 Task: Look for space in Sethārja Old, Pakistan from 21st June, 2023 to 29th June, 2023 for 4 adults in price range Rs.7000 to Rs.12000. Place can be entire place with 2 bedrooms having 2 beds and 2 bathrooms. Property type can be house, flat, guest house. Booking option can be shelf check-in. Required host language is English.
Action: Mouse pressed left at (534, 98)
Screenshot: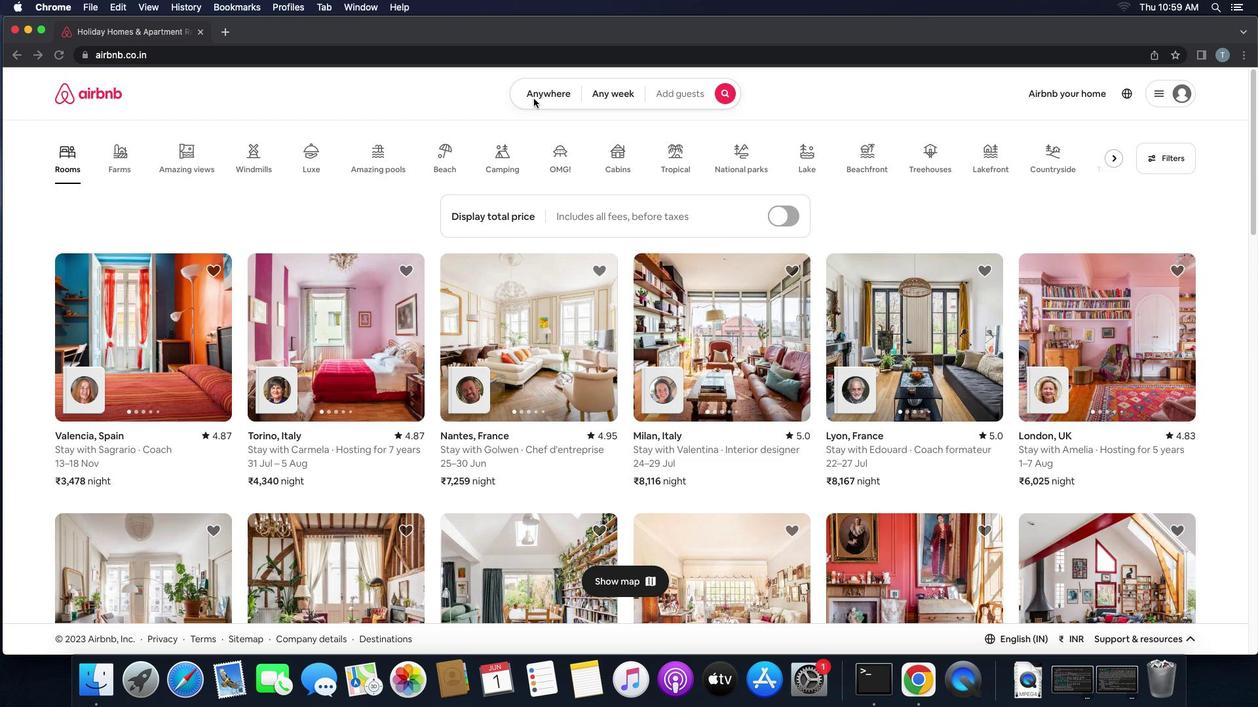 
Action: Mouse pressed left at (534, 98)
Screenshot: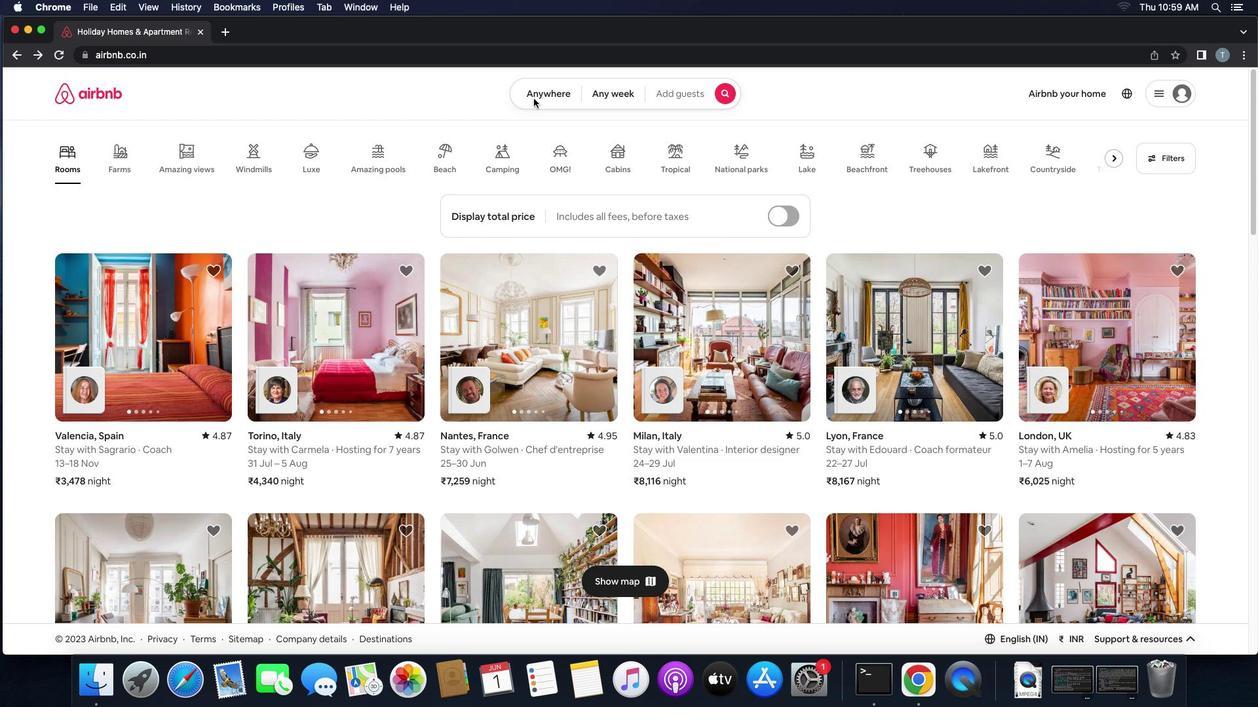 
Action: Mouse moved to (487, 152)
Screenshot: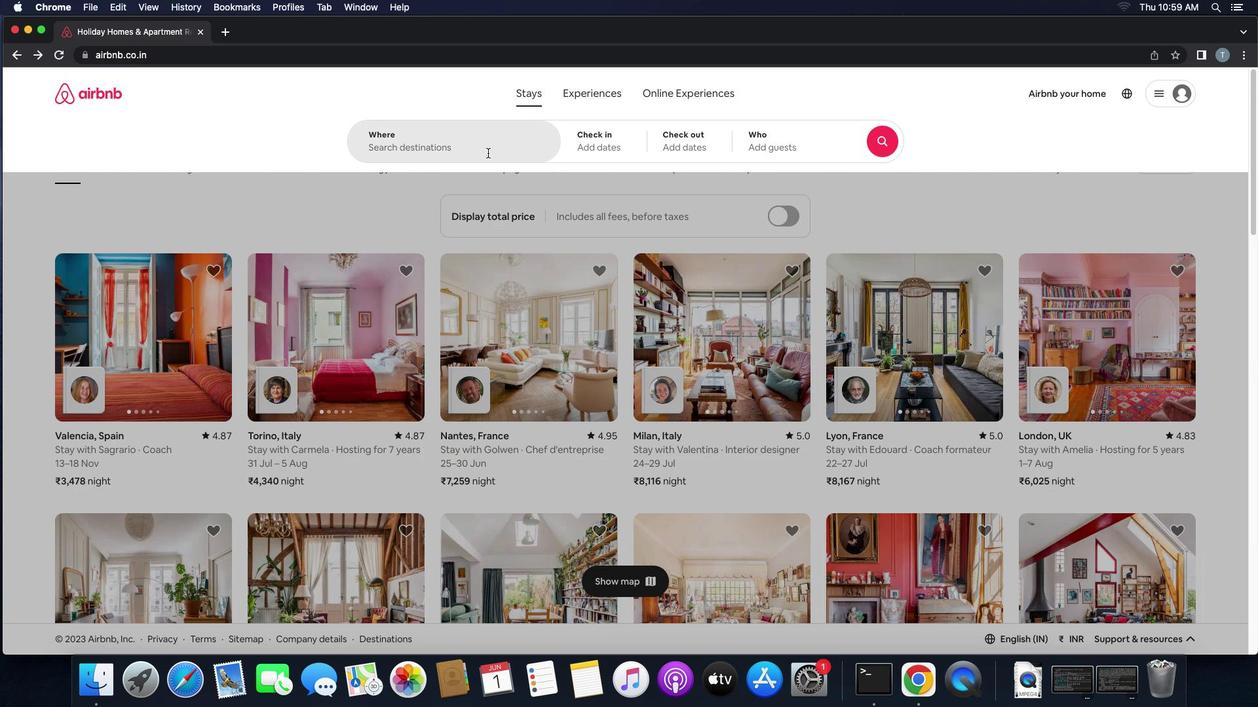 
Action: Mouse pressed left at (487, 152)
Screenshot: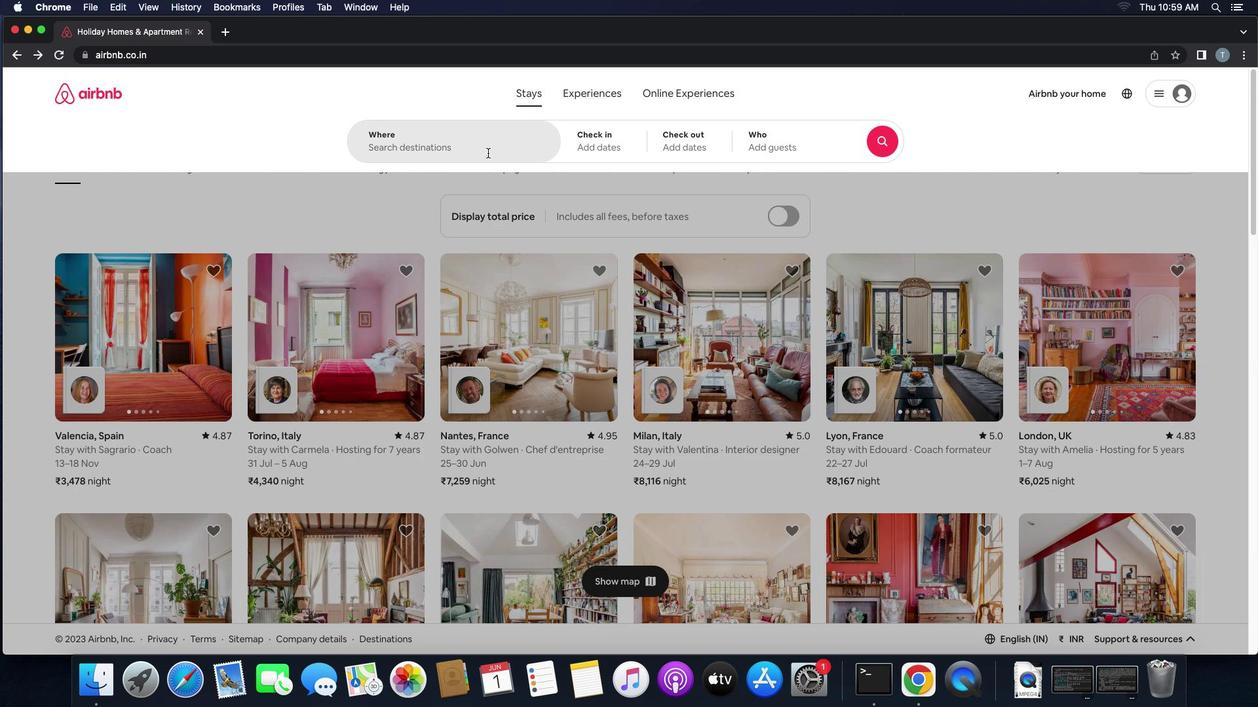 
Action: Mouse moved to (486, 152)
Screenshot: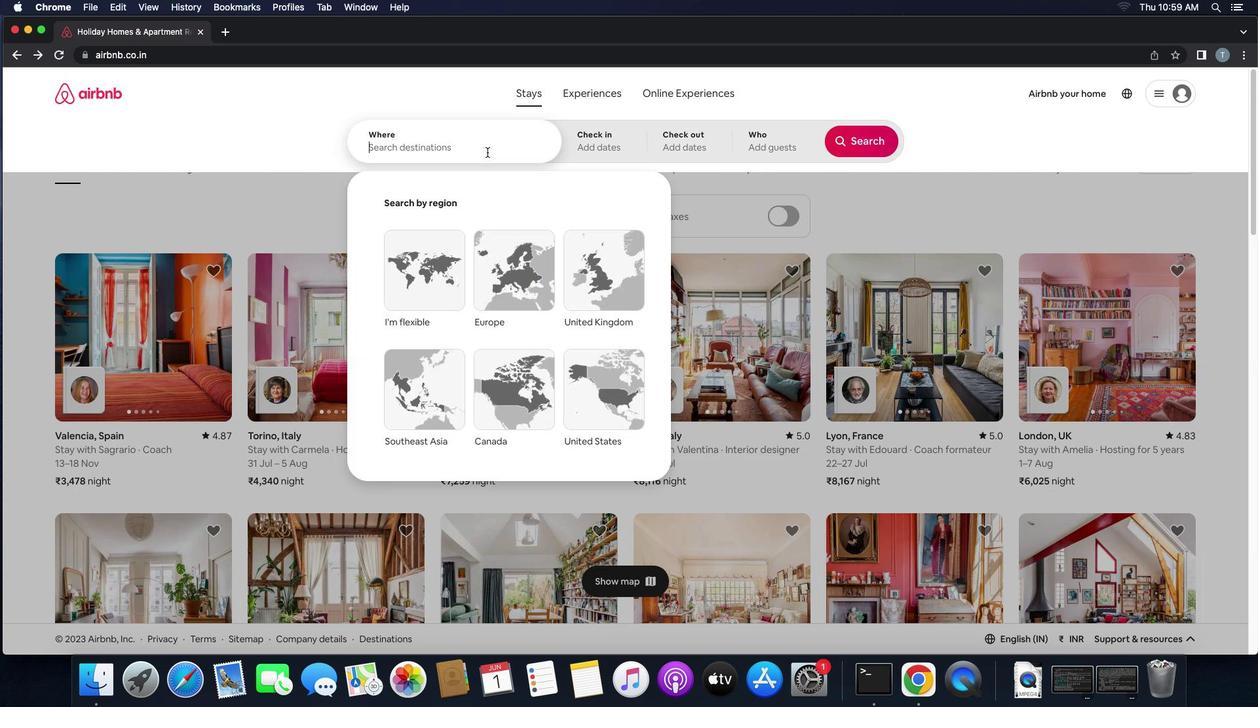 
Action: Key pressed 's''e''t''h''a''r''j''a'Key.space'o''l''d'','Key.space'p''a''k''i''s''t''a''n'Key.enter
Screenshot: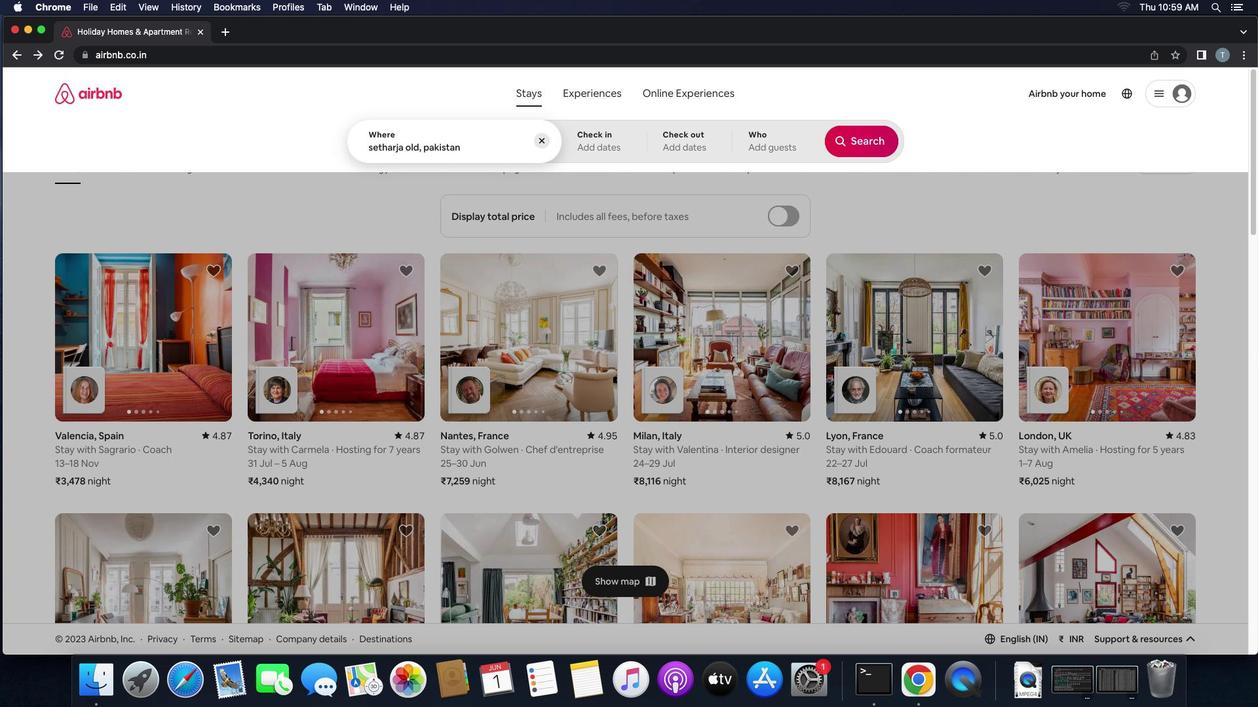 
Action: Mouse moved to (505, 390)
Screenshot: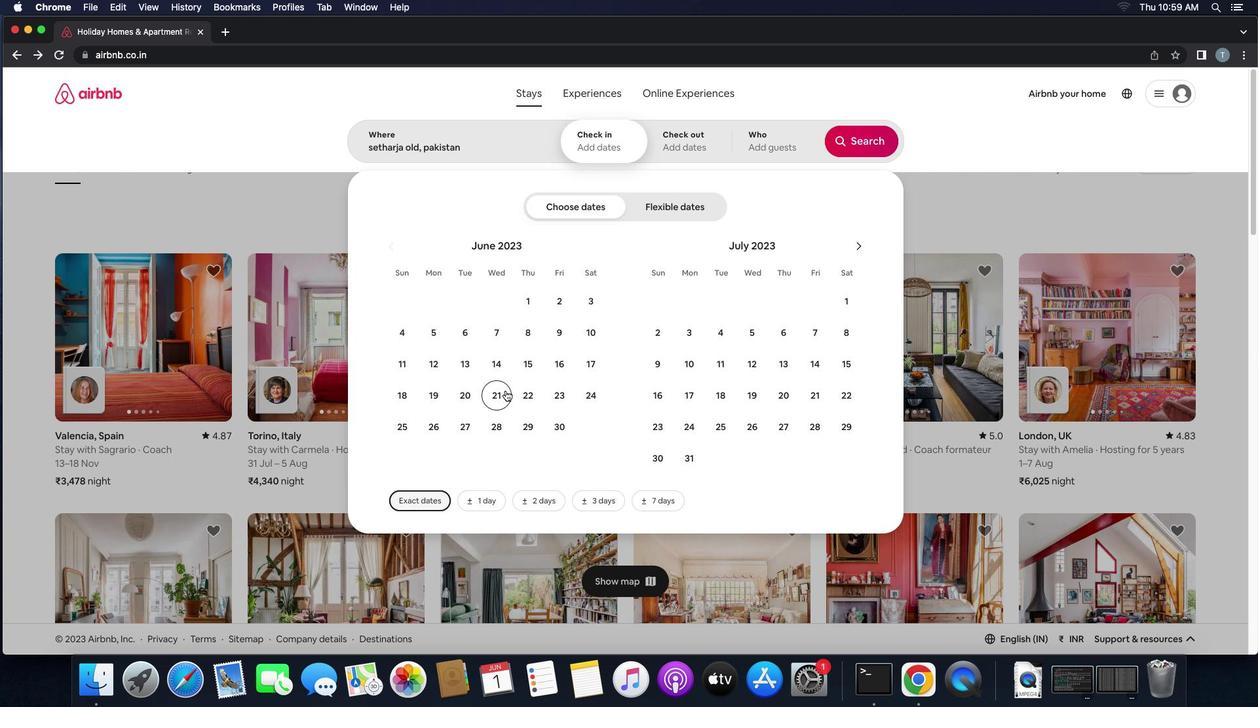 
Action: Mouse pressed left at (505, 390)
Screenshot: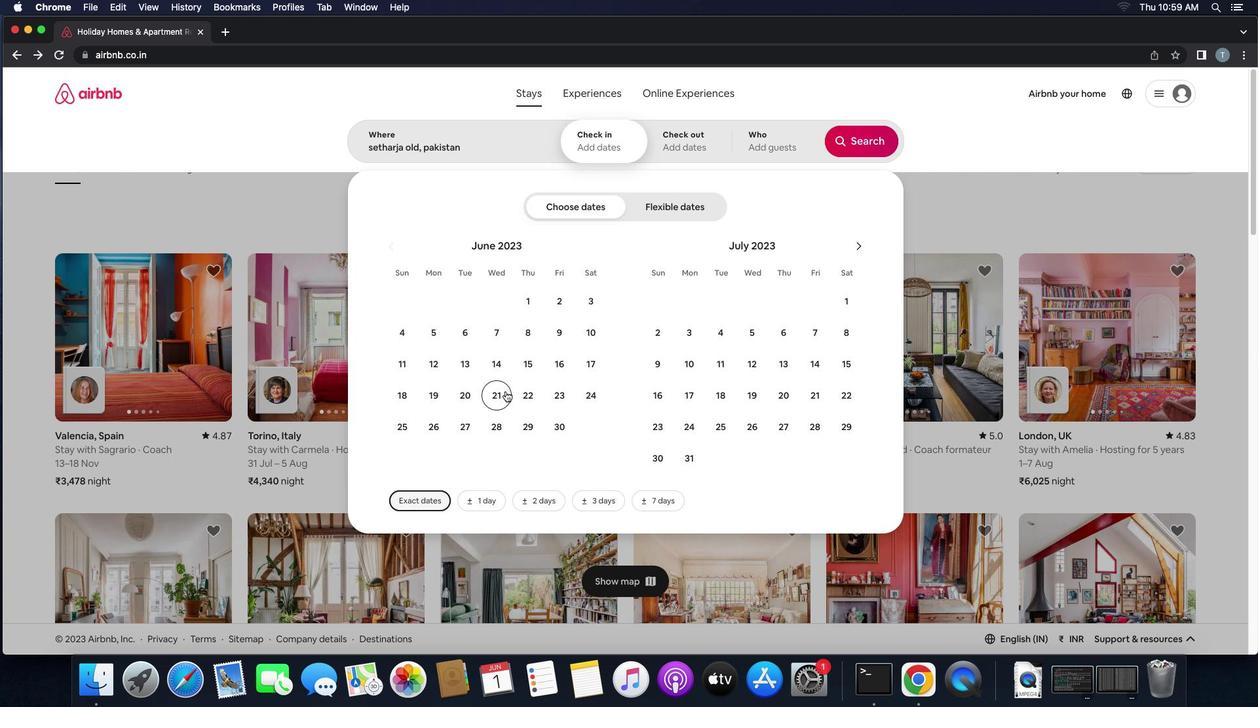 
Action: Mouse moved to (534, 431)
Screenshot: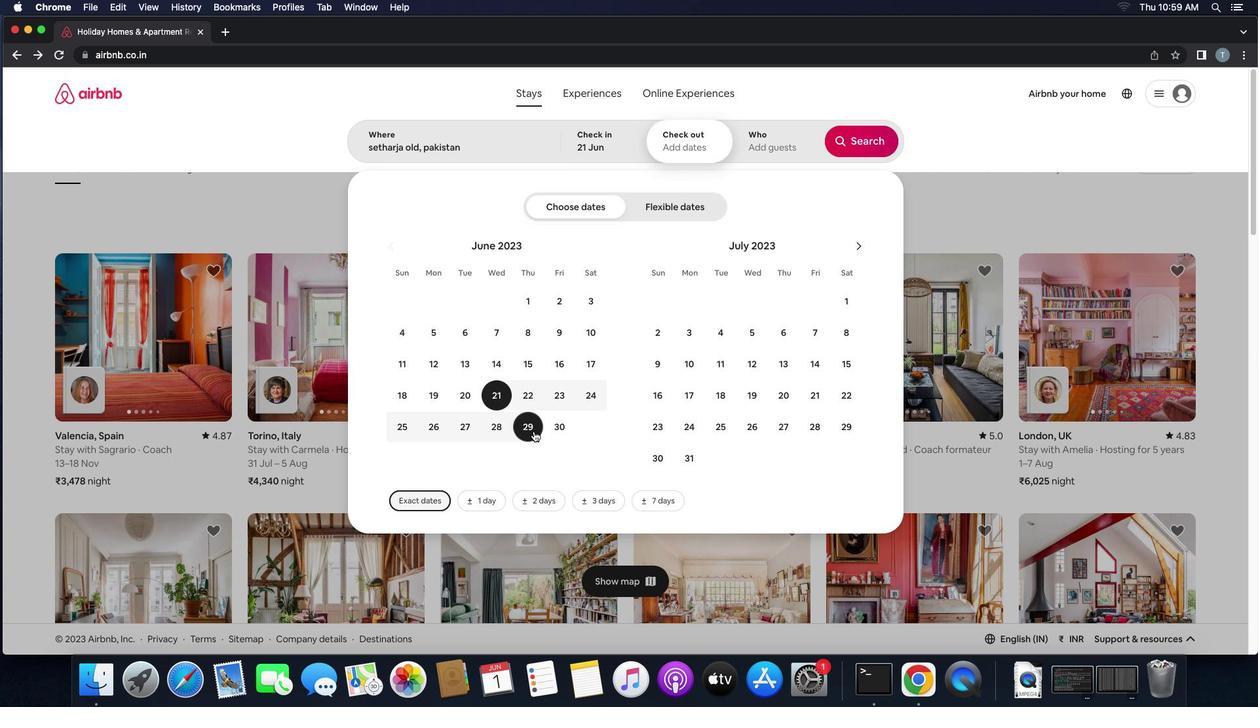 
Action: Mouse pressed left at (534, 431)
Screenshot: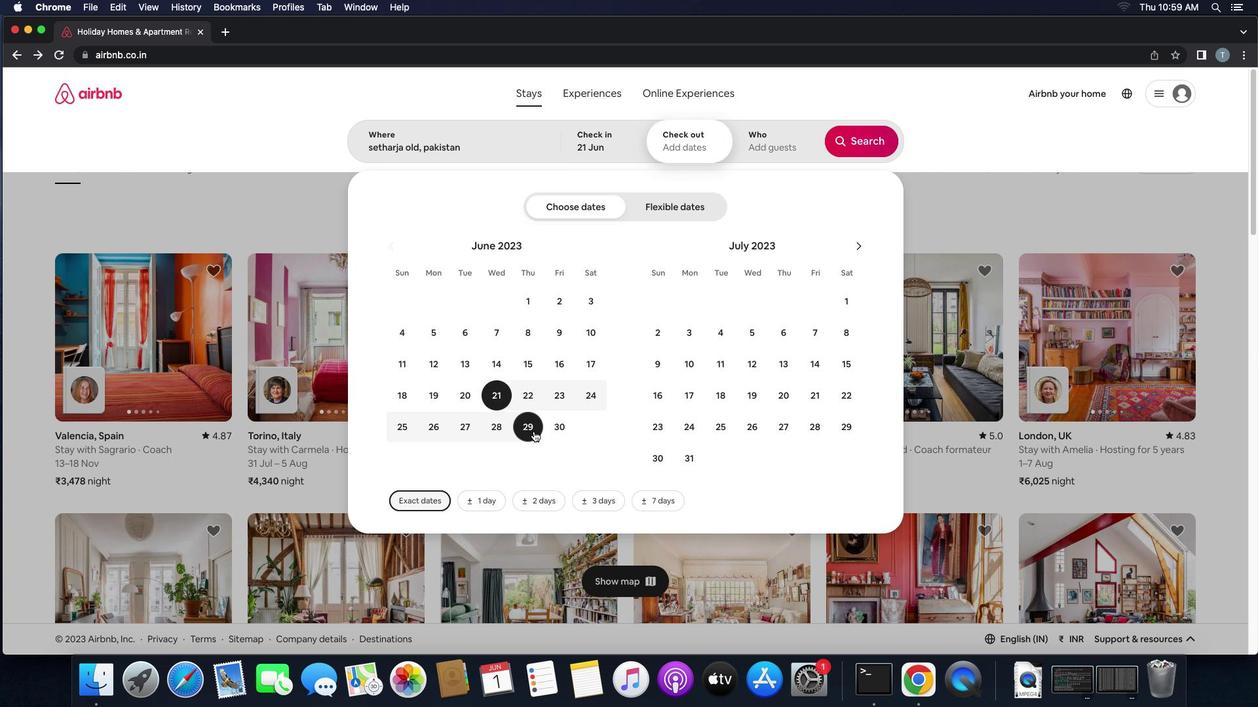 
Action: Mouse moved to (773, 153)
Screenshot: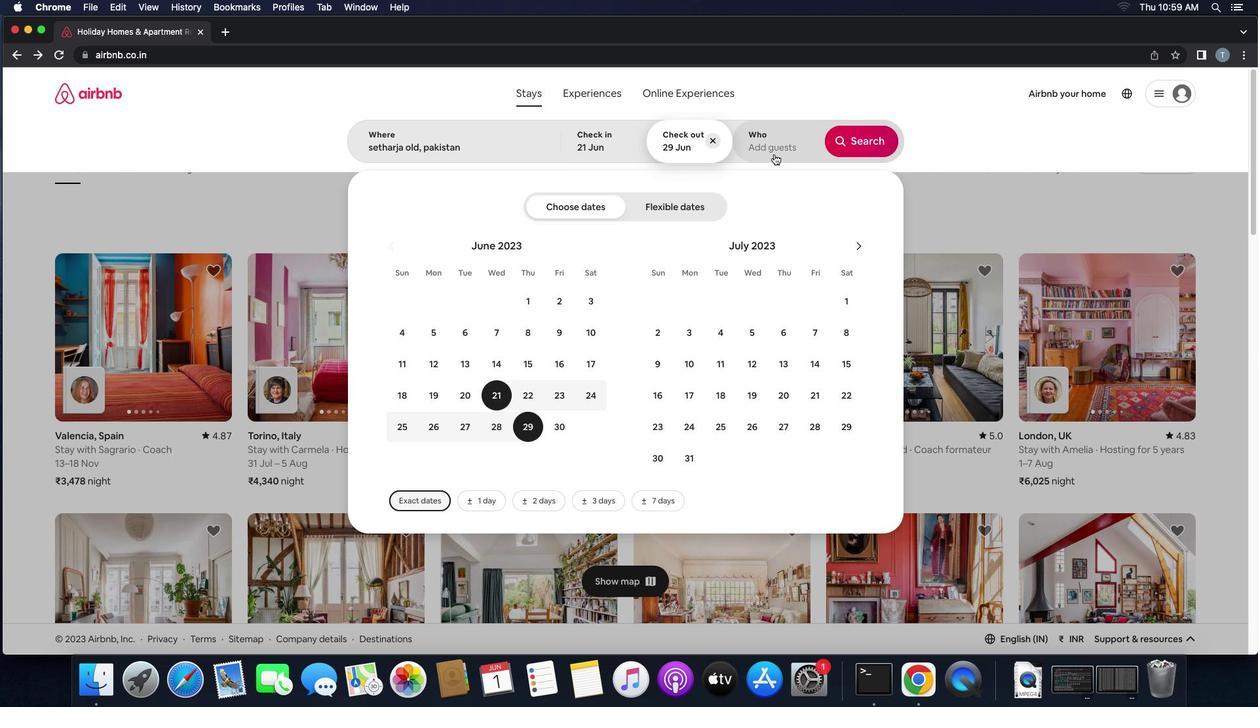 
Action: Mouse pressed left at (773, 153)
Screenshot: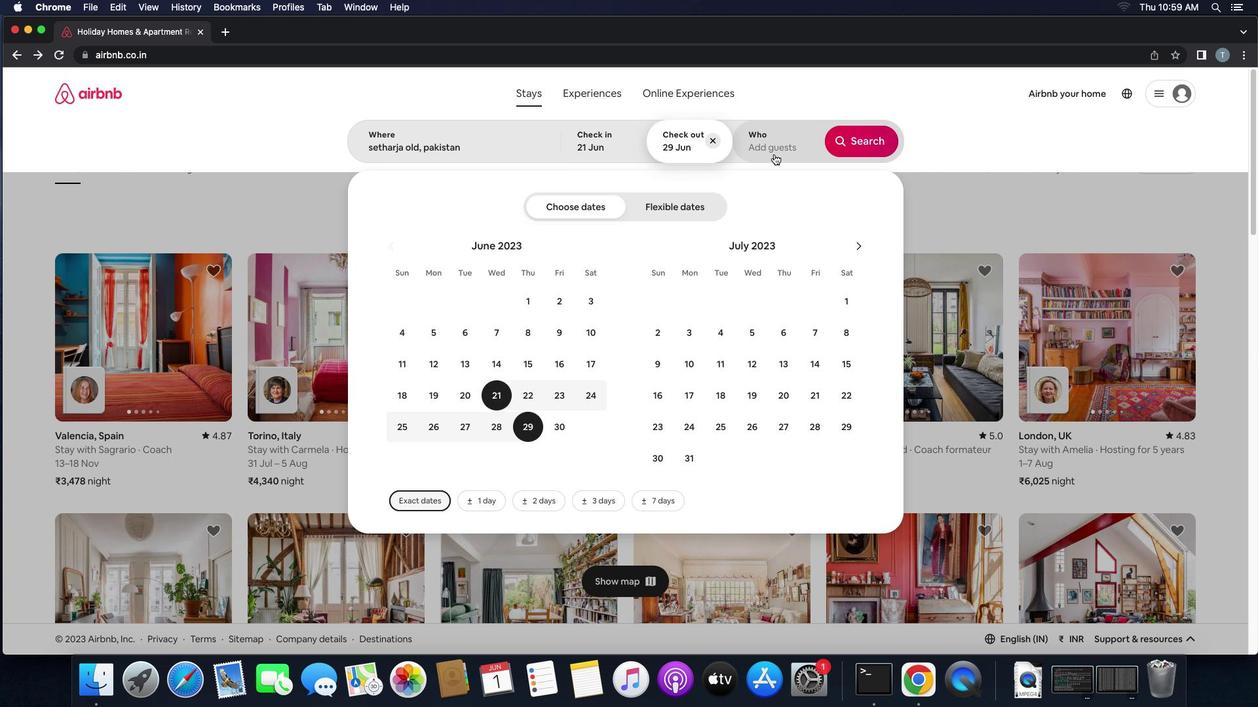 
Action: Mouse moved to (870, 207)
Screenshot: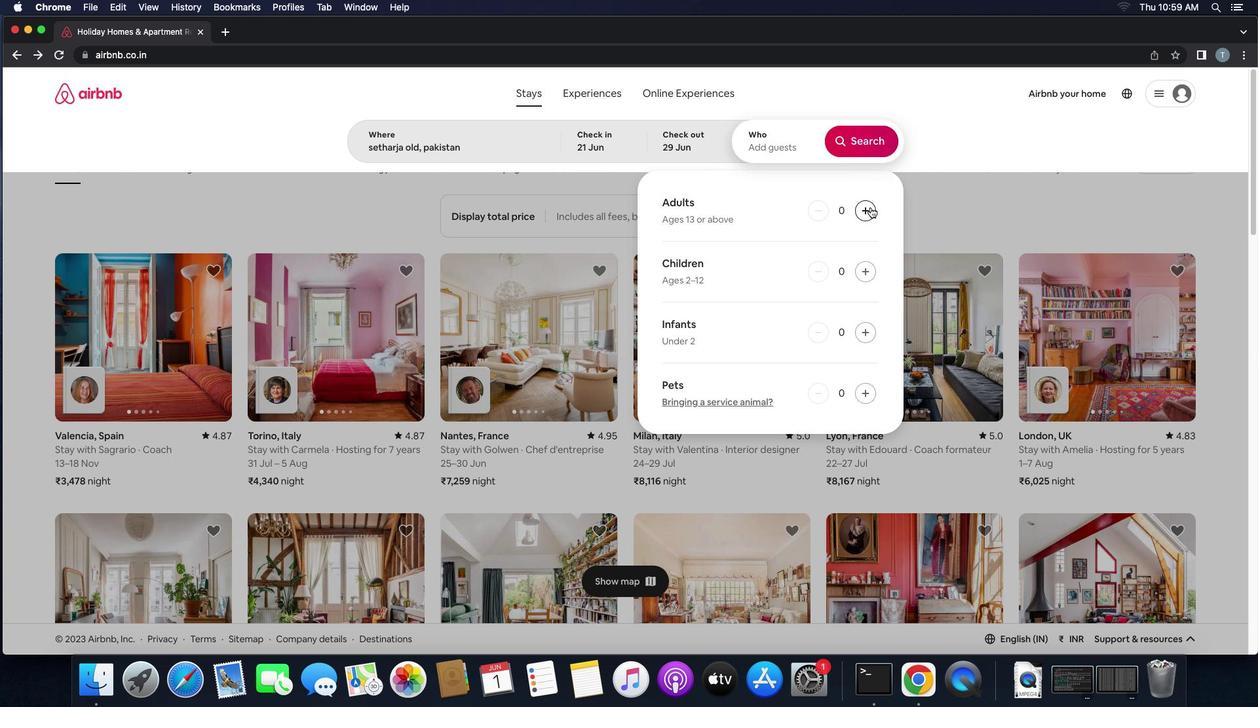 
Action: Mouse pressed left at (870, 207)
Screenshot: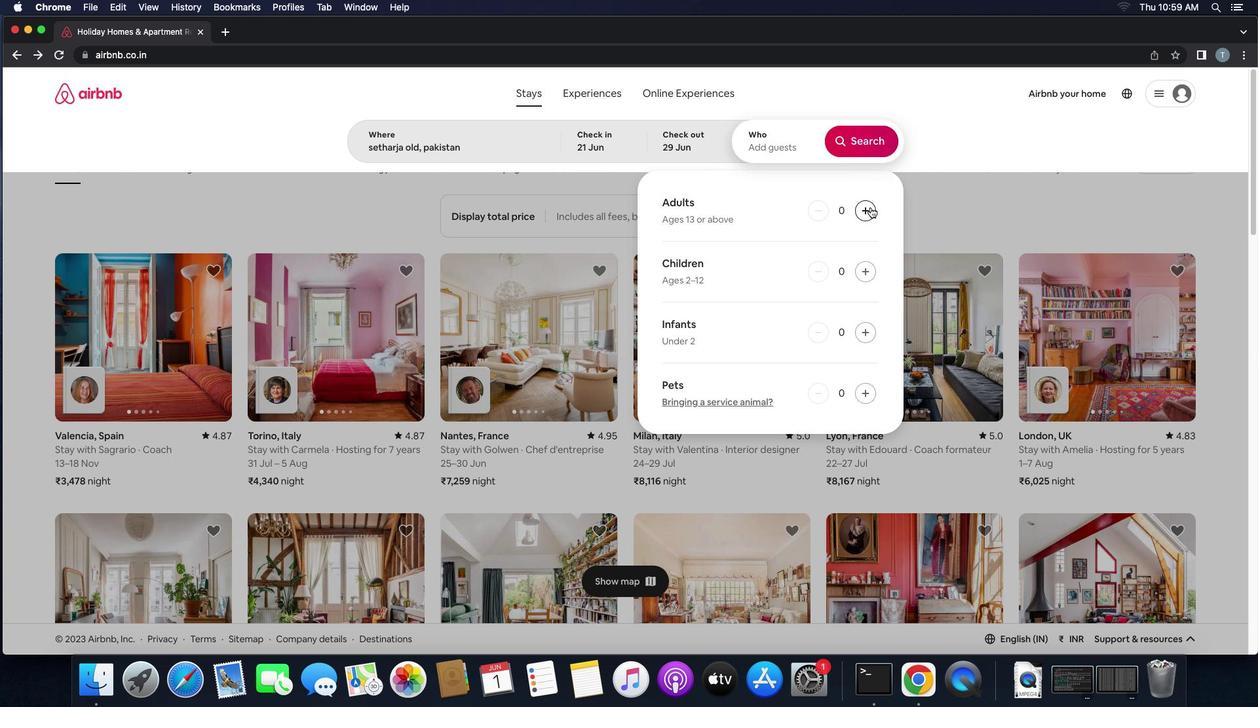 
Action: Mouse pressed left at (870, 207)
Screenshot: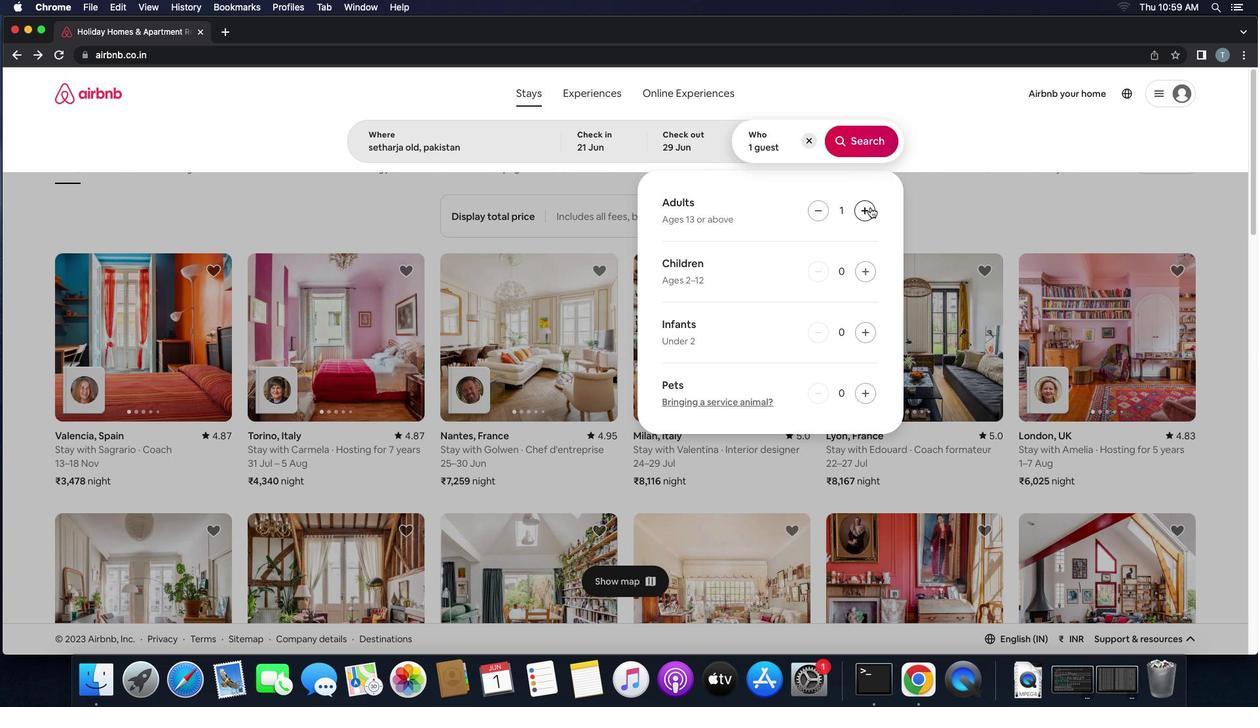 
Action: Mouse pressed left at (870, 207)
Screenshot: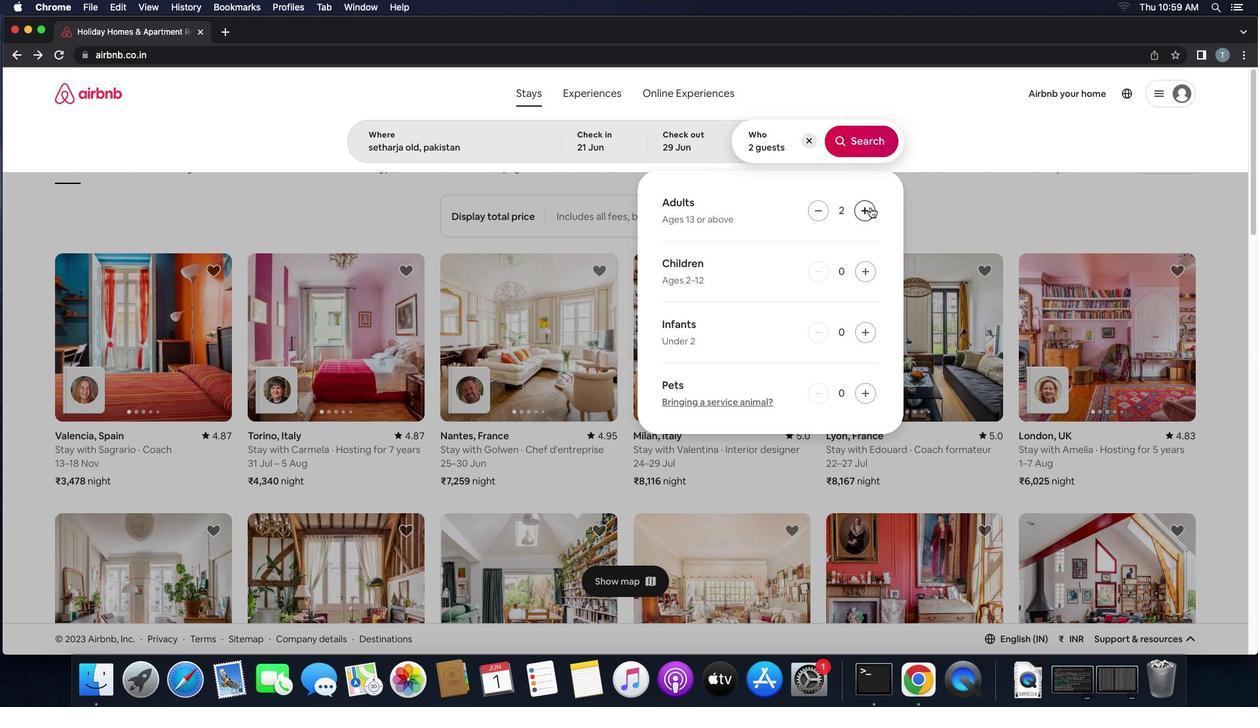 
Action: Mouse pressed left at (870, 207)
Screenshot: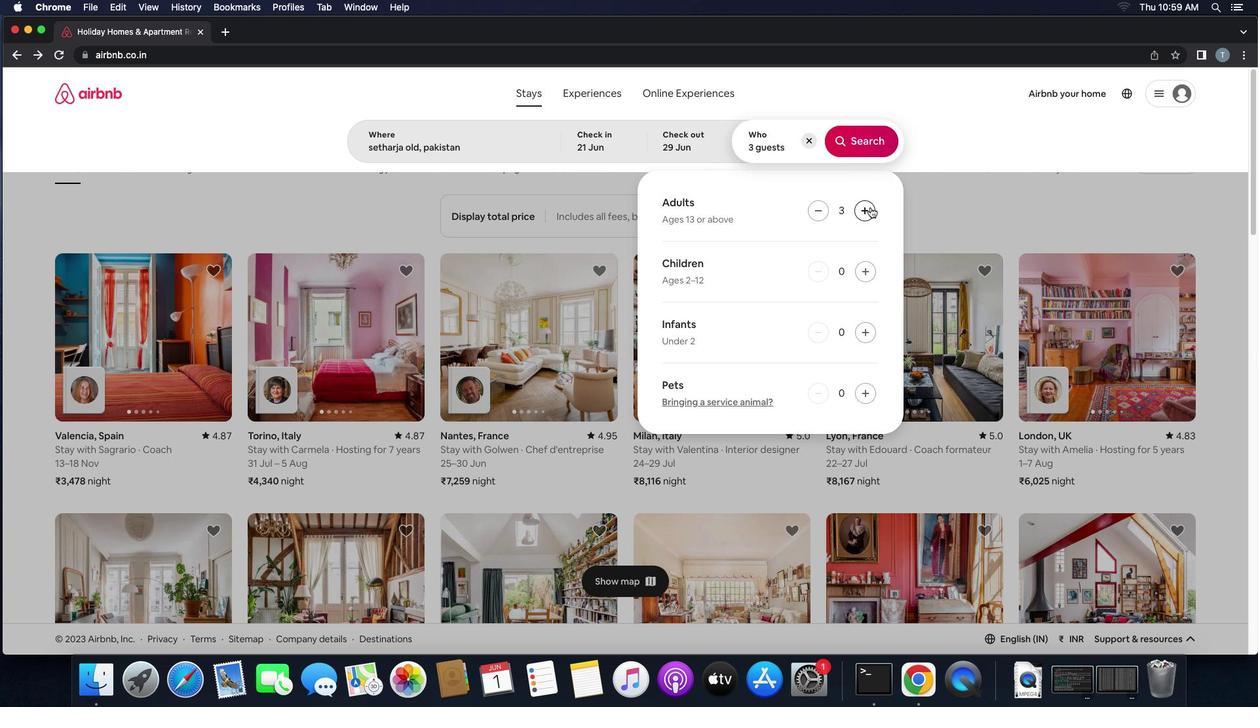 
Action: Mouse moved to (865, 154)
Screenshot: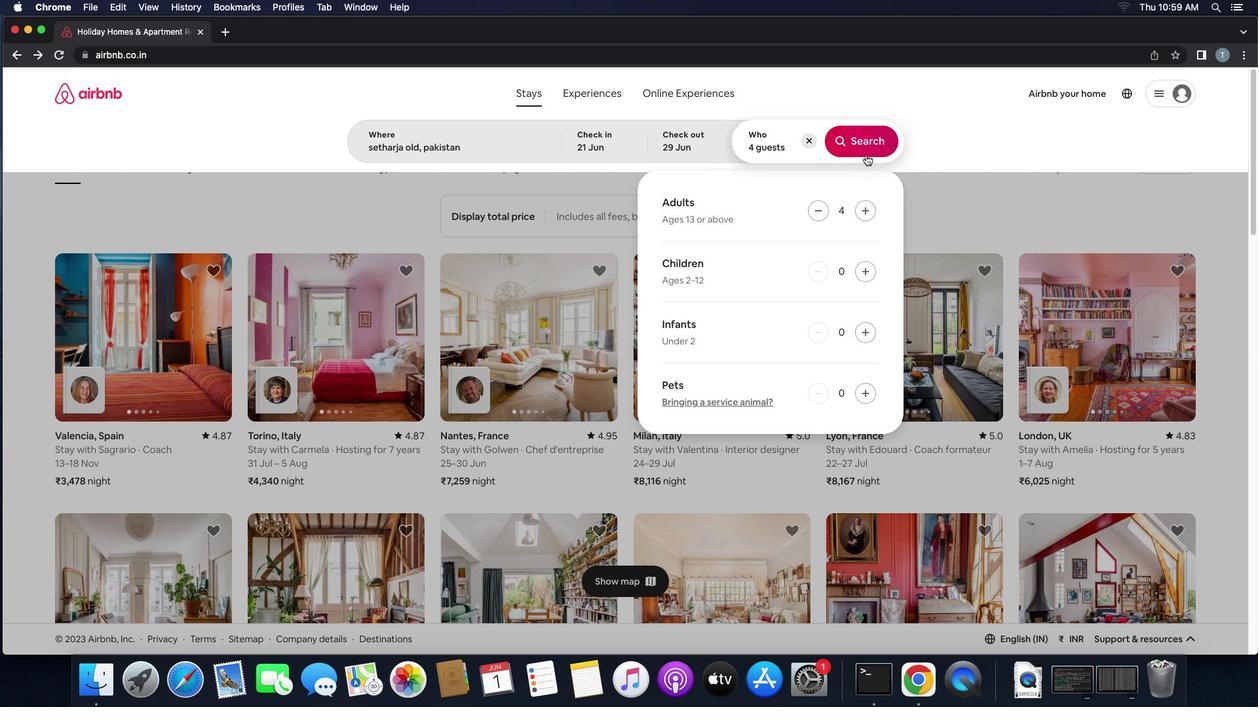
Action: Mouse pressed left at (865, 154)
Screenshot: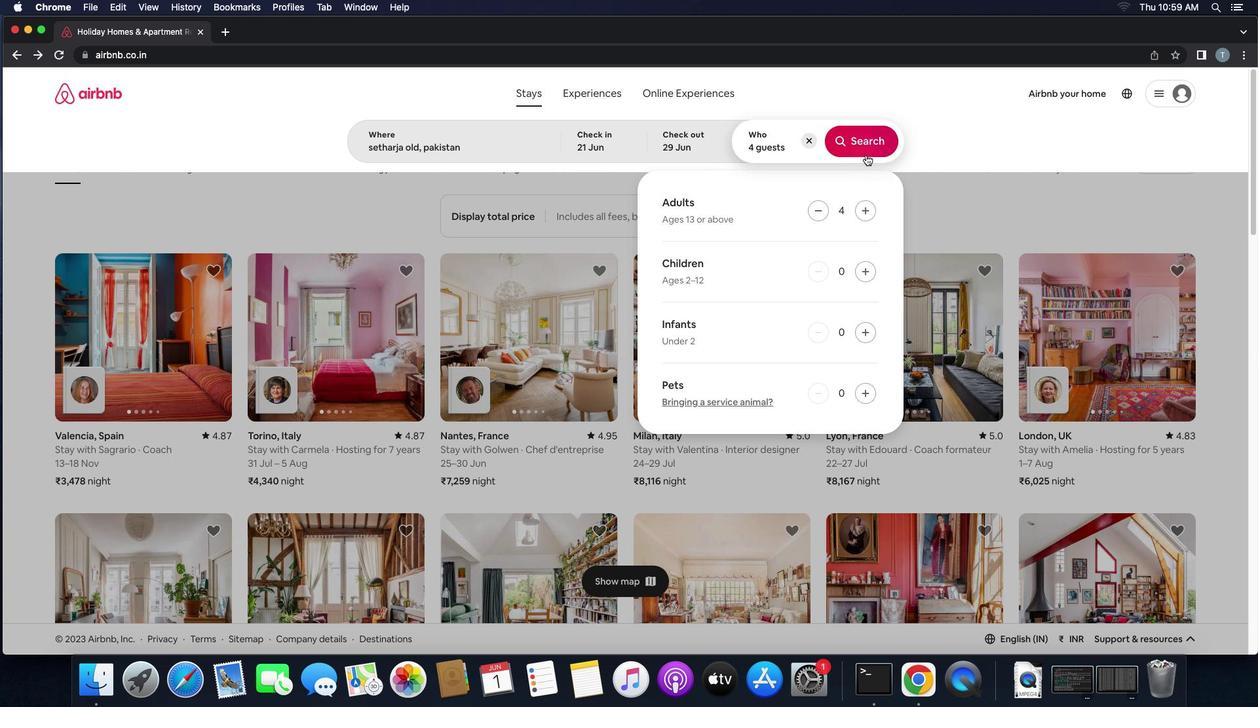 
Action: Mouse moved to (1214, 146)
Screenshot: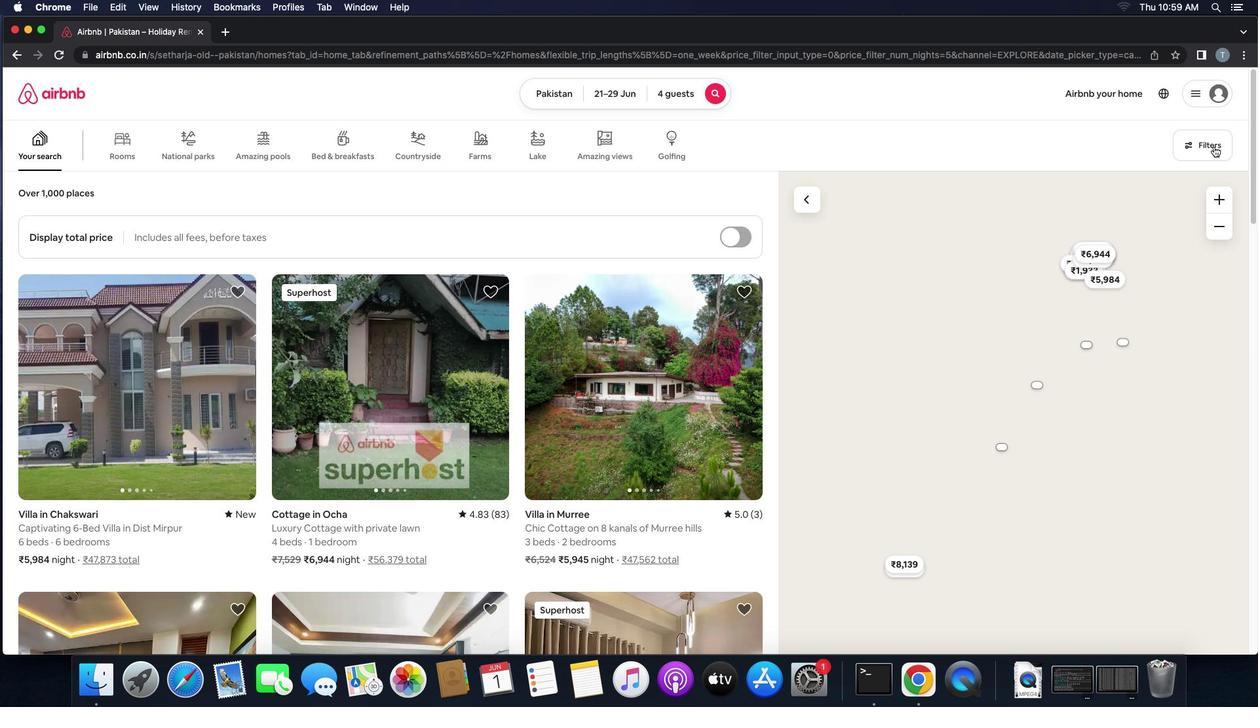 
Action: Mouse pressed left at (1214, 146)
Screenshot: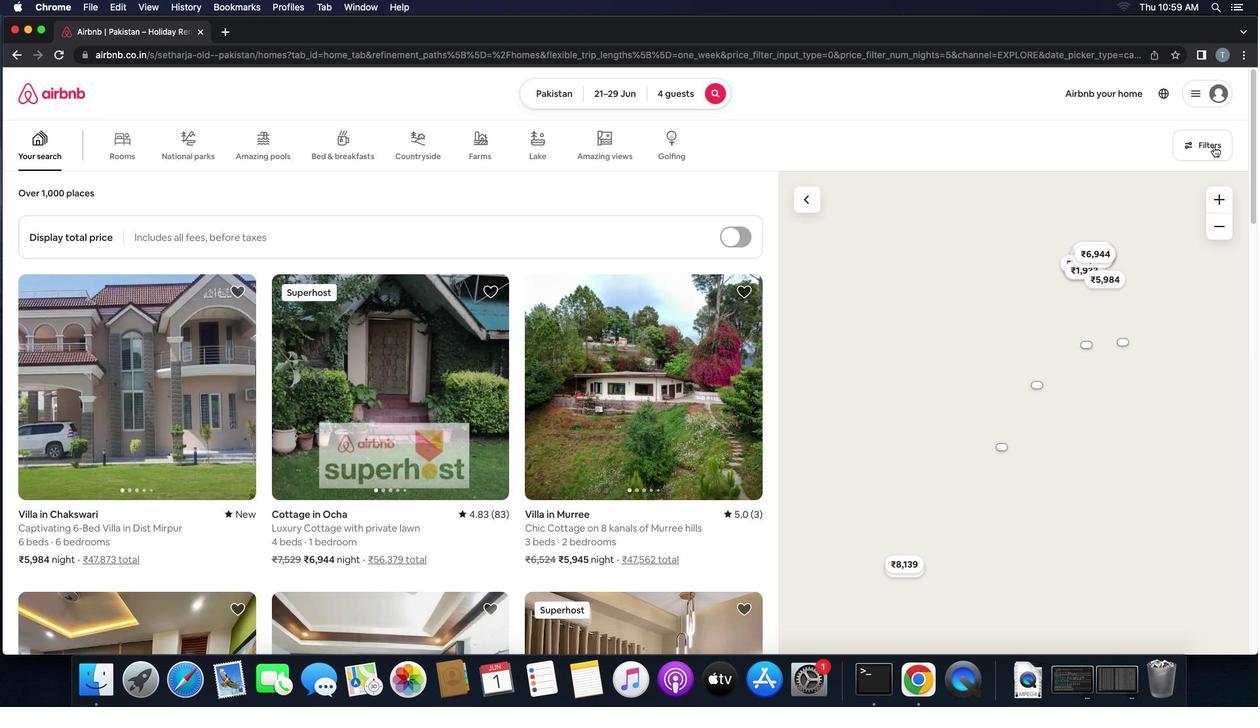 
Action: Mouse moved to (507, 471)
Screenshot: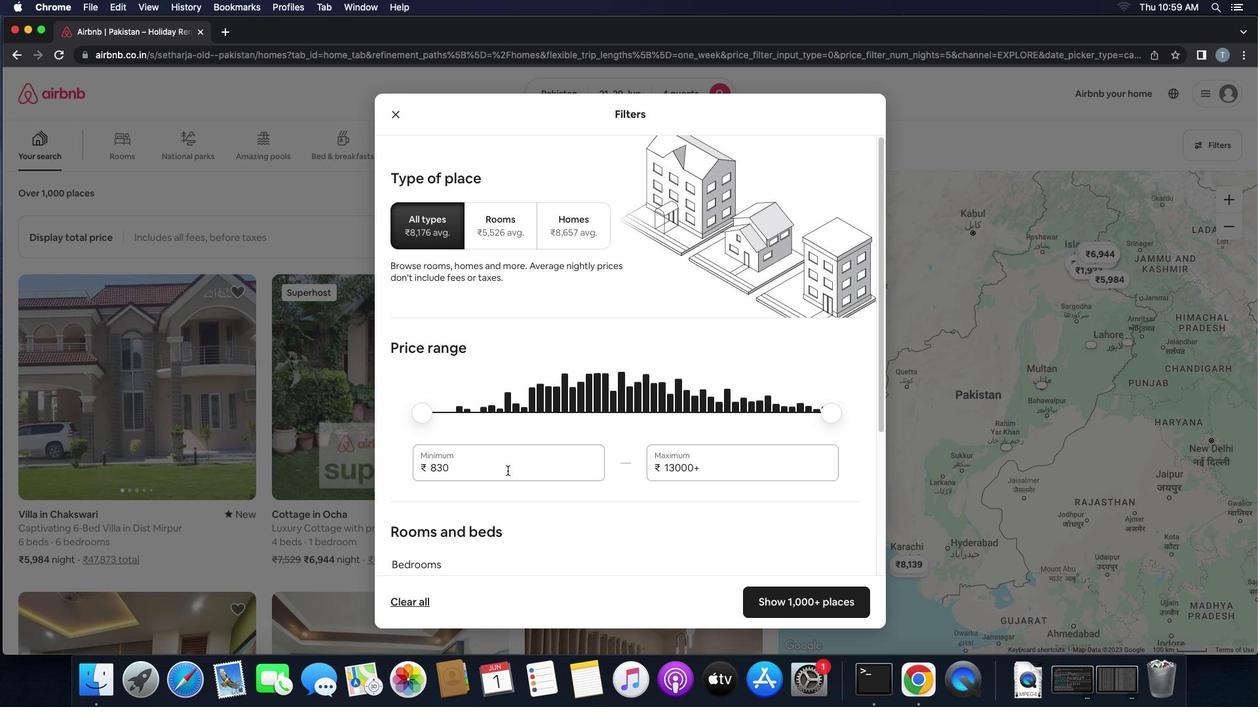 
Action: Mouse pressed left at (507, 471)
Screenshot: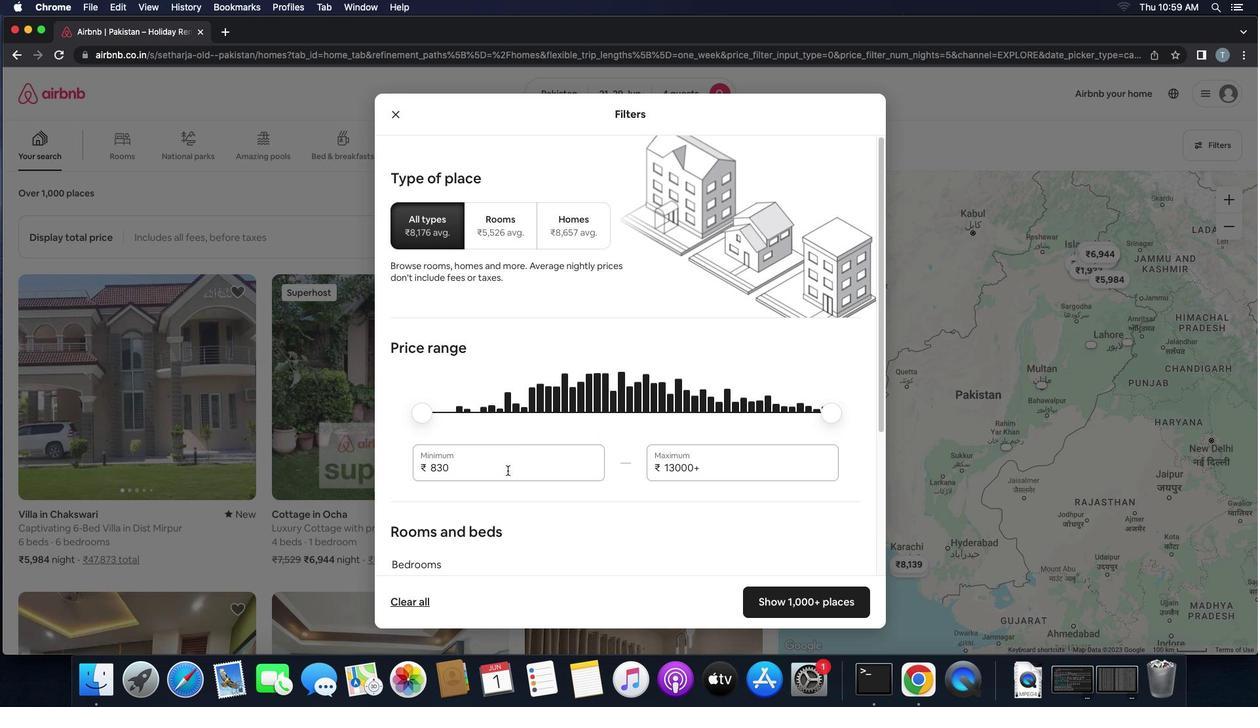 
Action: Mouse moved to (509, 471)
Screenshot: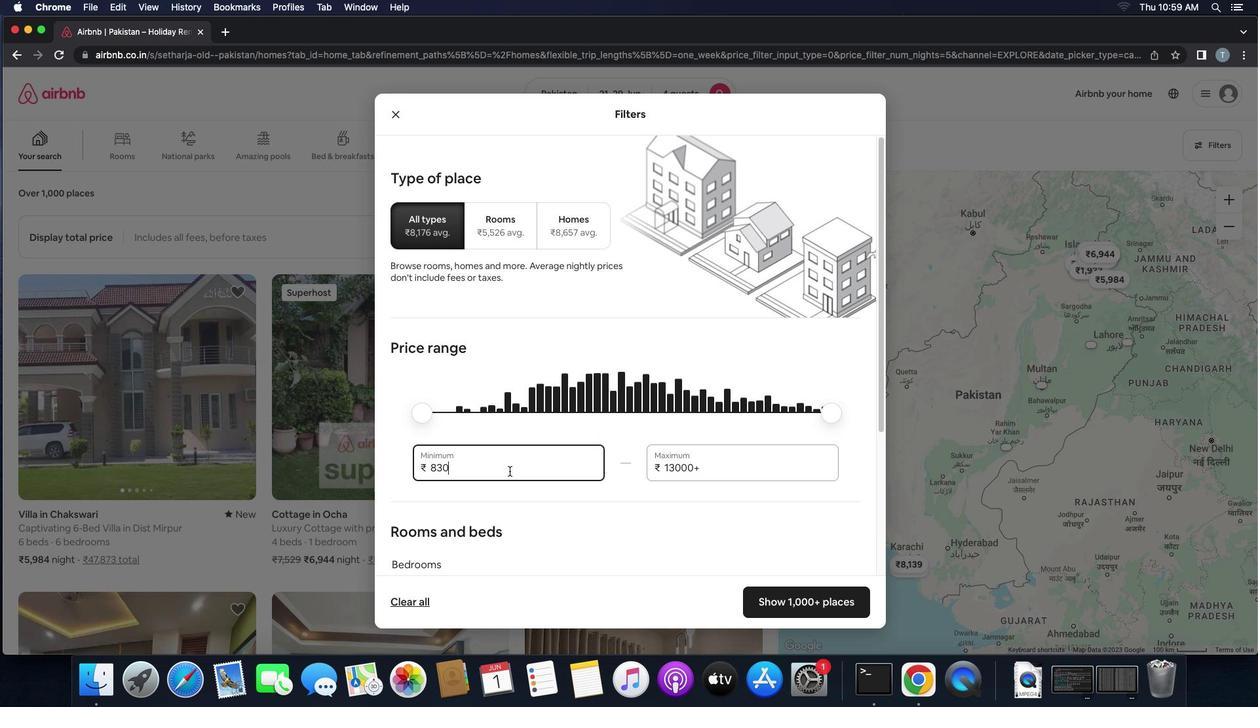 
Action: Key pressed Key.backspaceKey.backspaceKey.backspaceKey.backspace
Screenshot: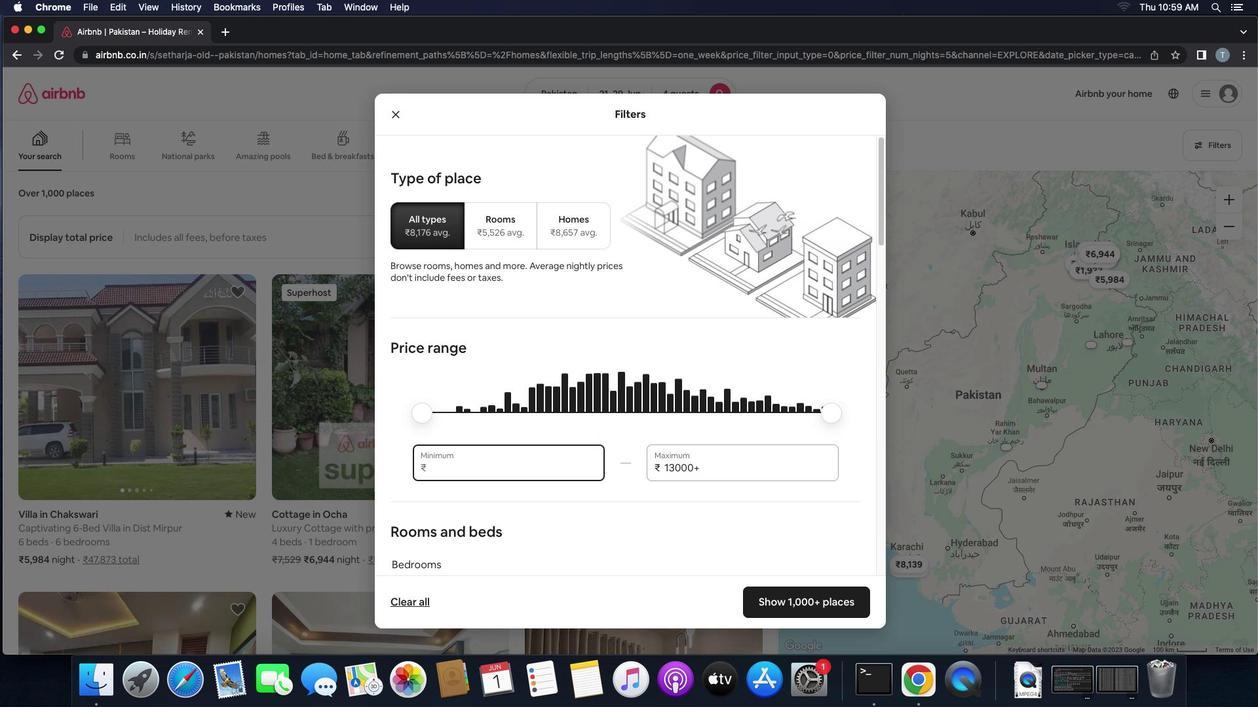 
Action: Mouse moved to (536, 471)
Screenshot: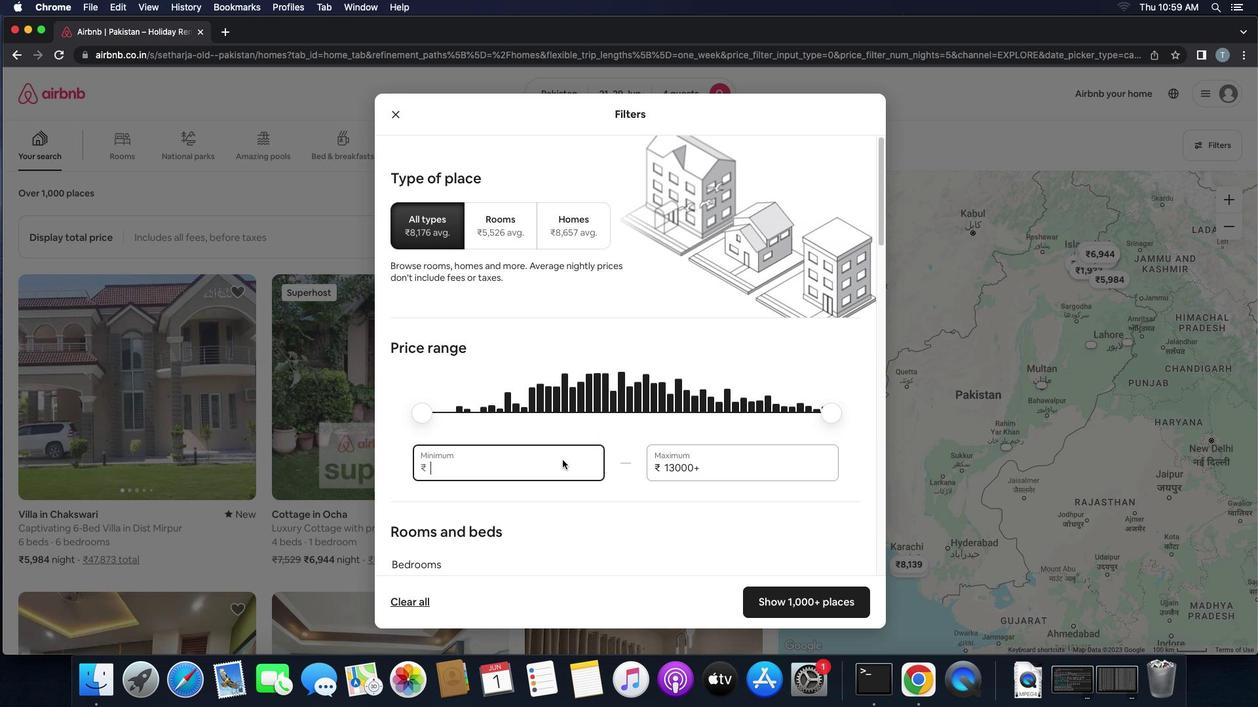 
Action: Key pressed '7'
Screenshot: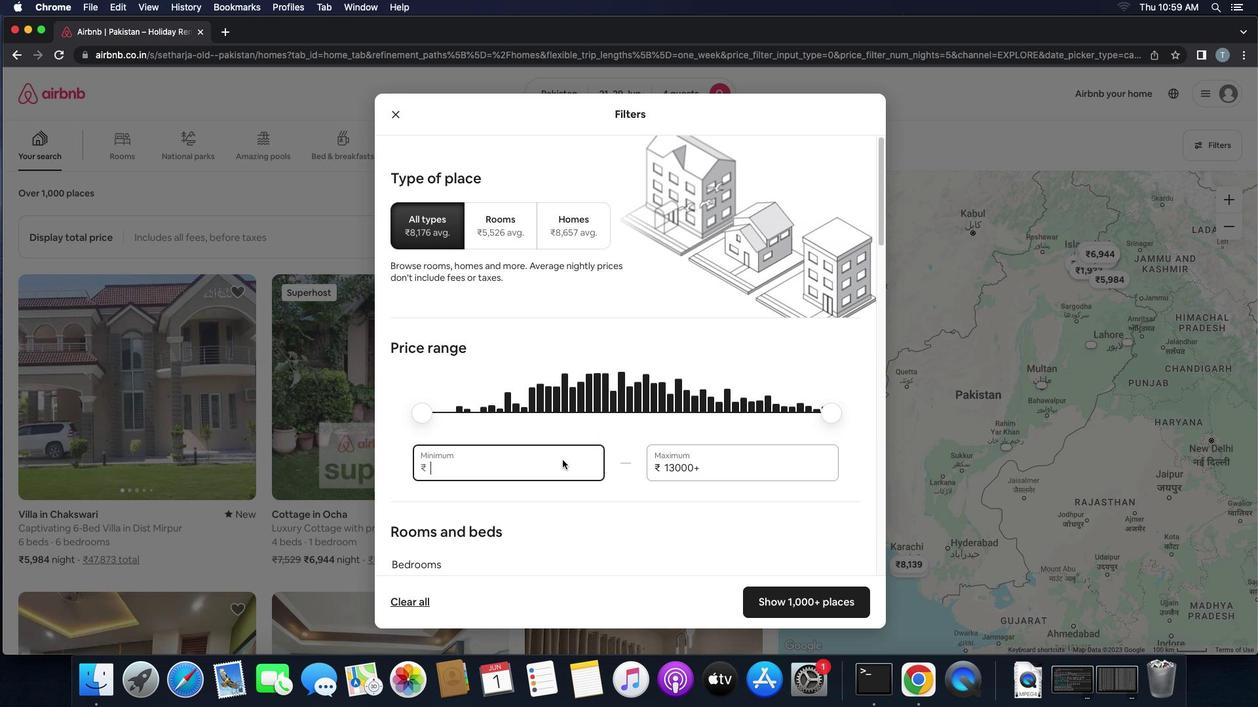 
Action: Mouse moved to (568, 459)
Screenshot: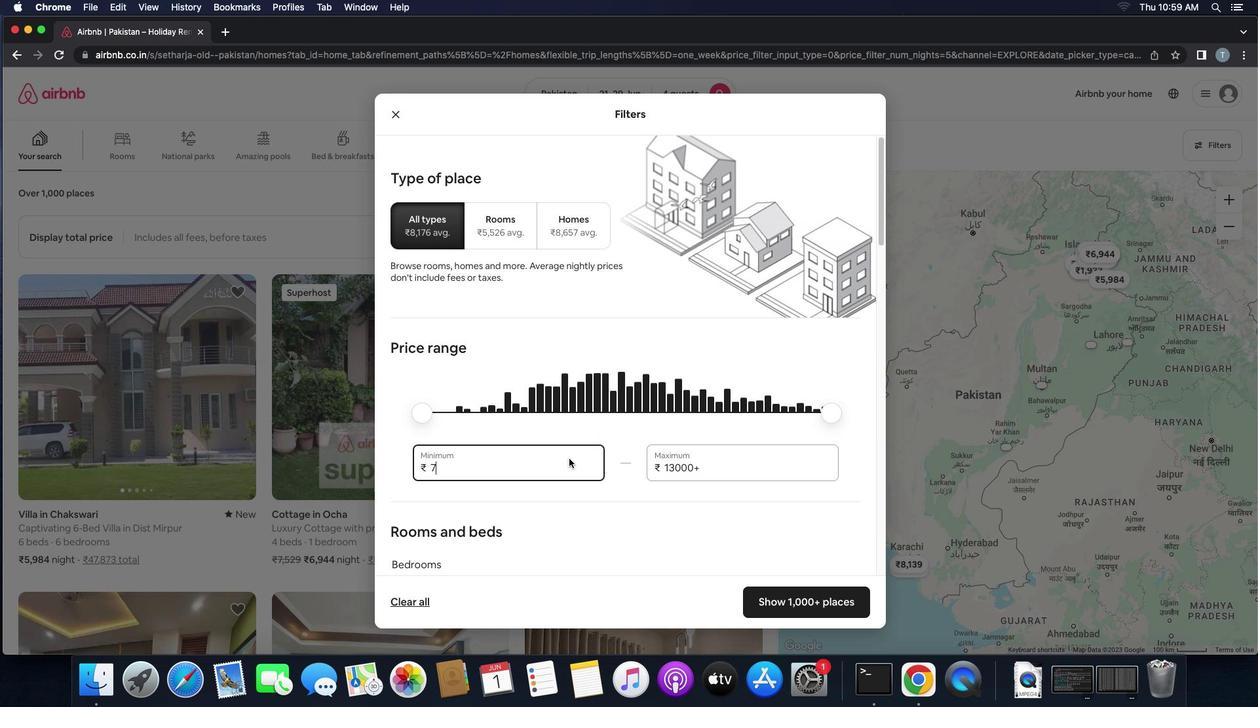 
Action: Key pressed '0''0''0'
Screenshot: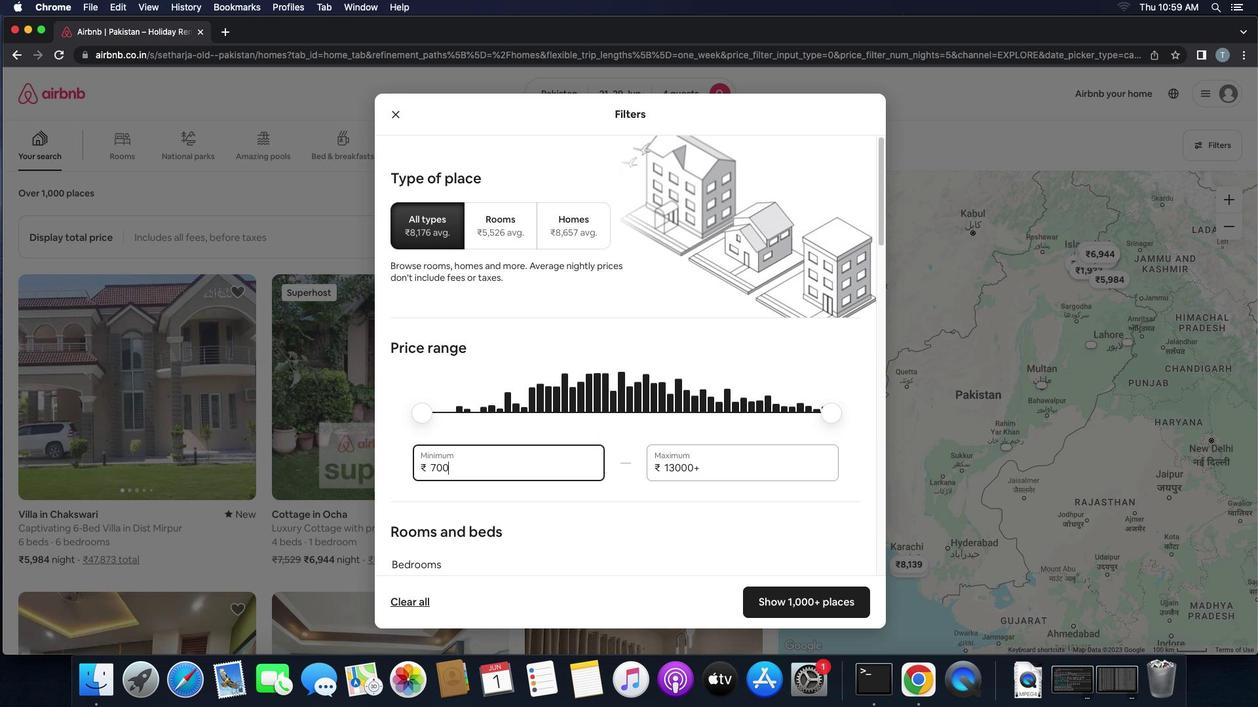 
Action: Mouse moved to (712, 464)
Screenshot: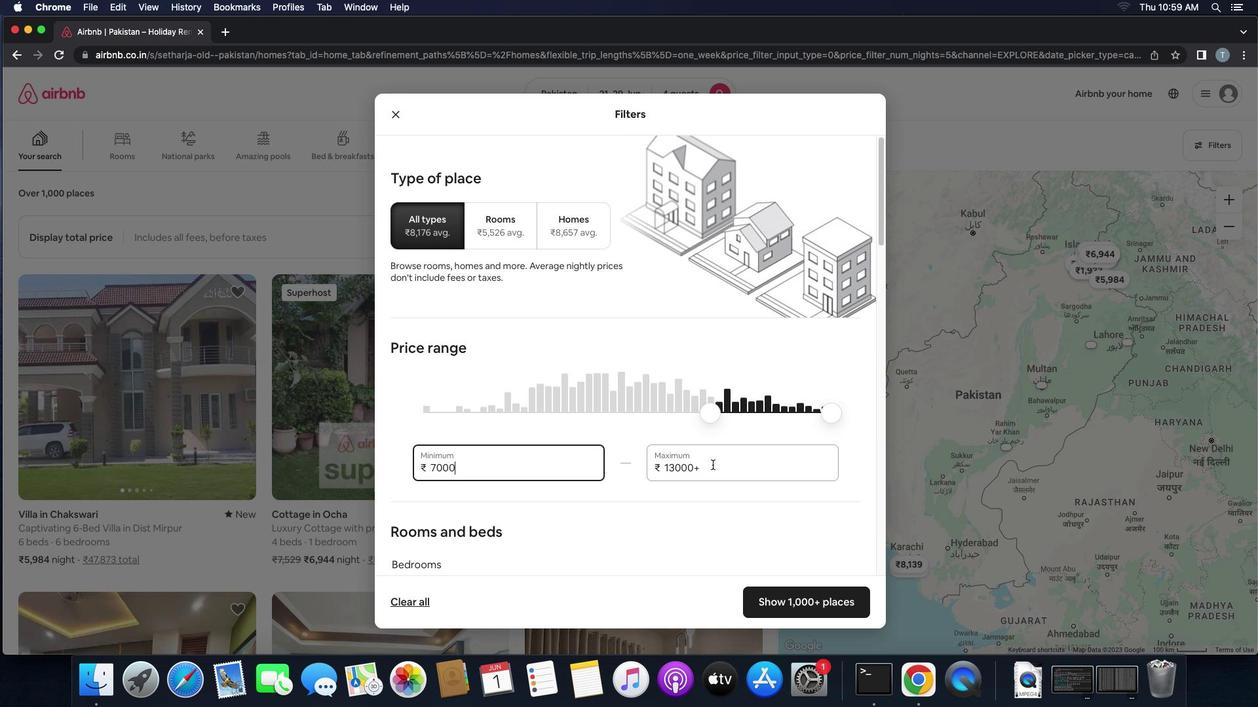 
Action: Mouse pressed left at (712, 464)
Screenshot: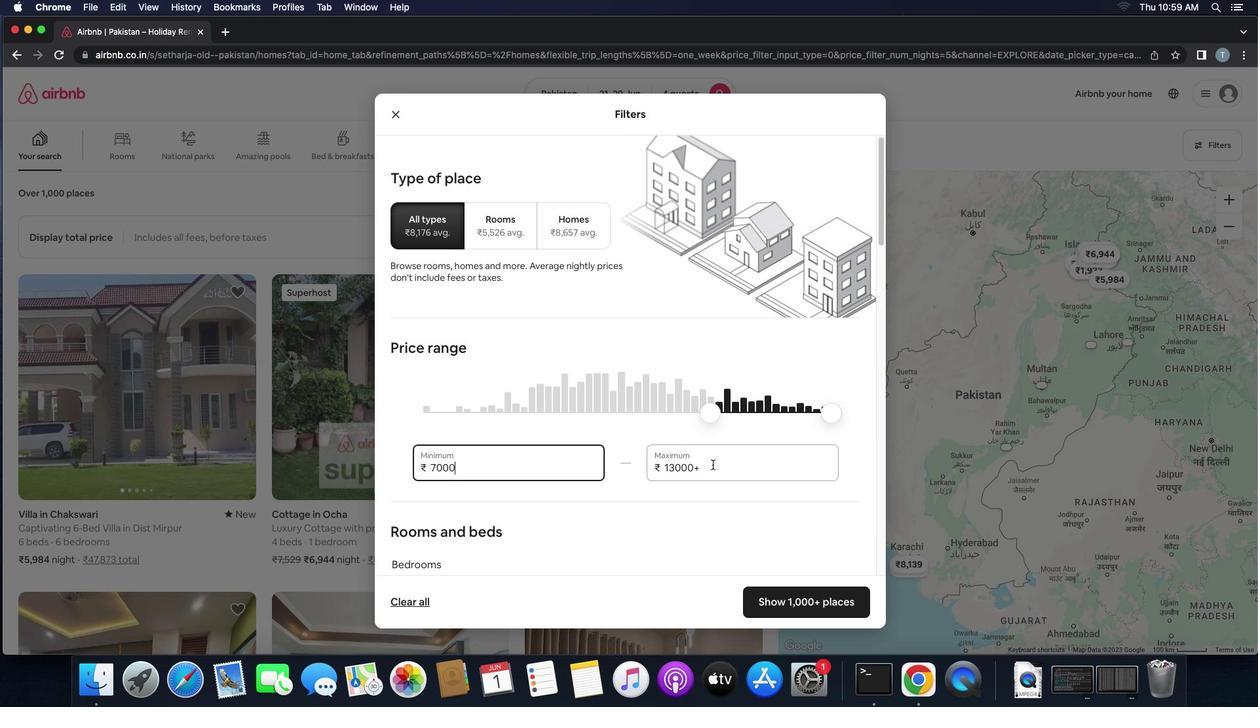 
Action: Key pressed Key.backspaceKey.backspaceKey.backspaceKey.backspaceKey.backspaceKey.backspace'1''2''0''0''0'
Screenshot: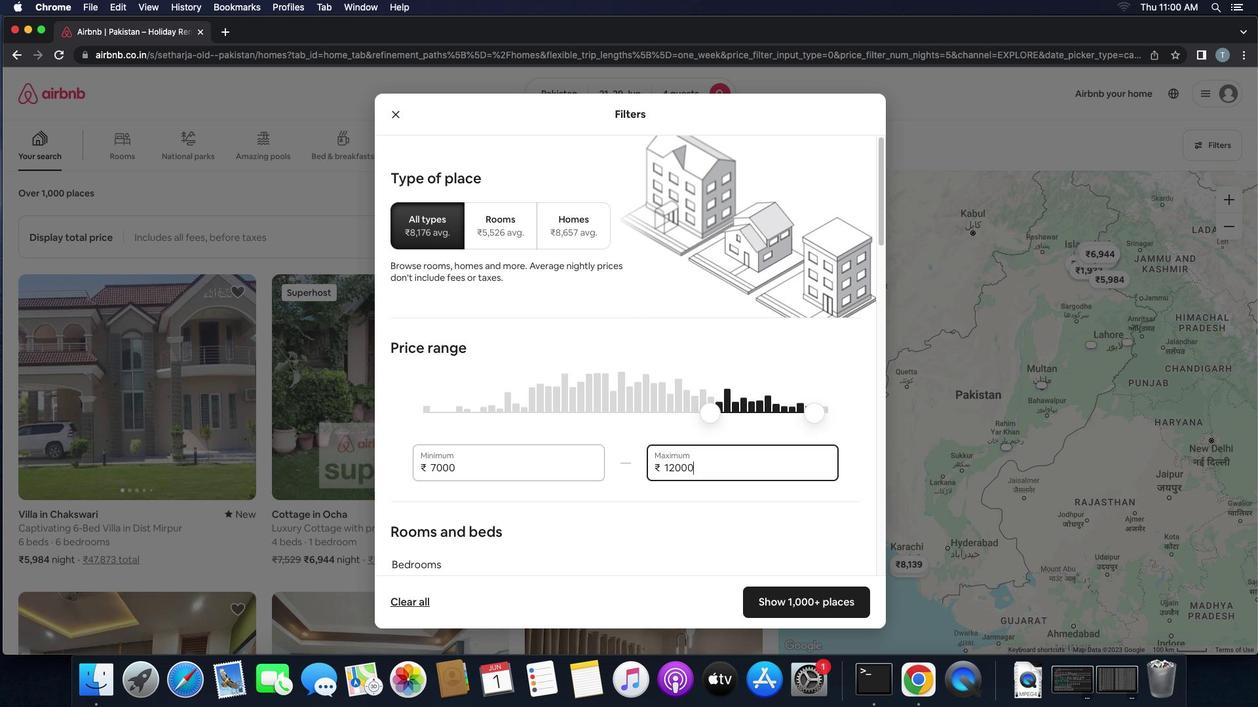 
Action: Mouse moved to (654, 511)
Screenshot: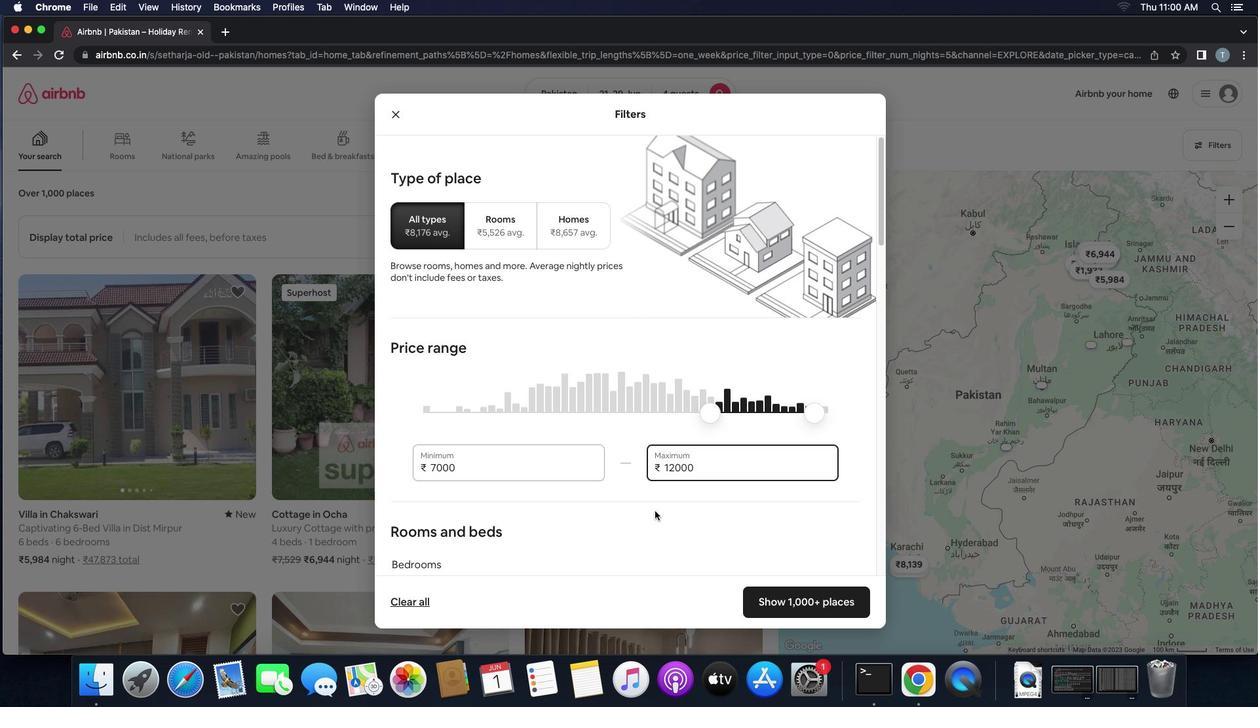 
Action: Mouse scrolled (654, 511) with delta (0, 0)
Screenshot: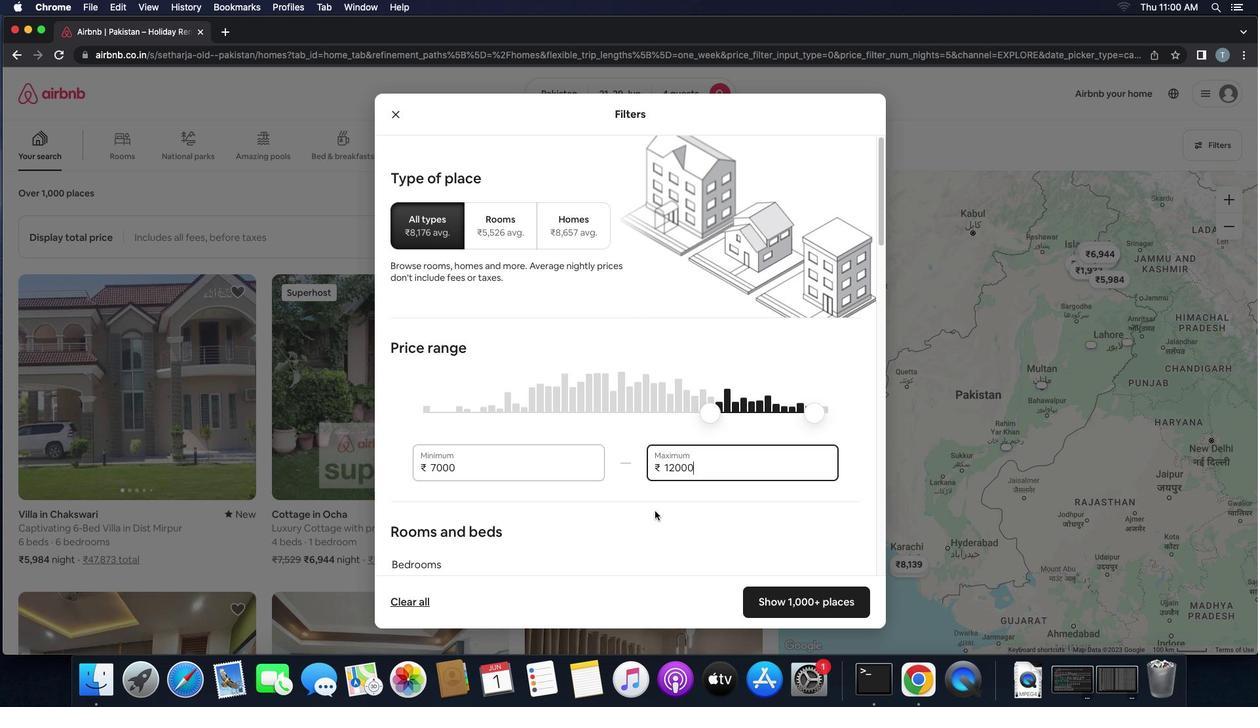 
Action: Mouse scrolled (654, 511) with delta (0, 0)
Screenshot: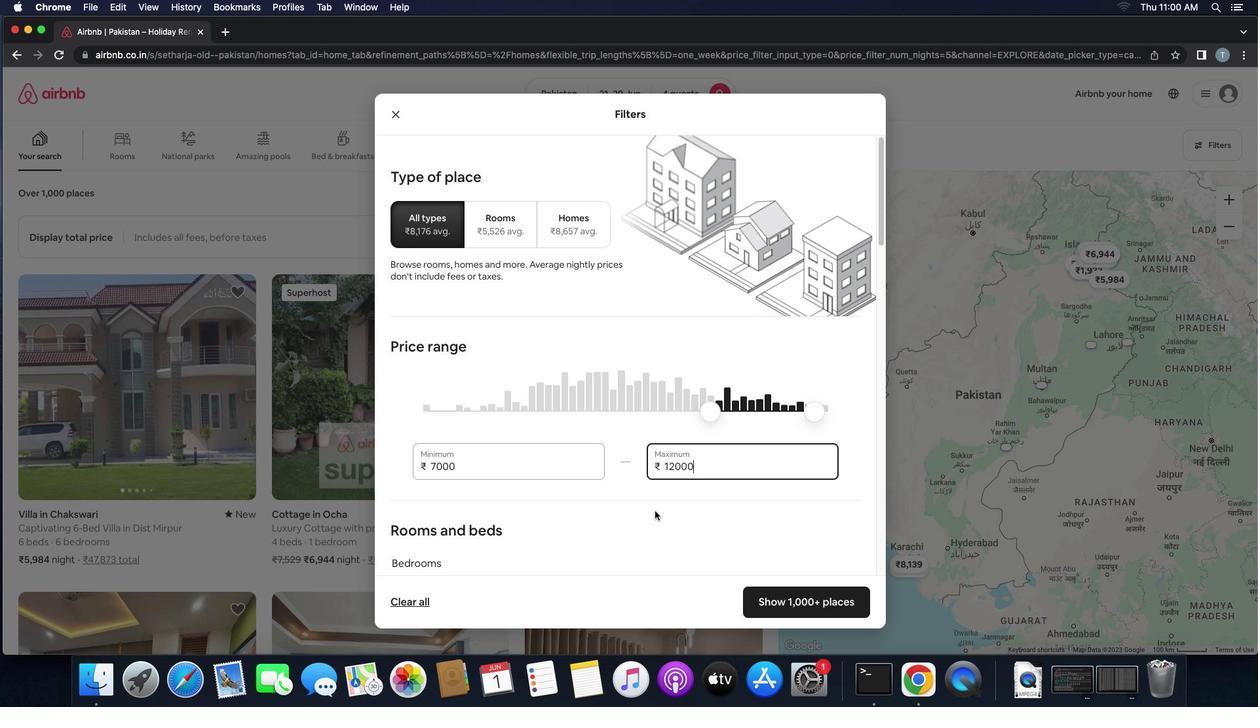 
Action: Mouse scrolled (654, 511) with delta (0, -1)
Screenshot: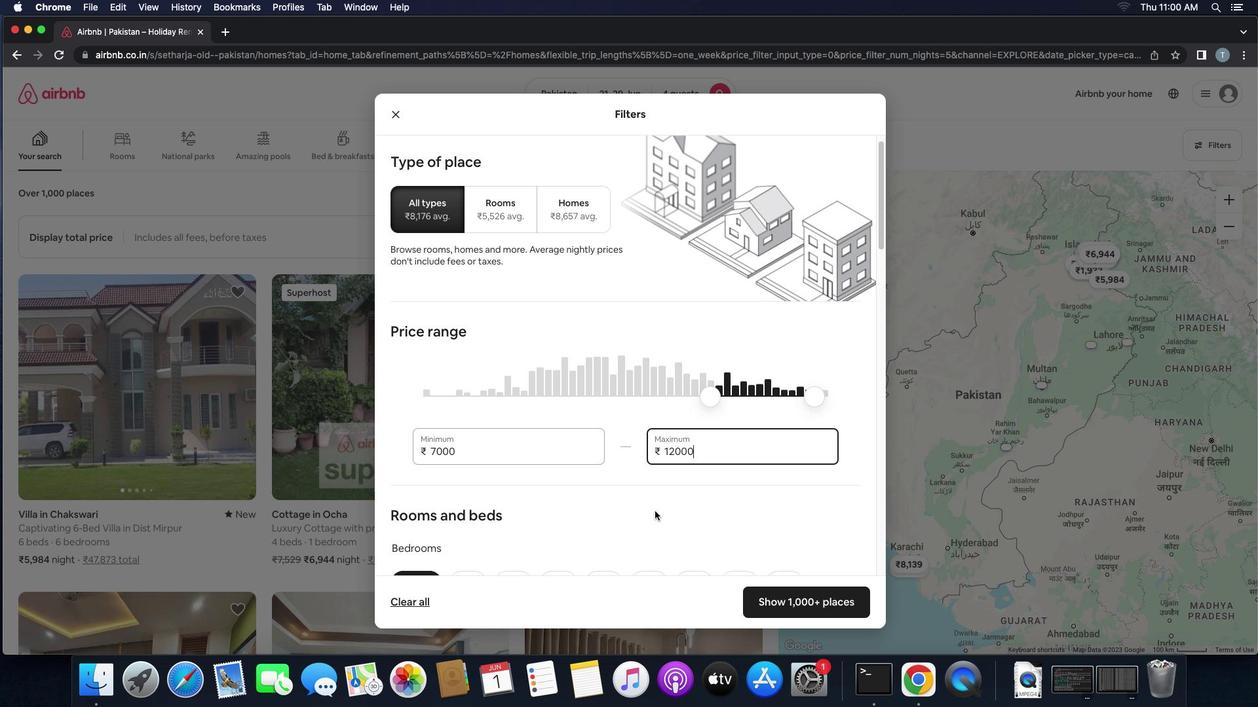 
Action: Mouse scrolled (654, 511) with delta (0, 0)
Screenshot: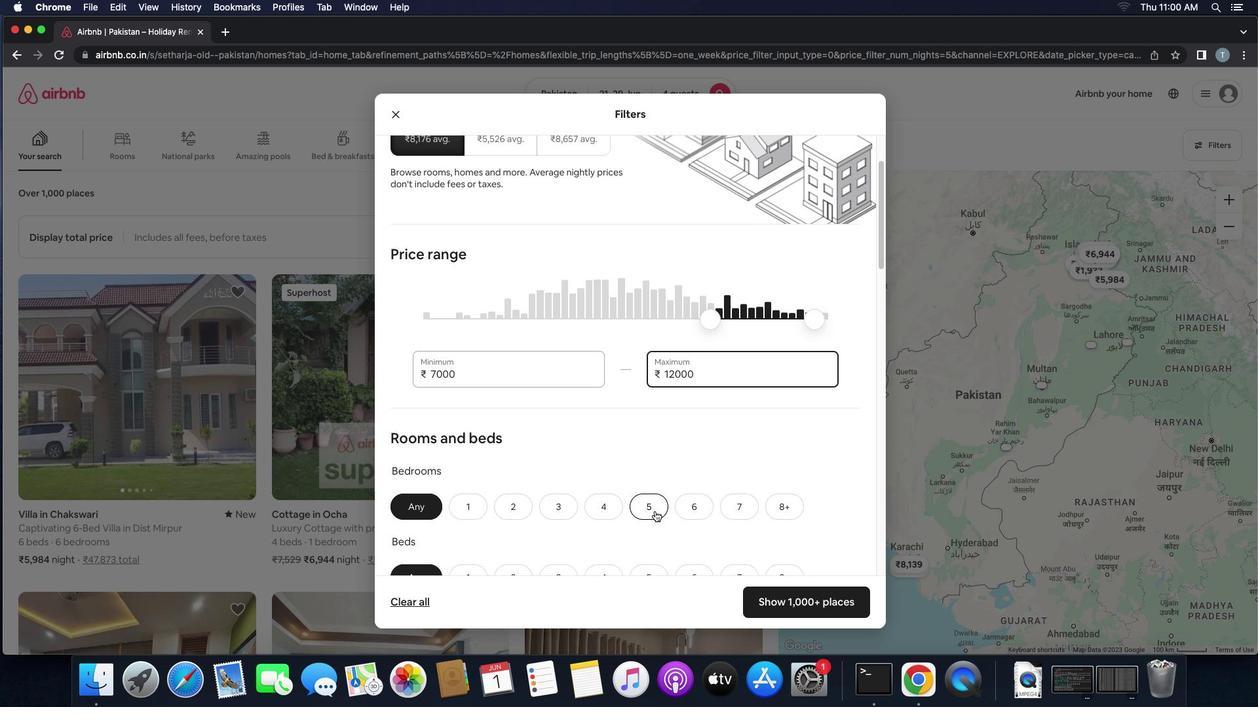 
Action: Mouse scrolled (654, 511) with delta (0, 0)
Screenshot: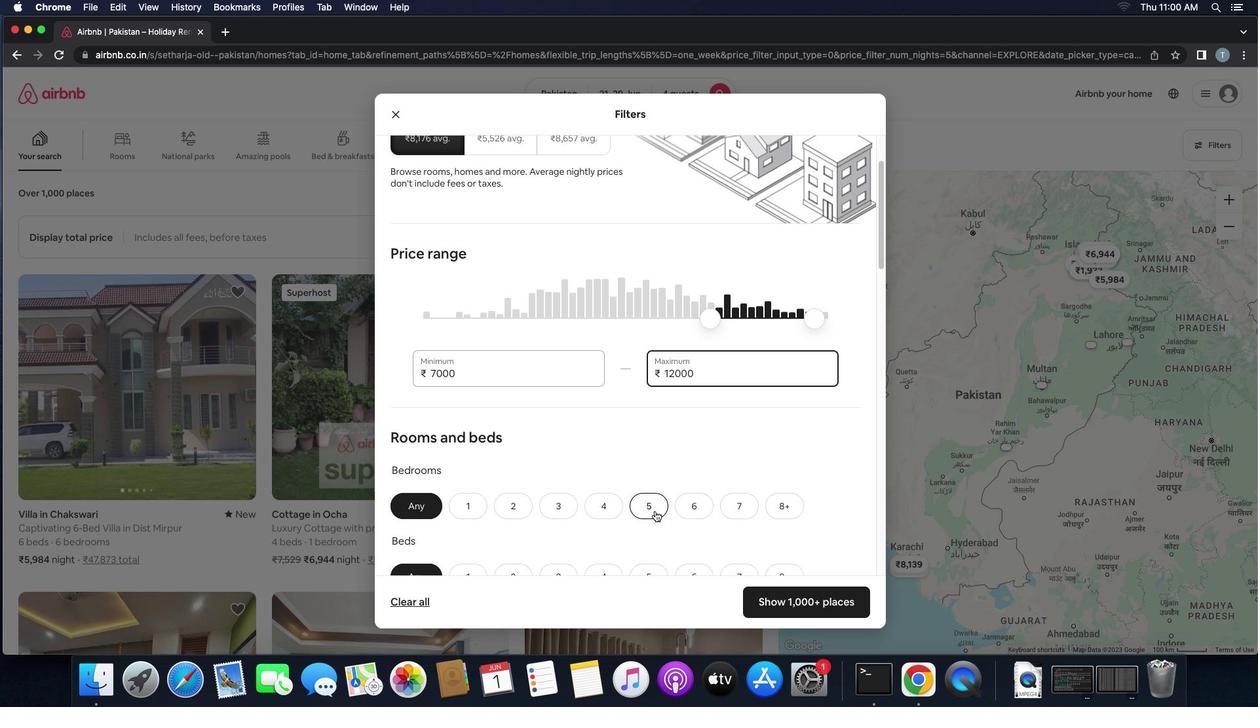 
Action: Mouse scrolled (654, 511) with delta (0, 0)
Screenshot: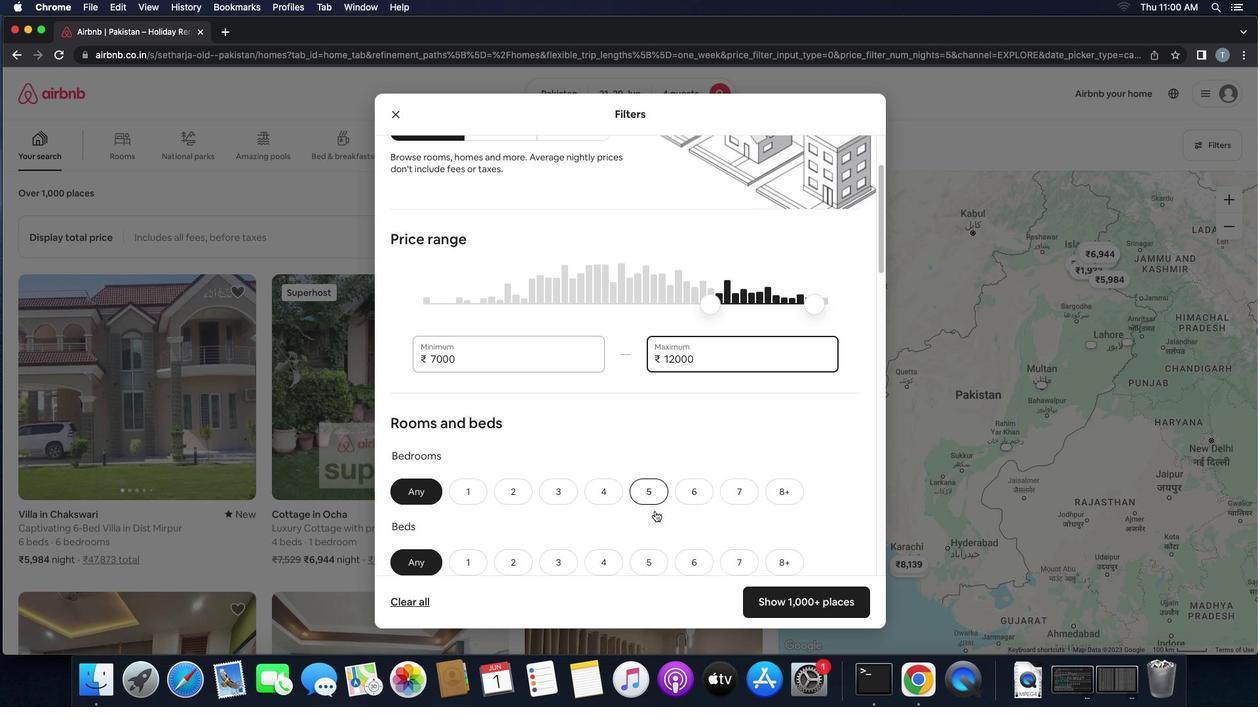 
Action: Mouse scrolled (654, 511) with delta (0, 0)
Screenshot: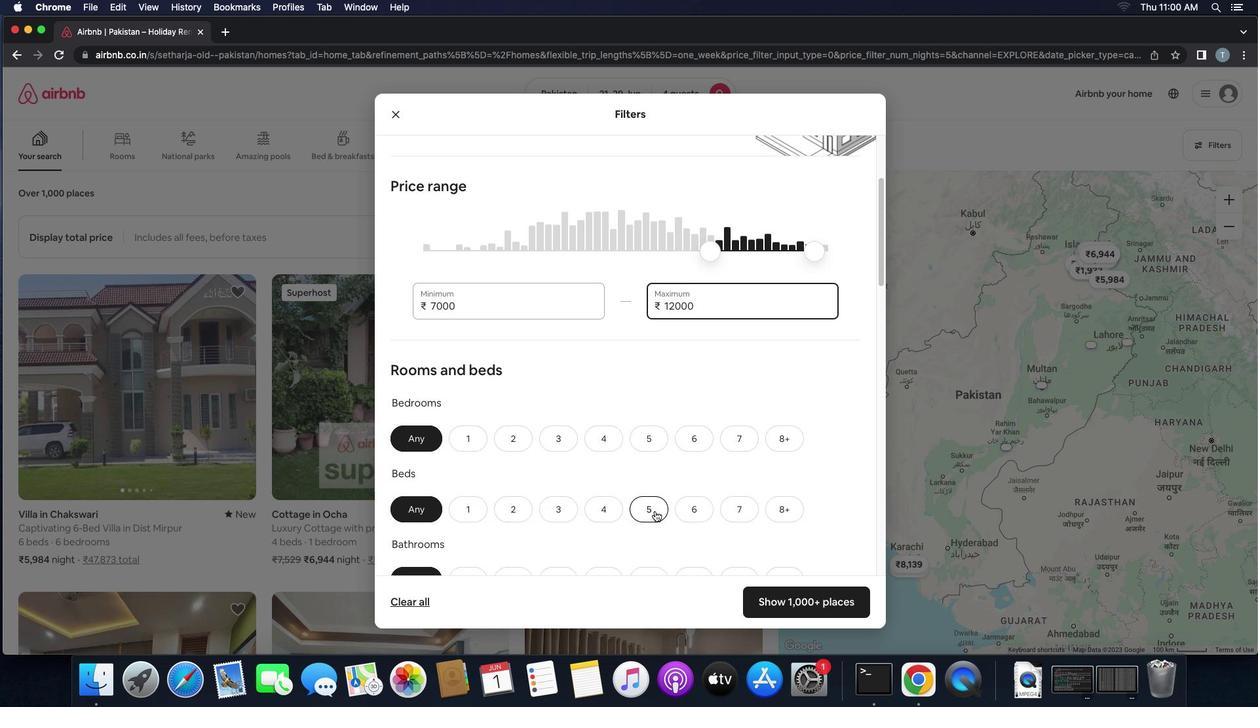
Action: Mouse scrolled (654, 511) with delta (0, 0)
Screenshot: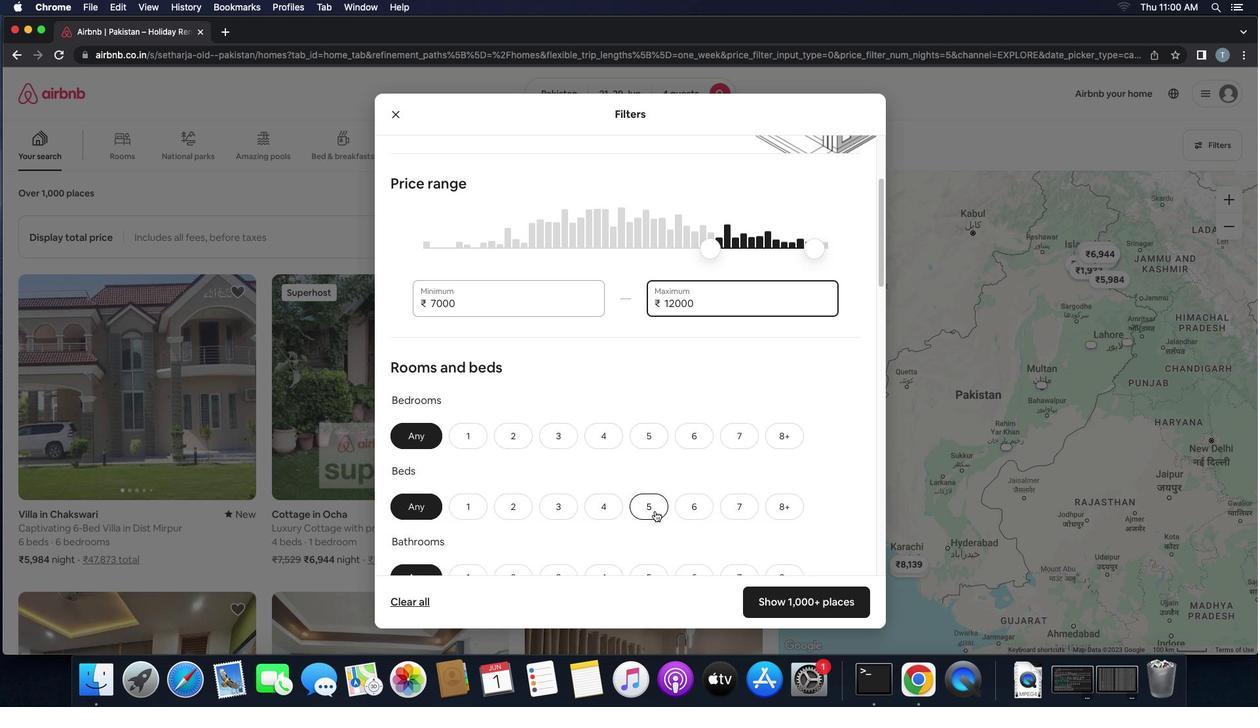 
Action: Mouse scrolled (654, 511) with delta (0, 0)
Screenshot: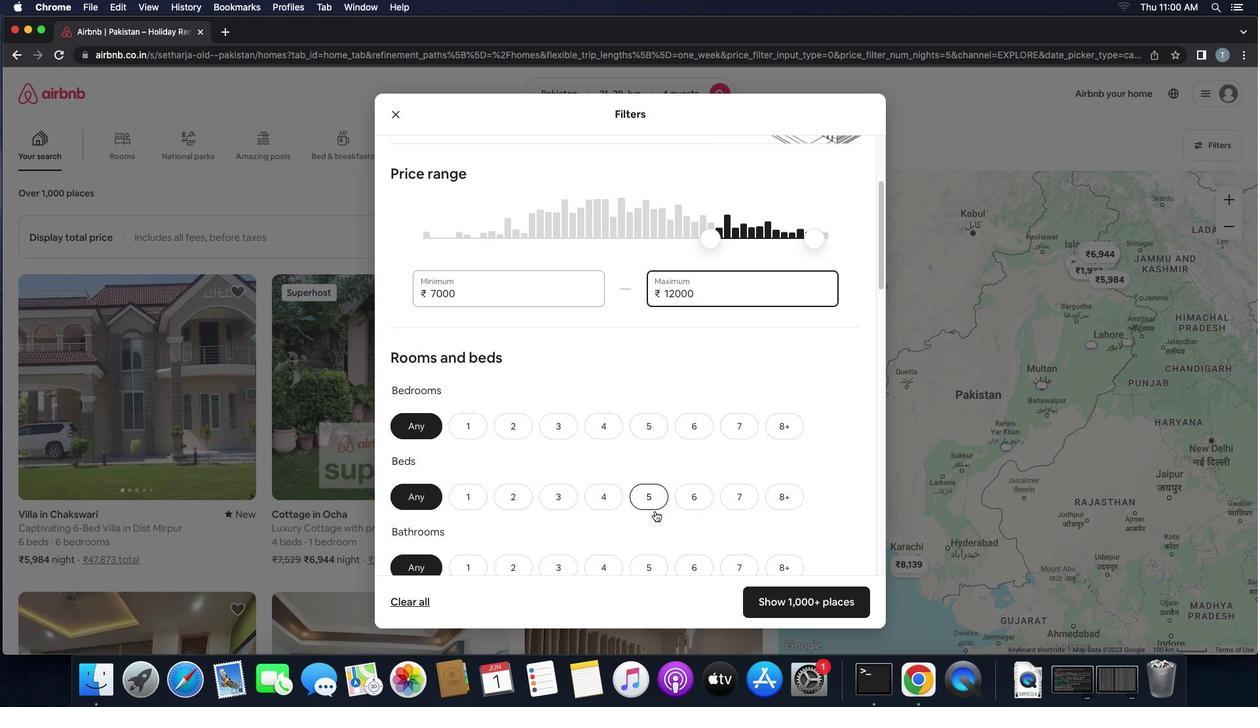 
Action: Mouse scrolled (654, 511) with delta (0, 0)
Screenshot: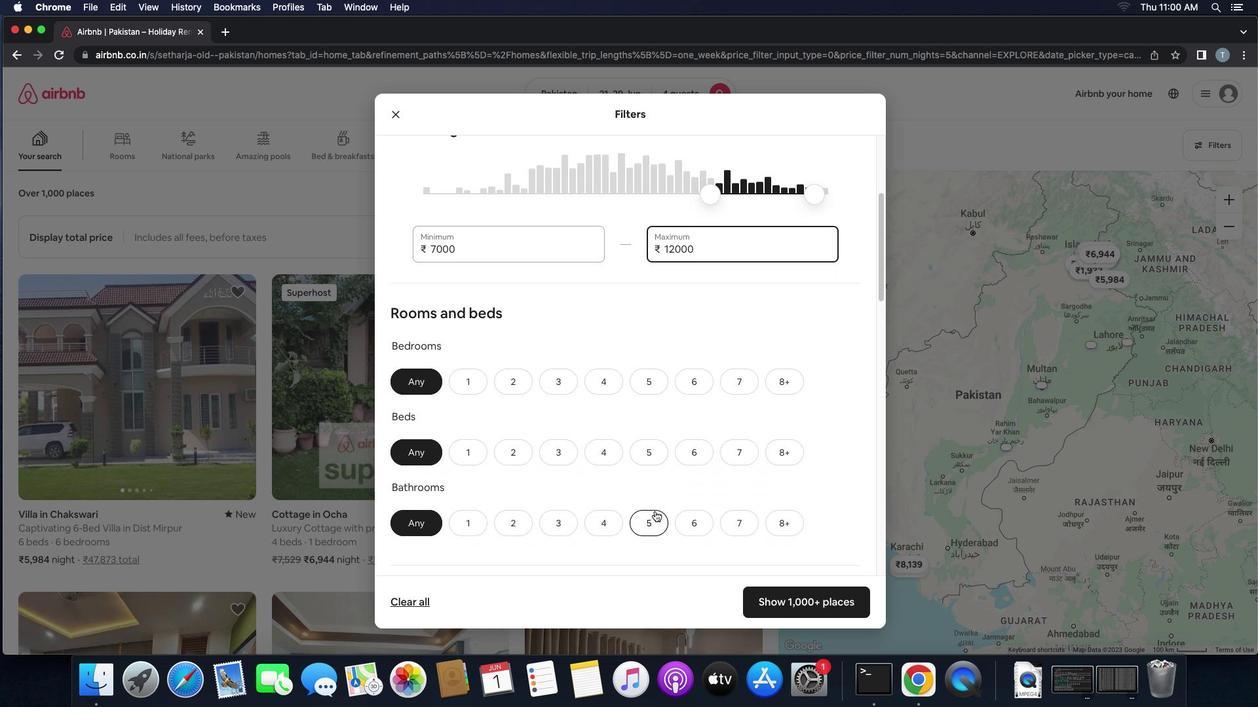 
Action: Mouse scrolled (654, 511) with delta (0, 0)
Screenshot: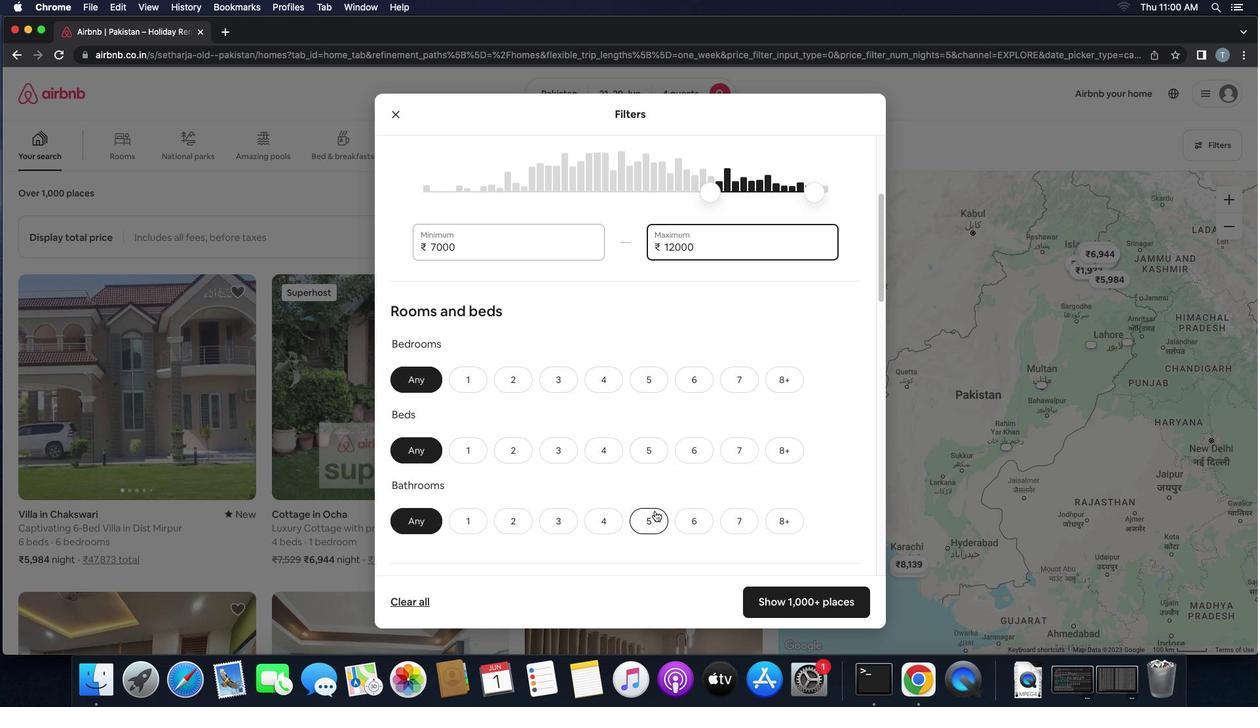 
Action: Mouse scrolled (654, 511) with delta (0, 0)
Screenshot: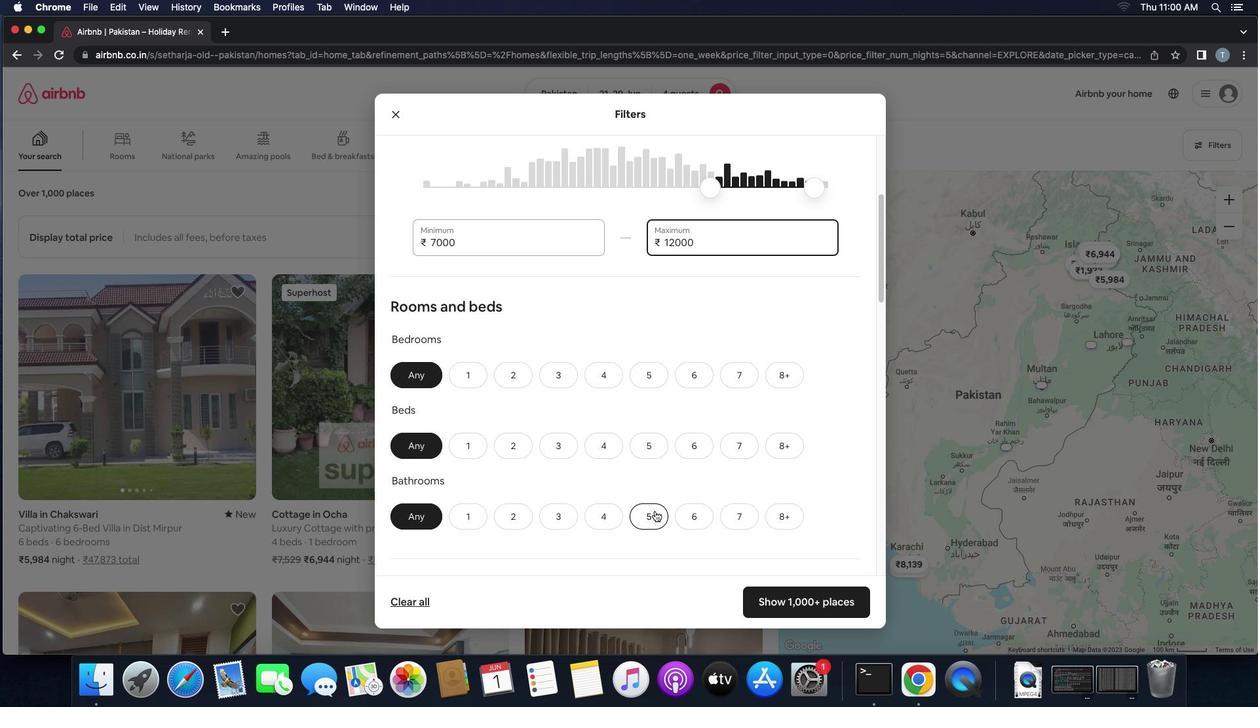 
Action: Mouse moved to (511, 356)
Screenshot: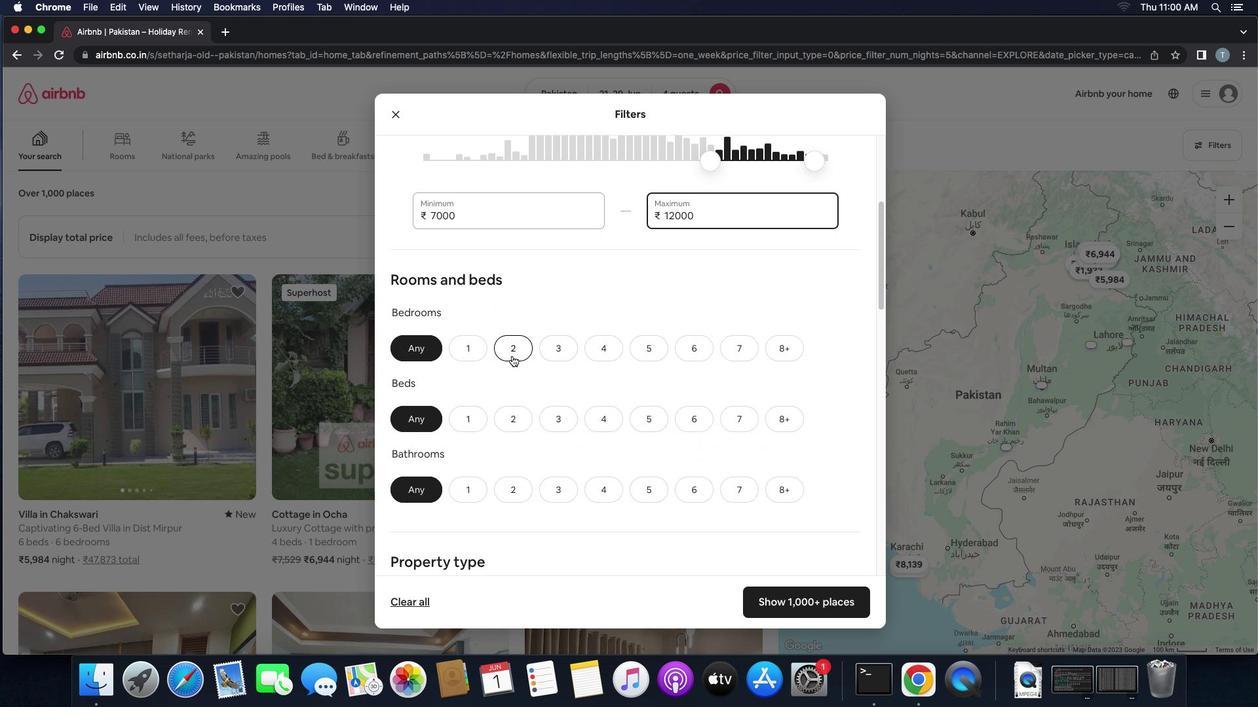 
Action: Mouse pressed left at (511, 356)
Screenshot: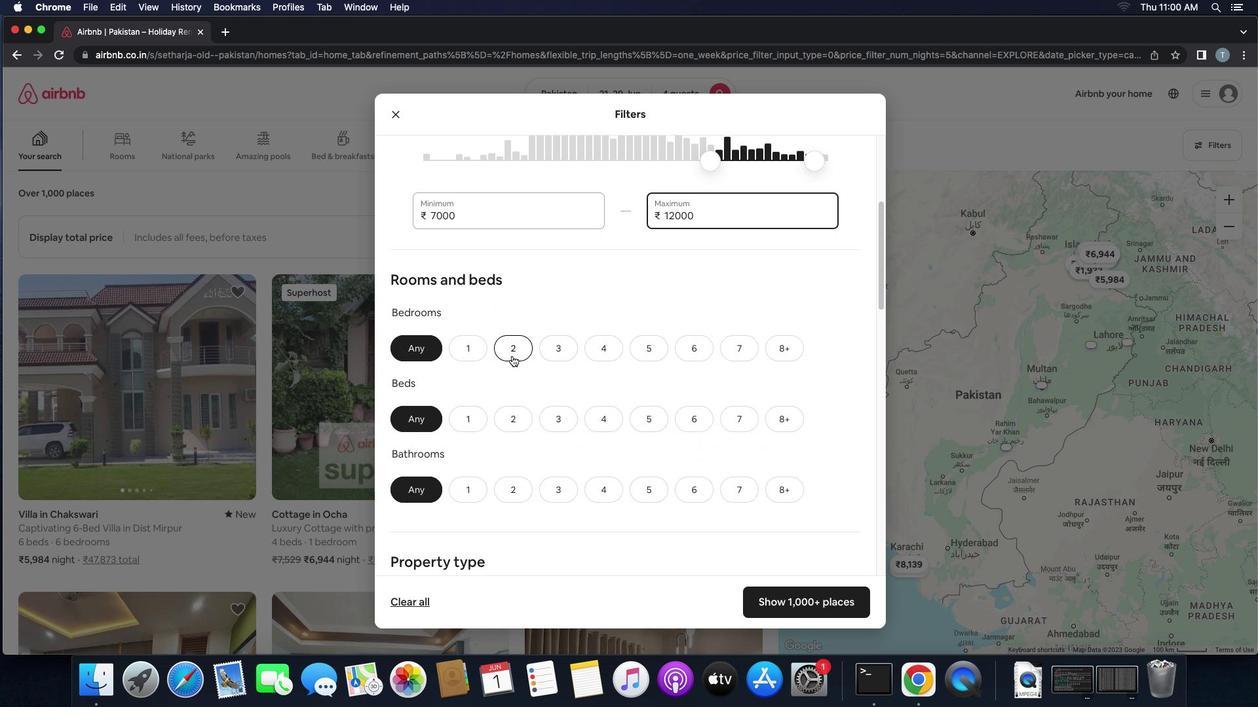 
Action: Mouse moved to (519, 424)
Screenshot: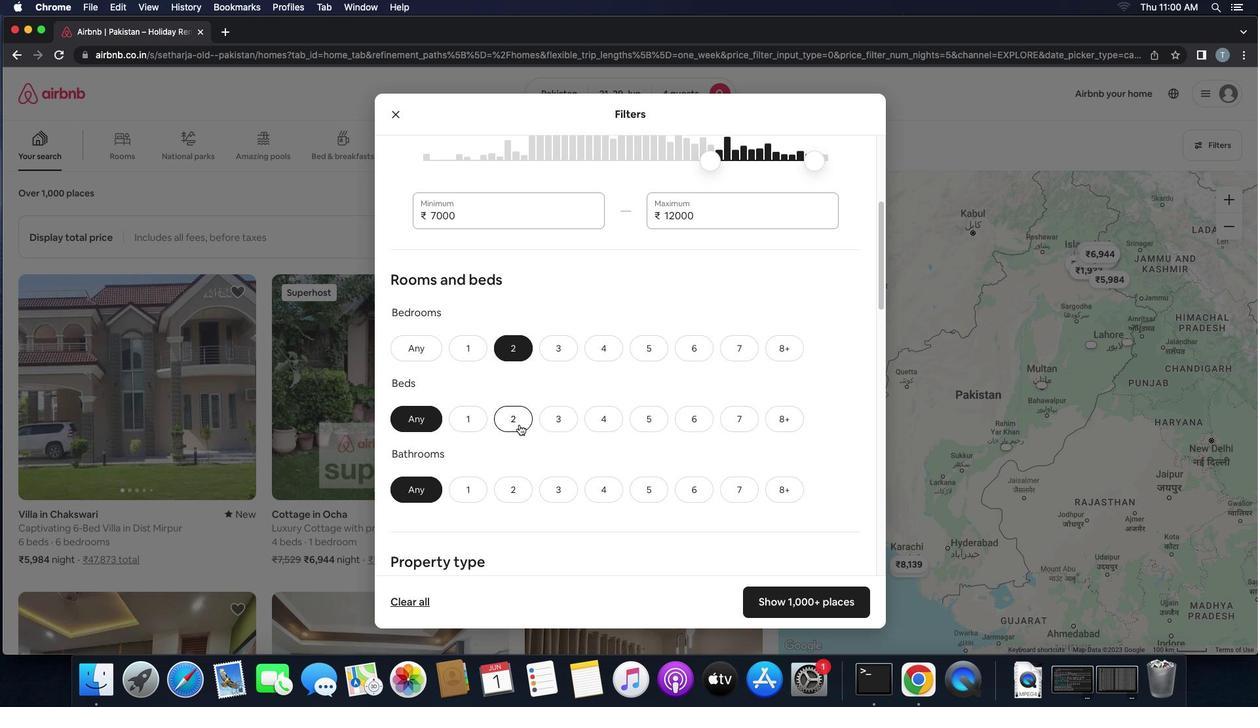 
Action: Mouse pressed left at (519, 424)
Screenshot: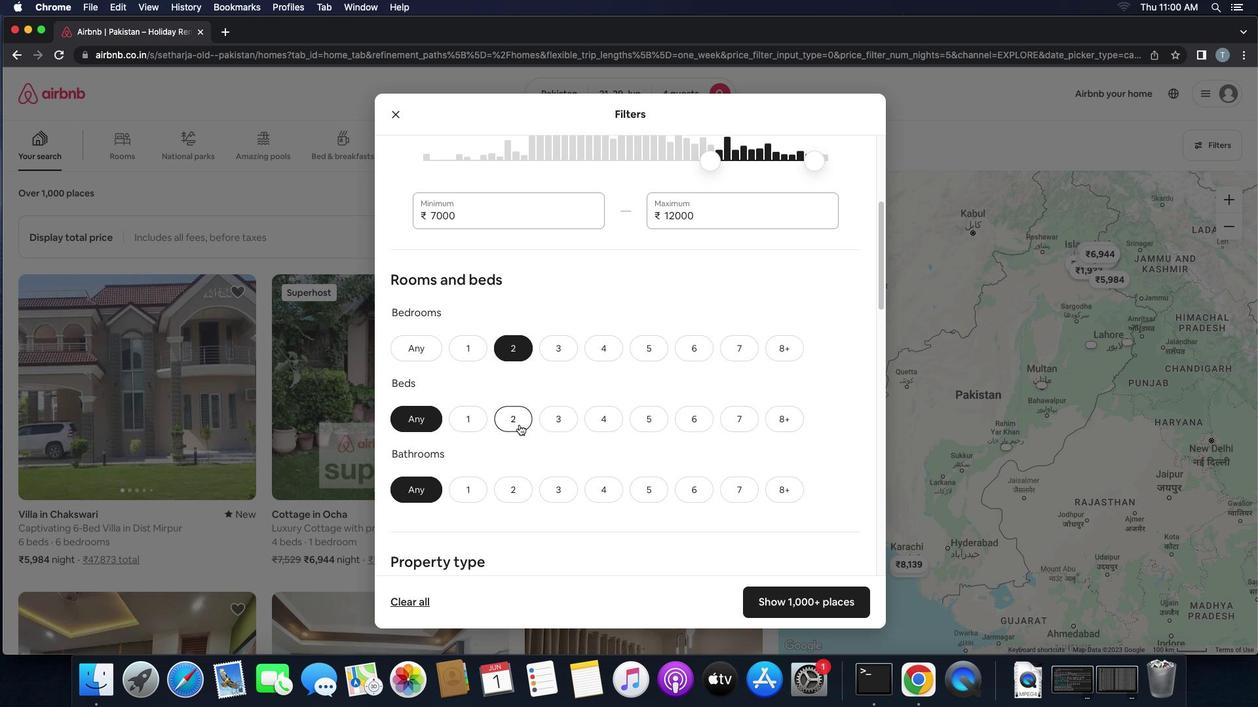 
Action: Mouse moved to (523, 436)
Screenshot: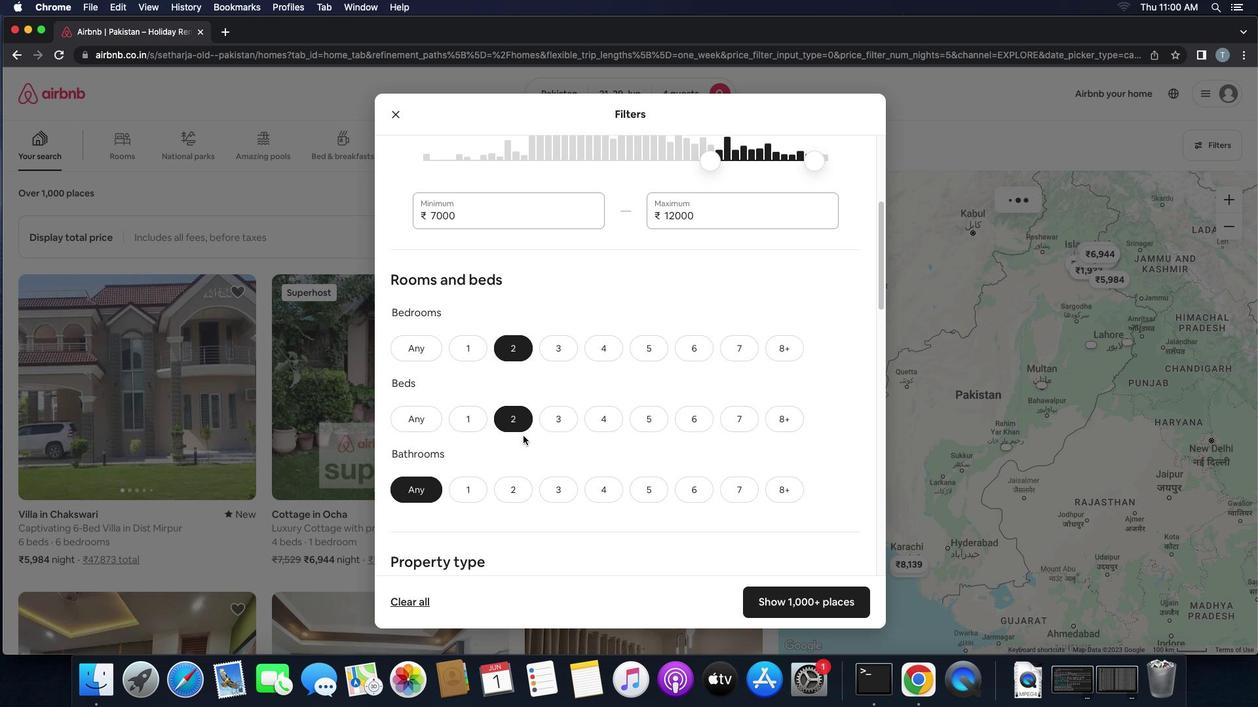
Action: Mouse scrolled (523, 436) with delta (0, 0)
Screenshot: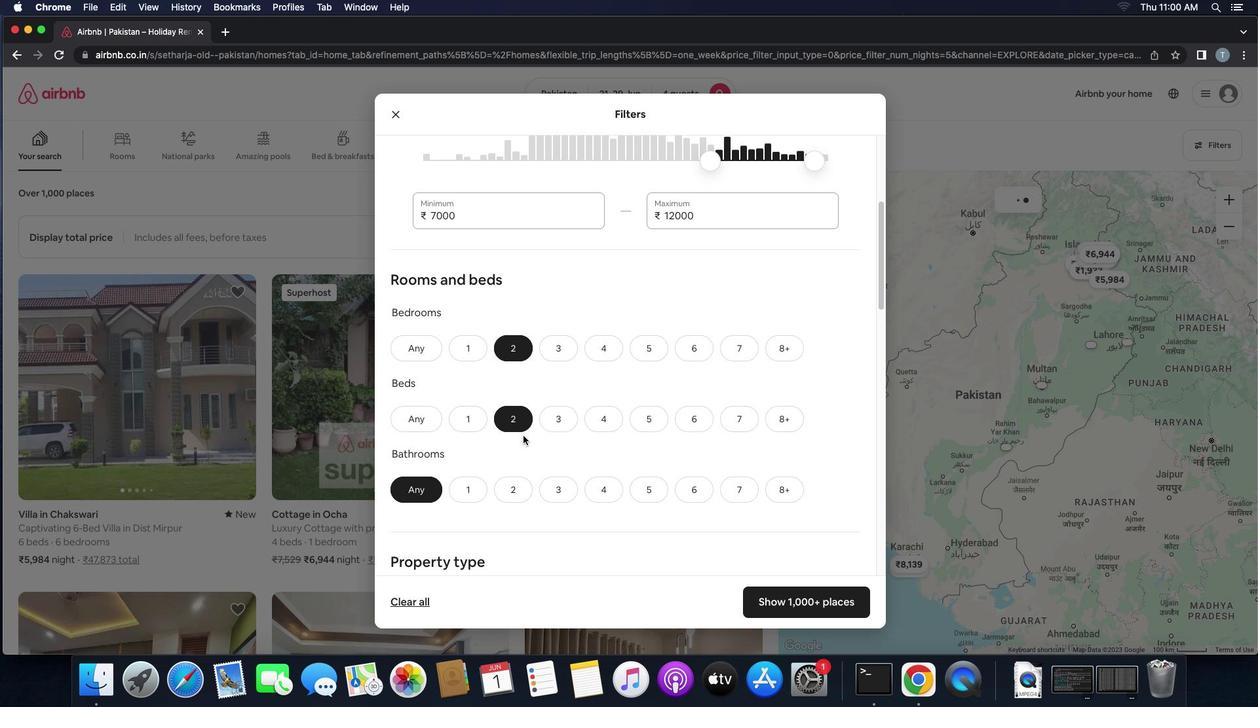 
Action: Mouse scrolled (523, 436) with delta (0, 0)
Screenshot: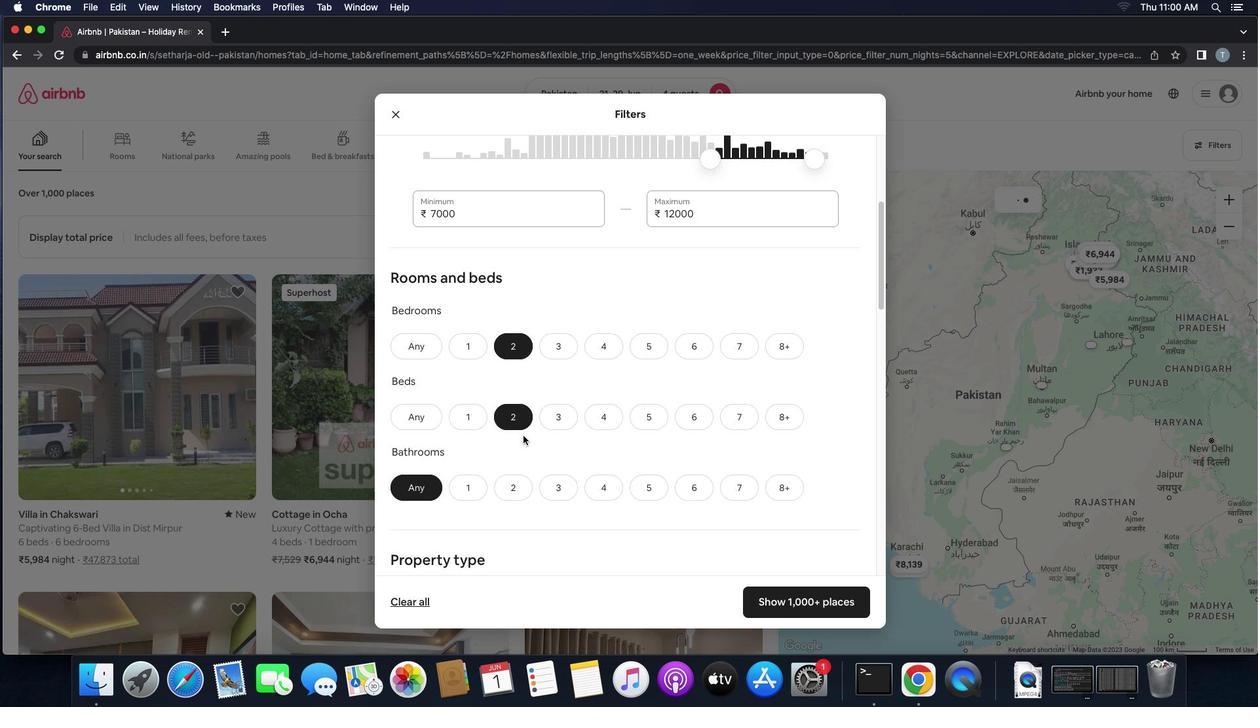 
Action: Mouse scrolled (523, 436) with delta (0, -1)
Screenshot: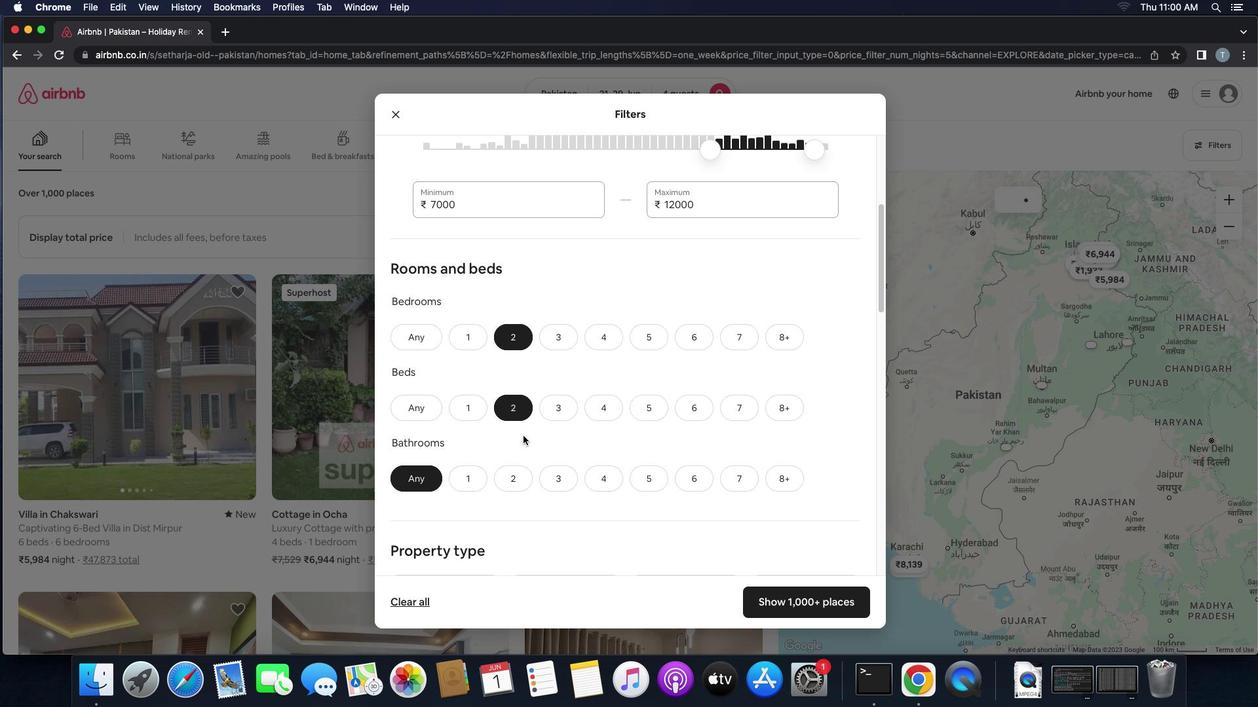 
Action: Mouse scrolled (523, 436) with delta (0, 0)
Screenshot: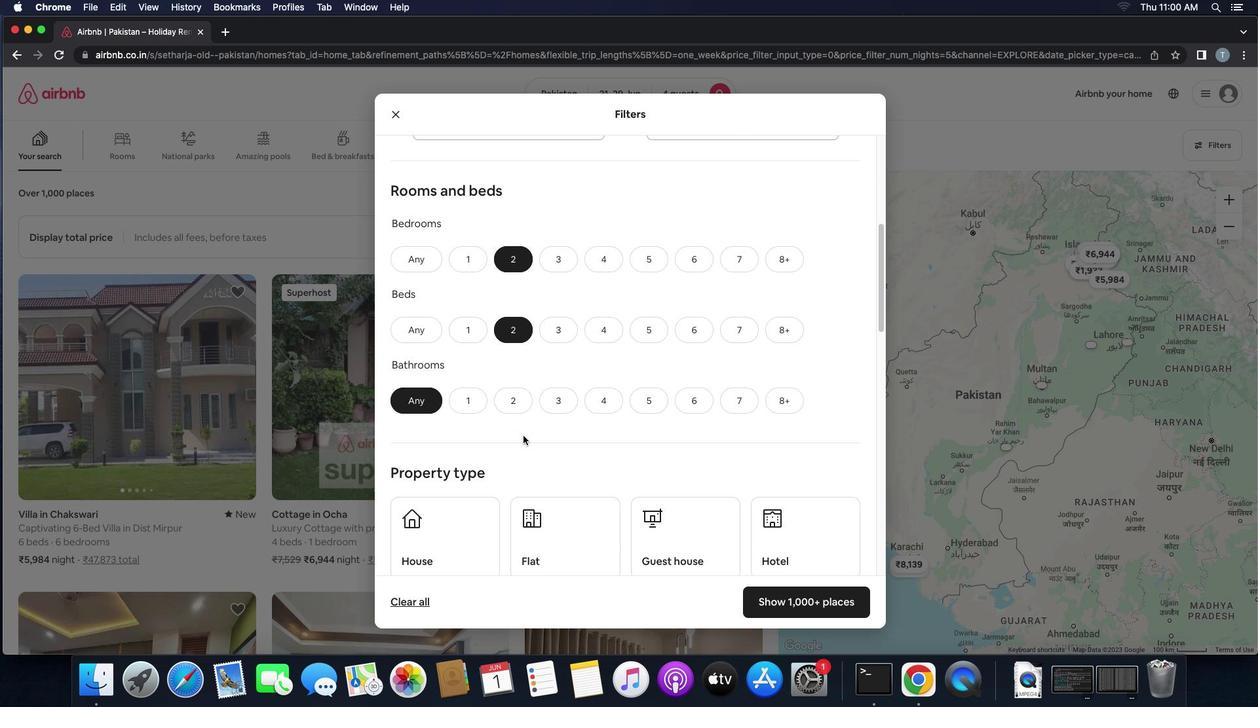 
Action: Mouse scrolled (523, 436) with delta (0, 0)
Screenshot: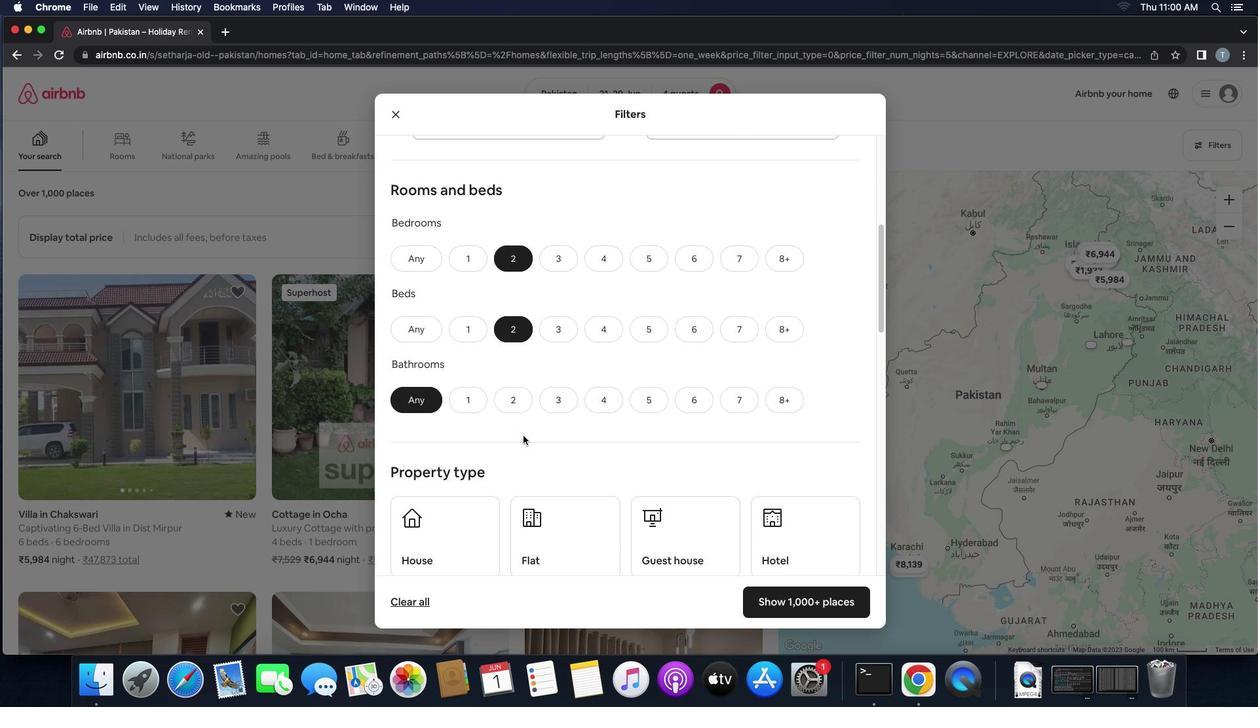 
Action: Mouse scrolled (523, 436) with delta (0, 0)
Screenshot: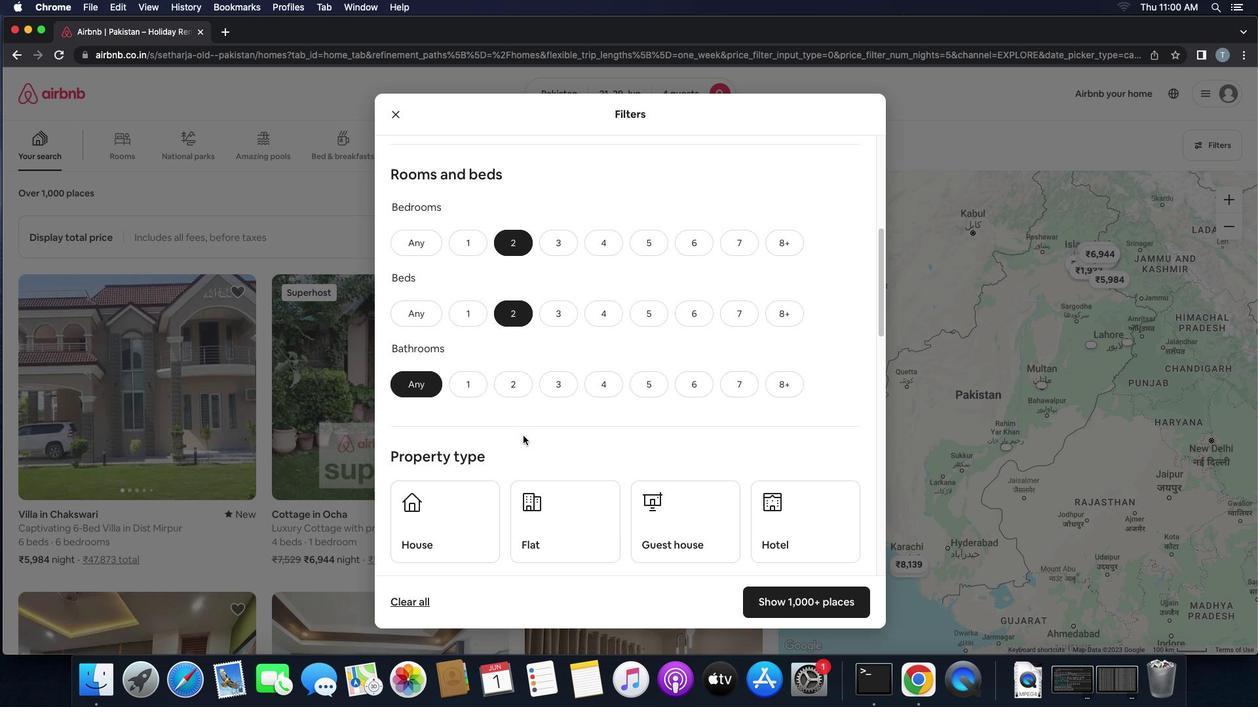 
Action: Mouse moved to (513, 354)
Screenshot: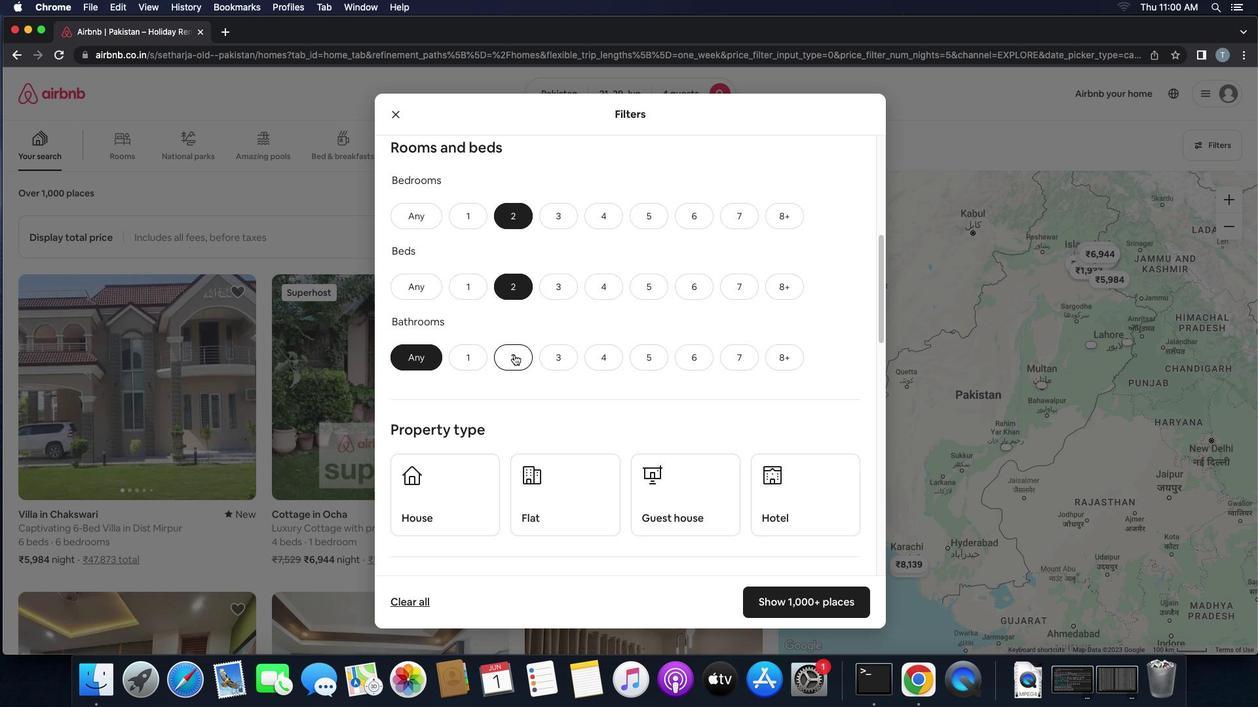 
Action: Mouse pressed left at (513, 354)
Screenshot: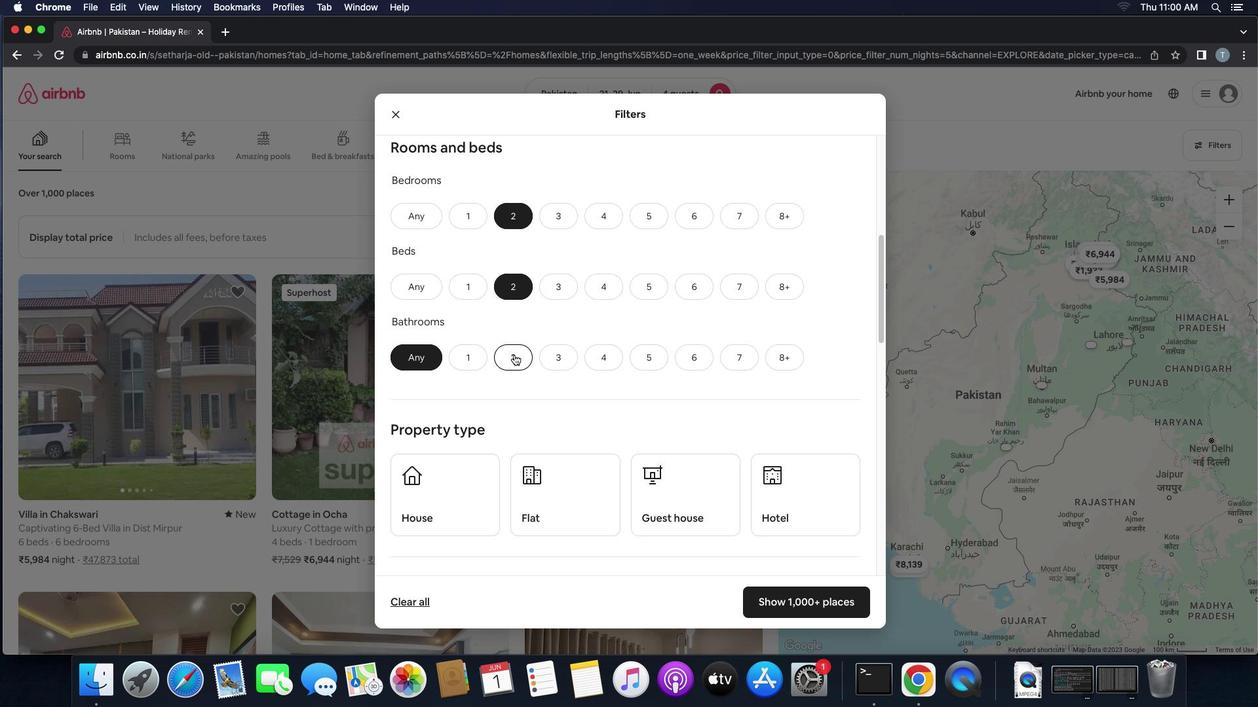 
Action: Mouse moved to (638, 421)
Screenshot: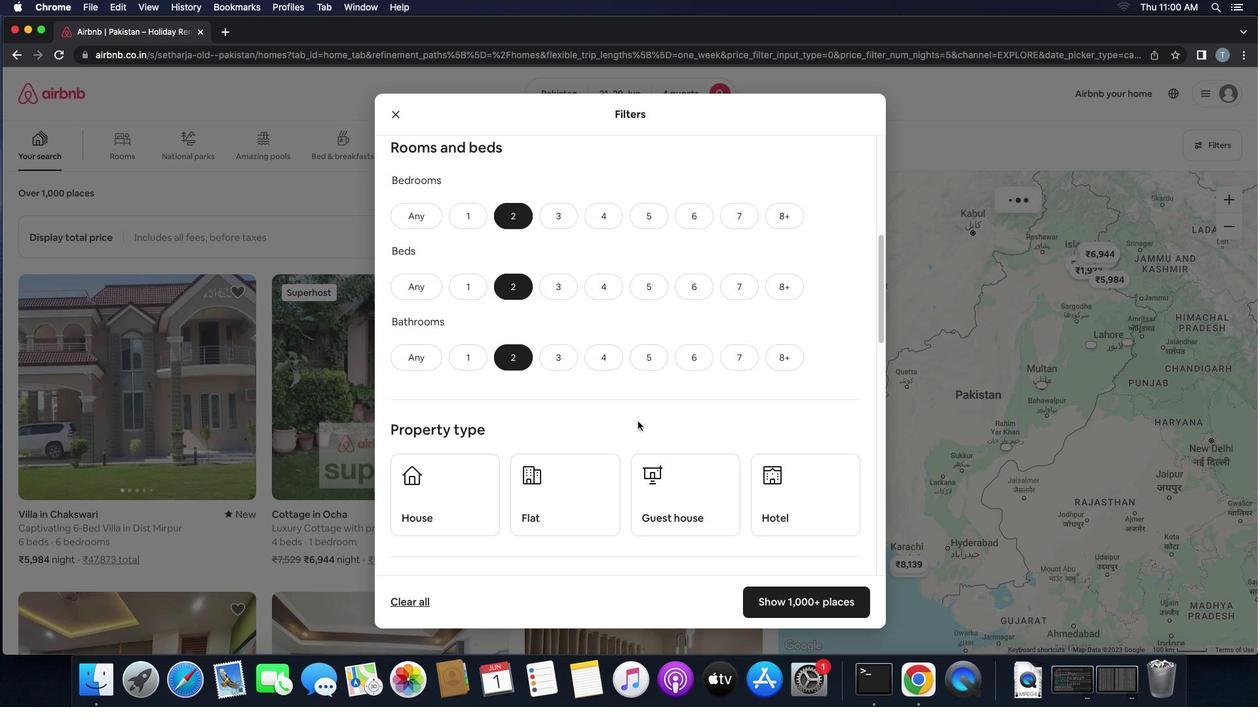 
Action: Mouse scrolled (638, 421) with delta (0, 0)
Screenshot: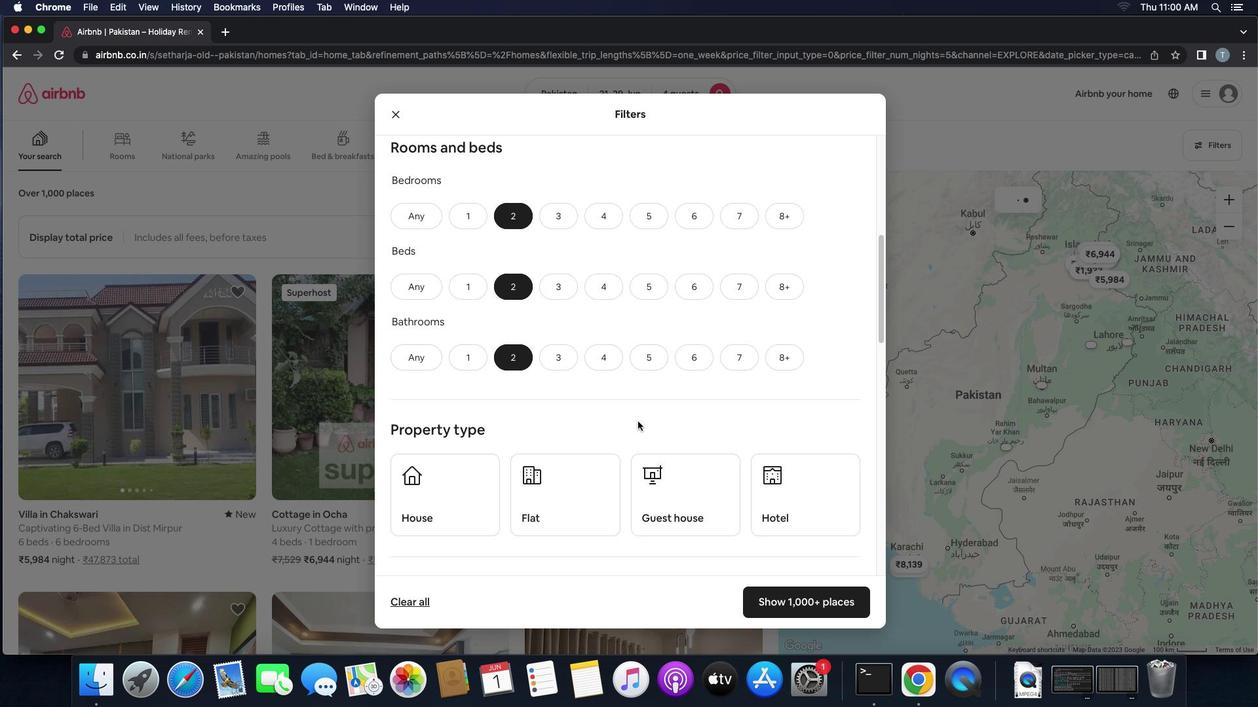 
Action: Mouse scrolled (638, 421) with delta (0, 0)
Screenshot: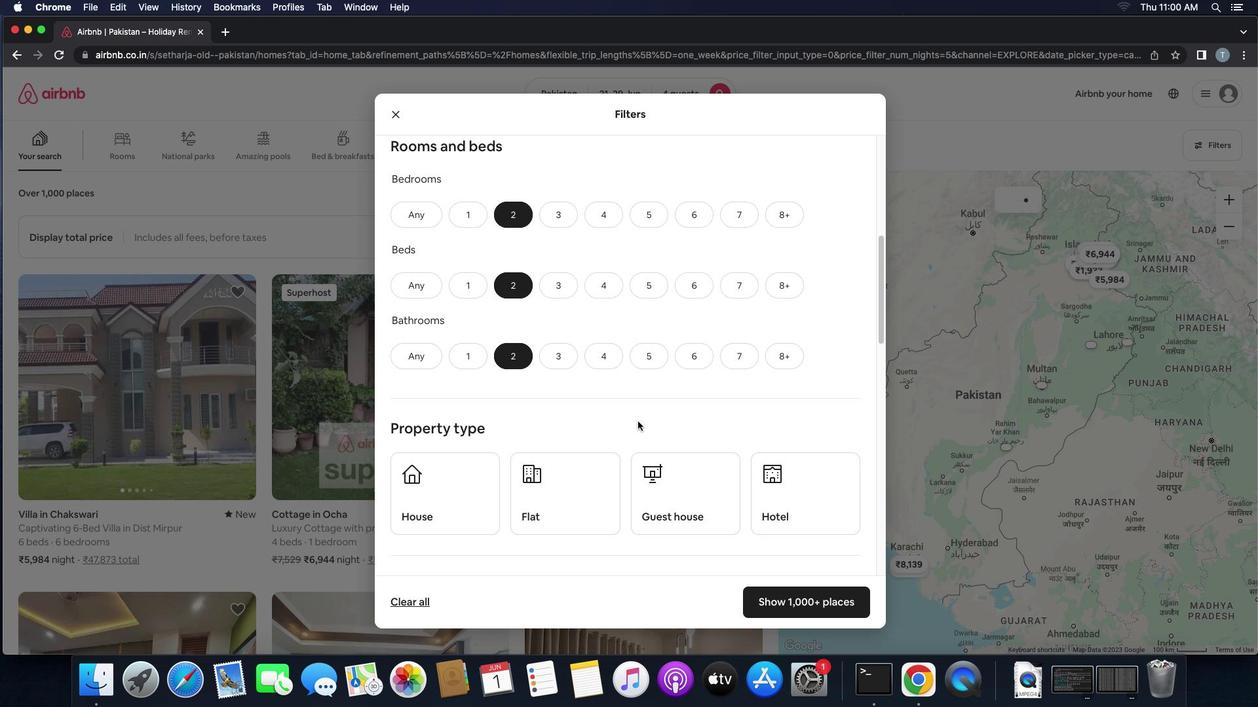 
Action: Mouse scrolled (638, 421) with delta (0, 0)
Screenshot: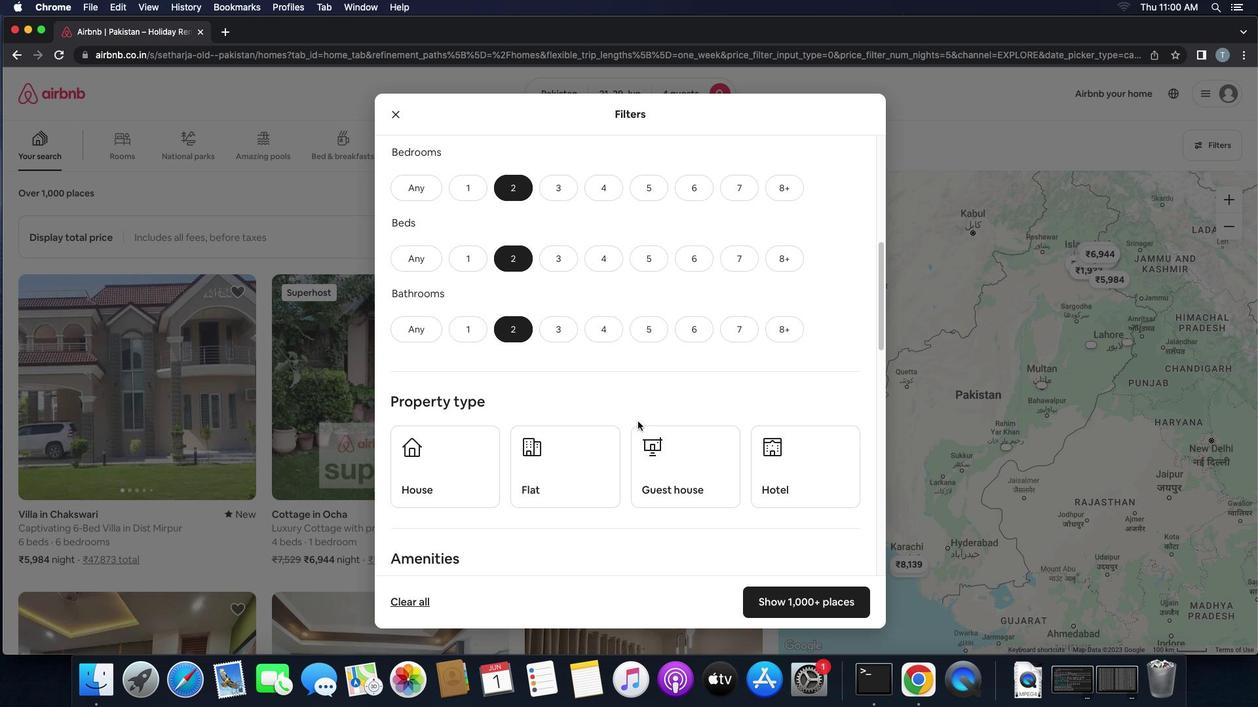 
Action: Mouse scrolled (638, 421) with delta (0, 0)
Screenshot: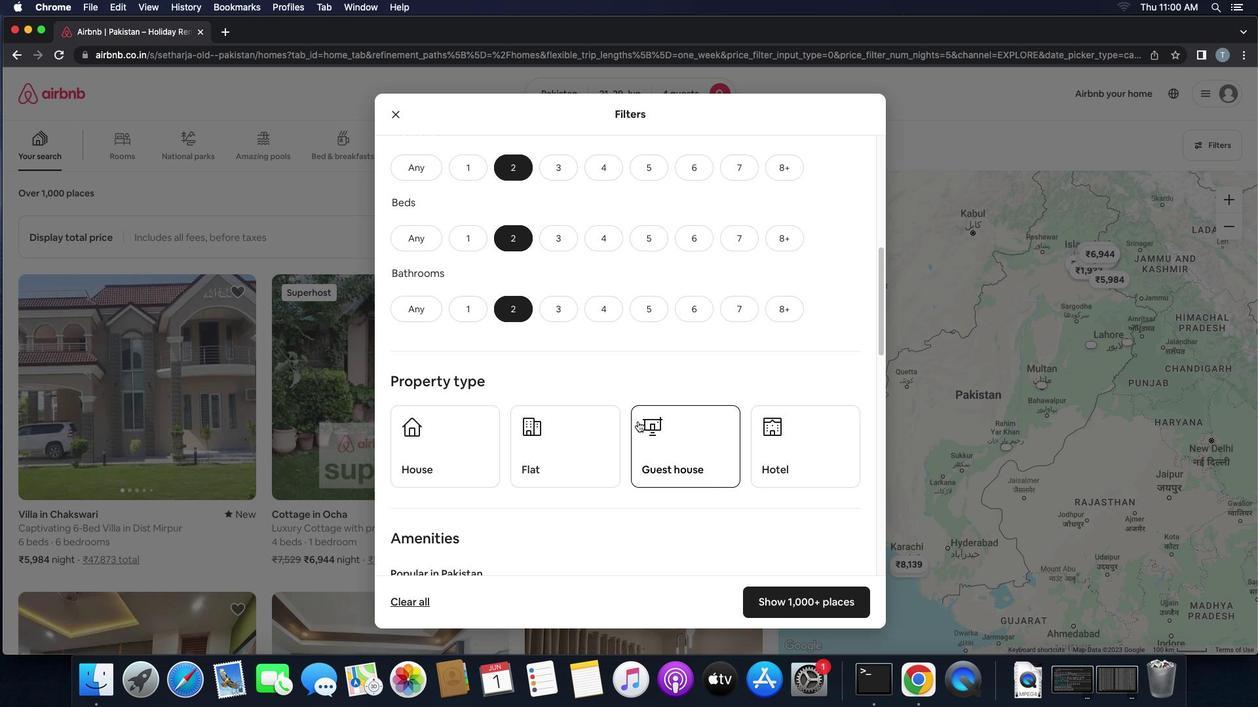 
Action: Mouse scrolled (638, 421) with delta (0, 0)
Screenshot: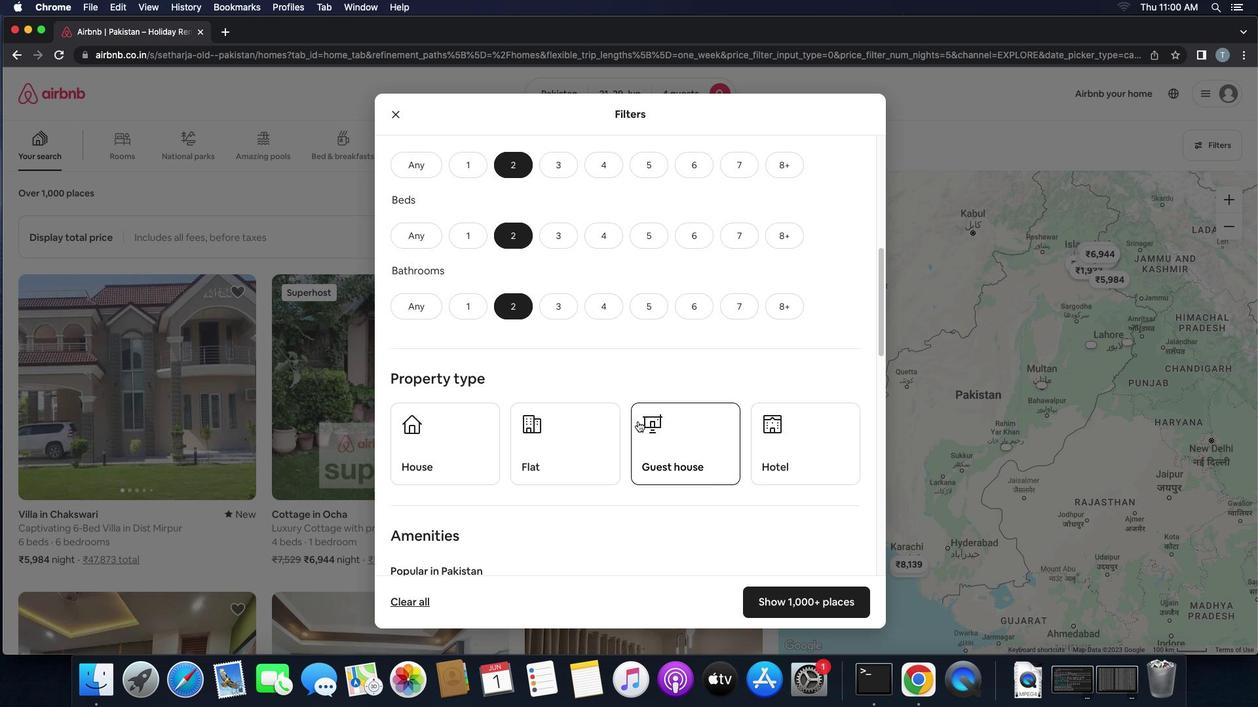 
Action: Mouse scrolled (638, 421) with delta (0, 0)
Screenshot: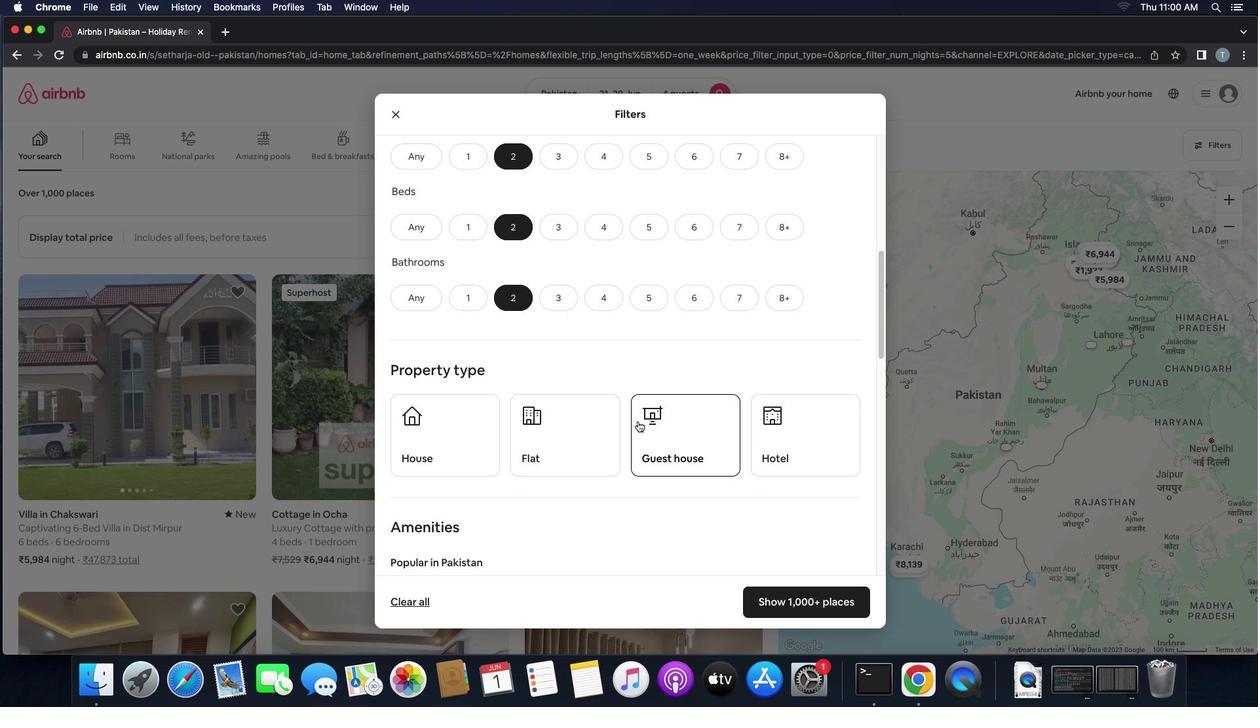 
Action: Mouse scrolled (638, 421) with delta (0, 0)
Screenshot: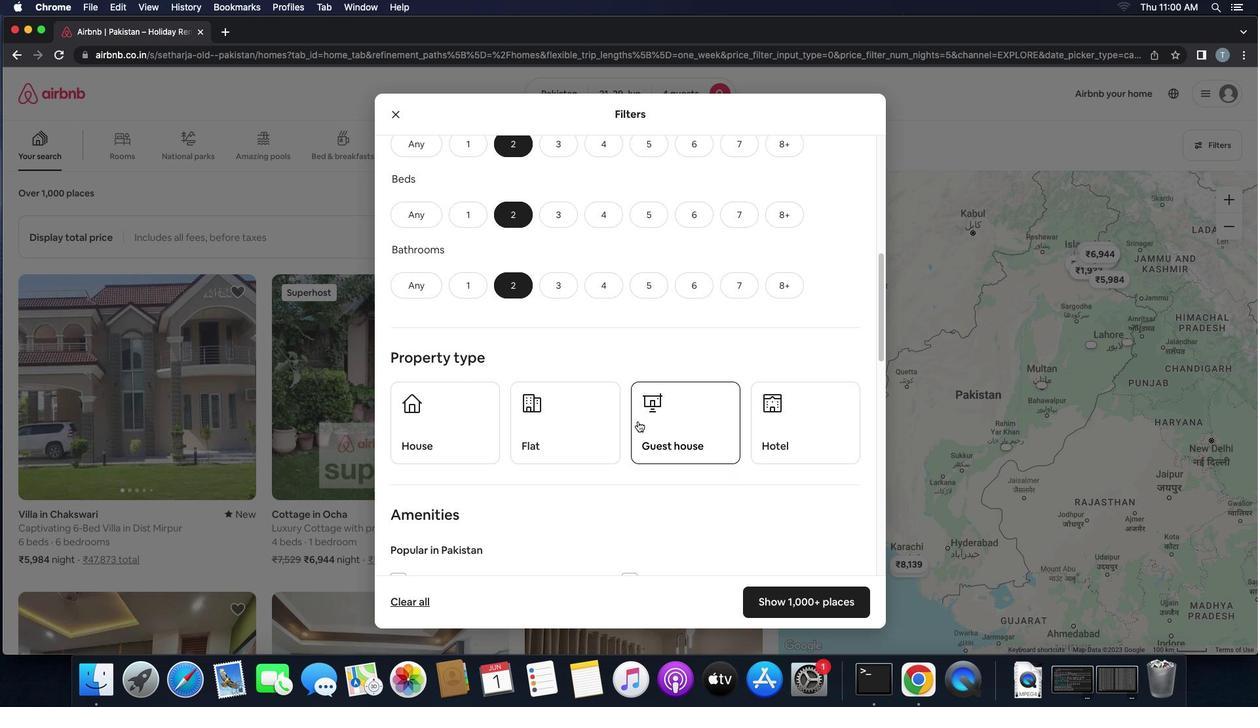 
Action: Mouse scrolled (638, 421) with delta (0, 0)
Screenshot: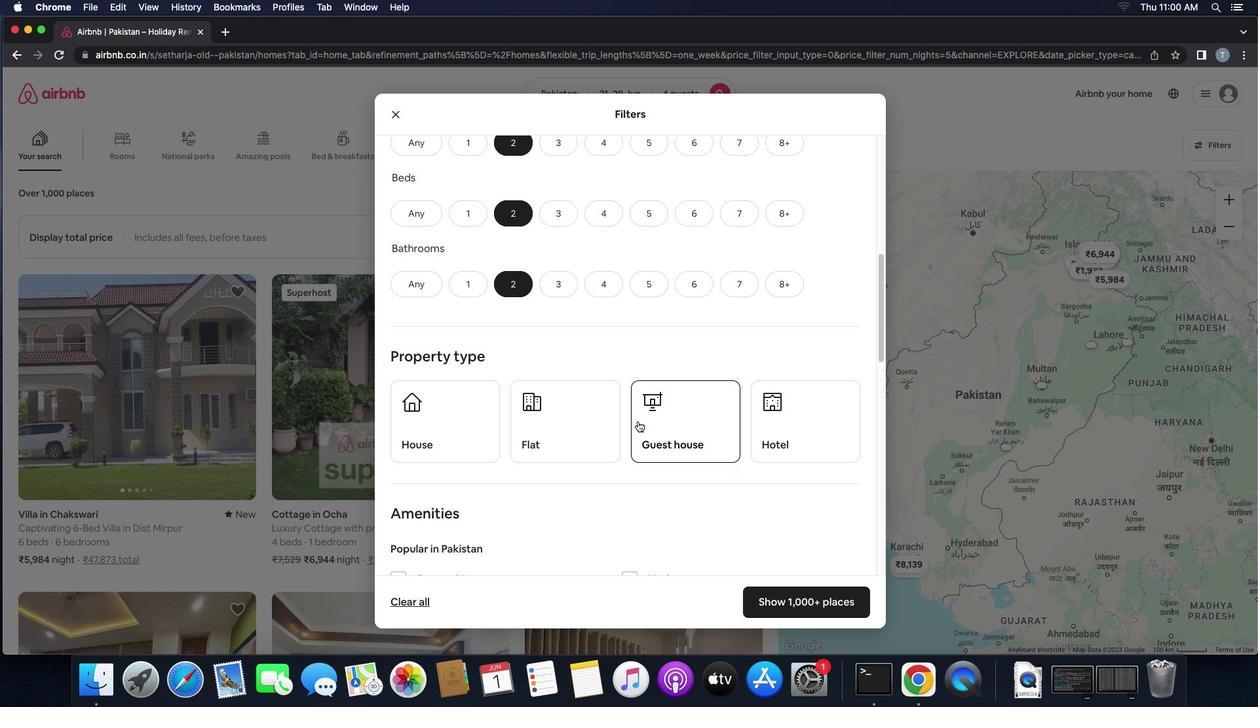 
Action: Mouse moved to (452, 418)
Screenshot: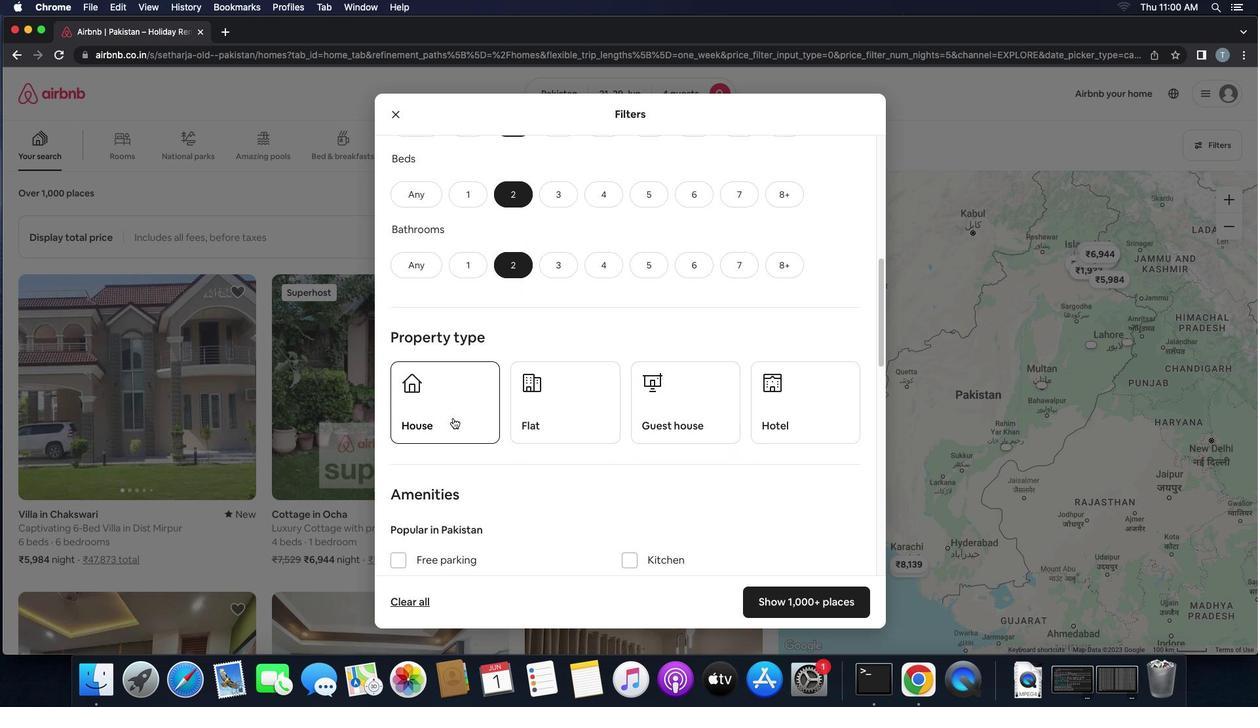 
Action: Mouse pressed left at (452, 418)
Screenshot: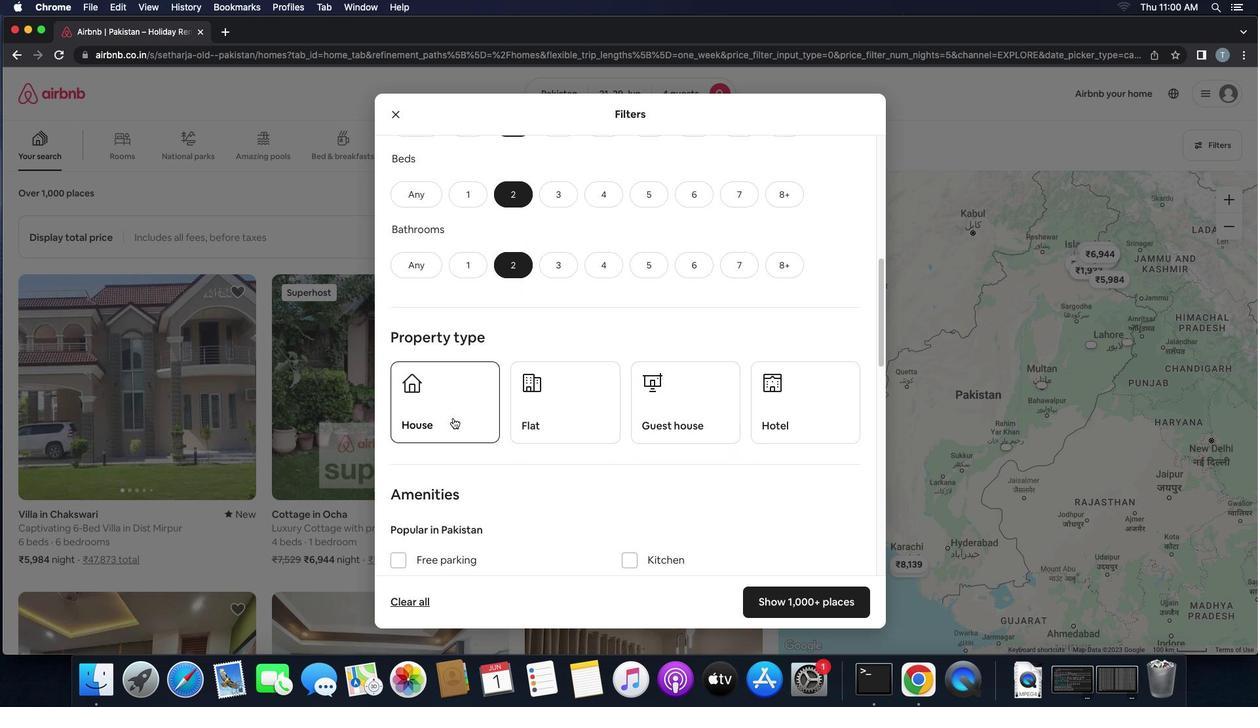 
Action: Mouse moved to (579, 417)
Screenshot: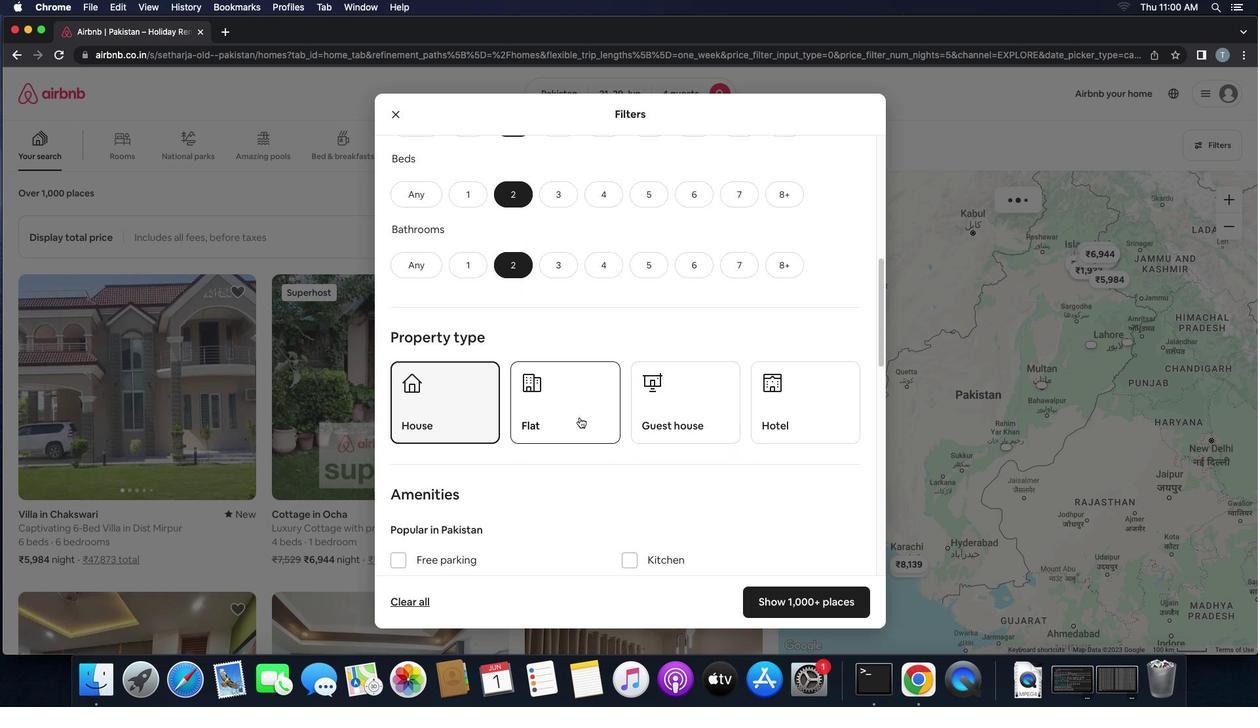 
Action: Mouse pressed left at (579, 417)
Screenshot: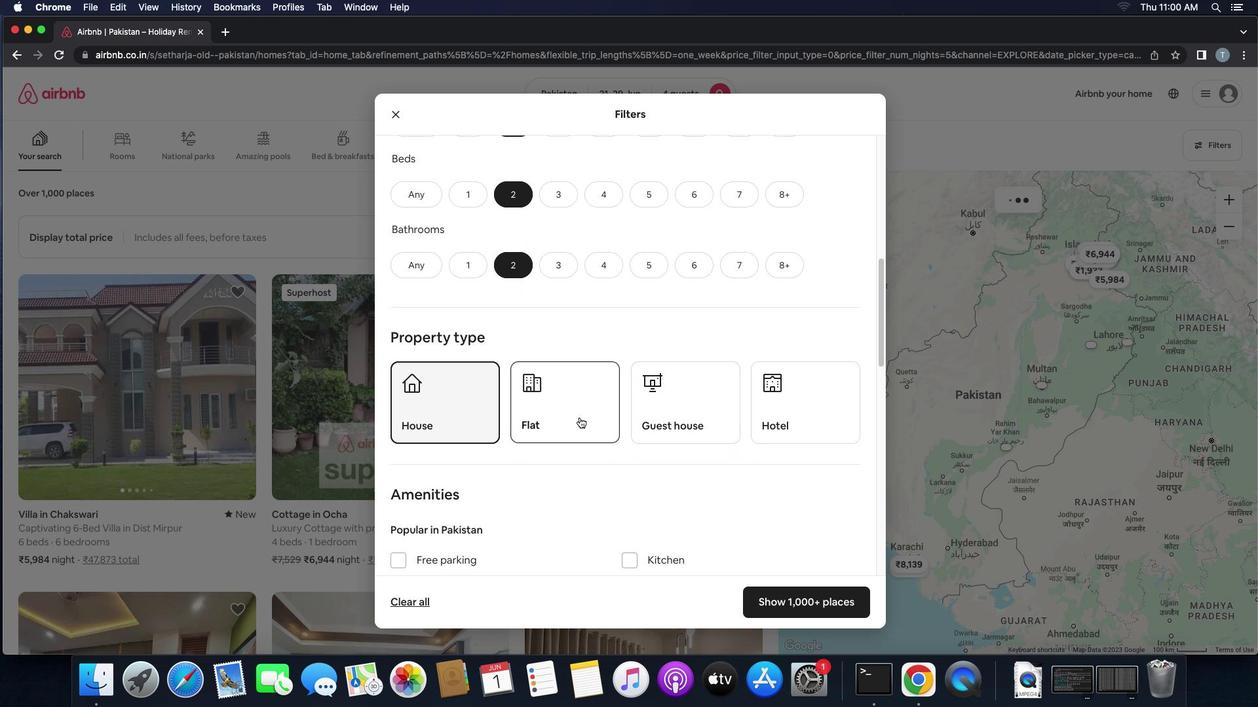 
Action: Mouse moved to (665, 437)
Screenshot: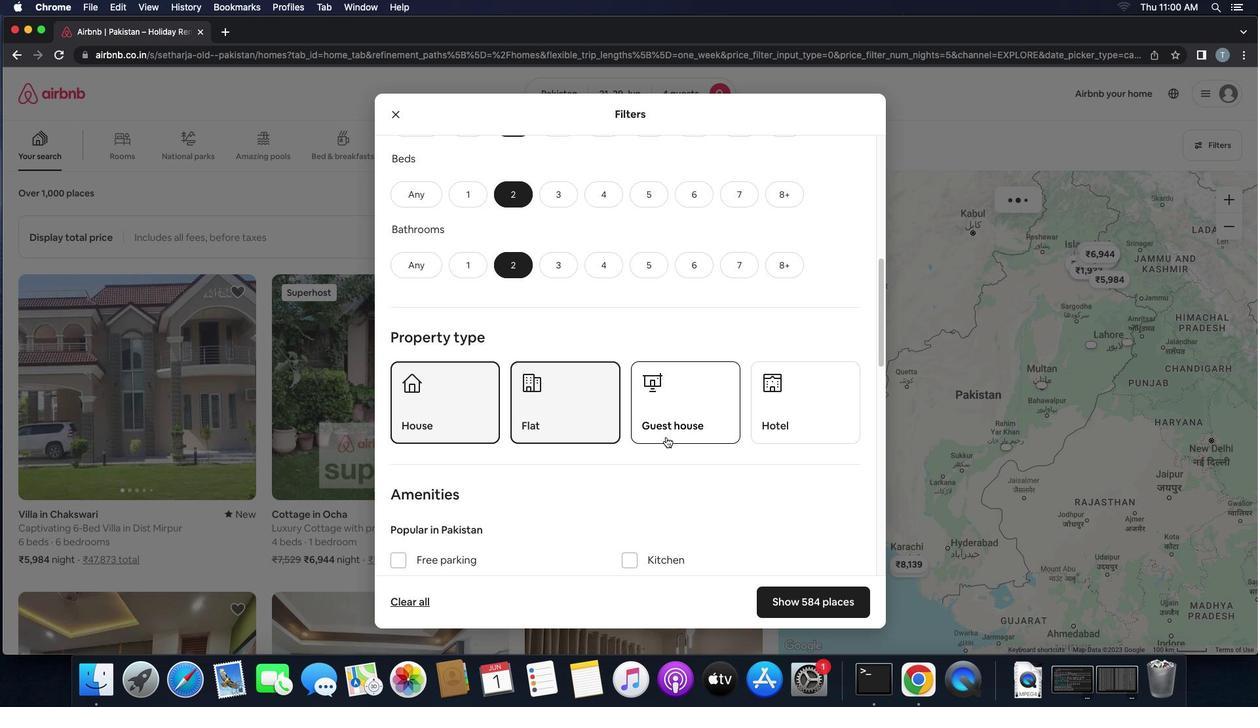 
Action: Mouse scrolled (665, 437) with delta (0, 0)
Screenshot: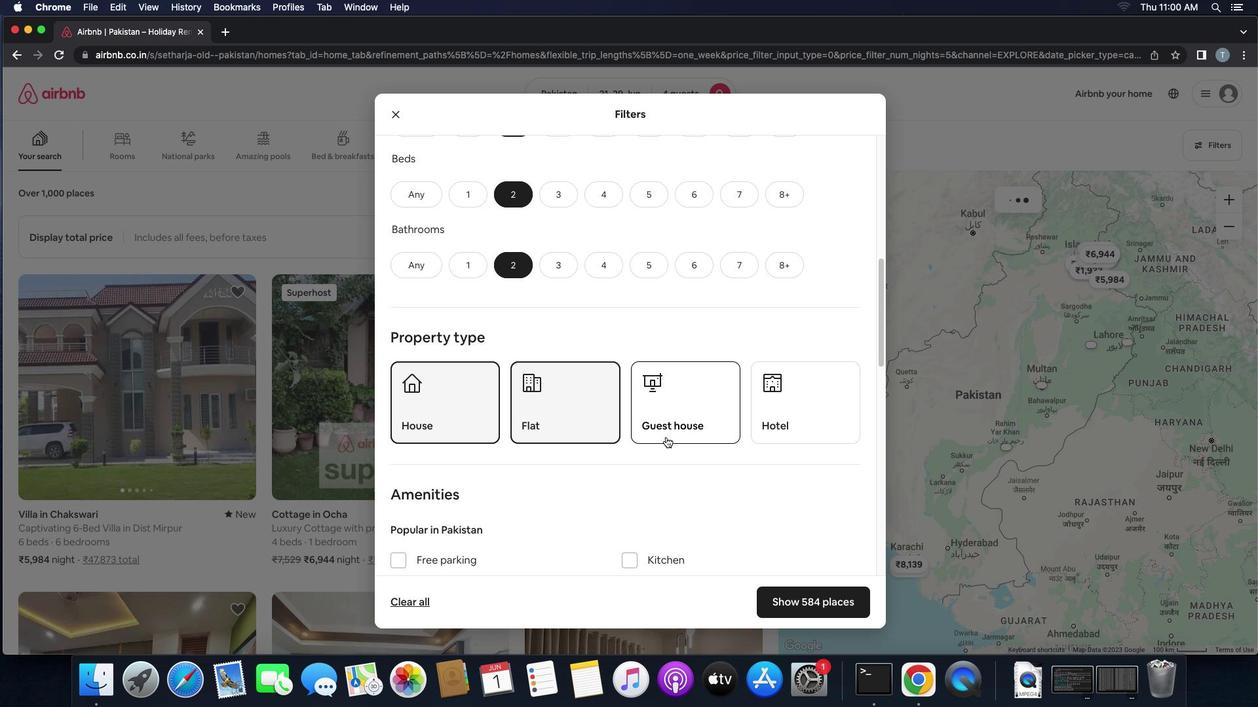 
Action: Mouse scrolled (665, 437) with delta (0, 0)
Screenshot: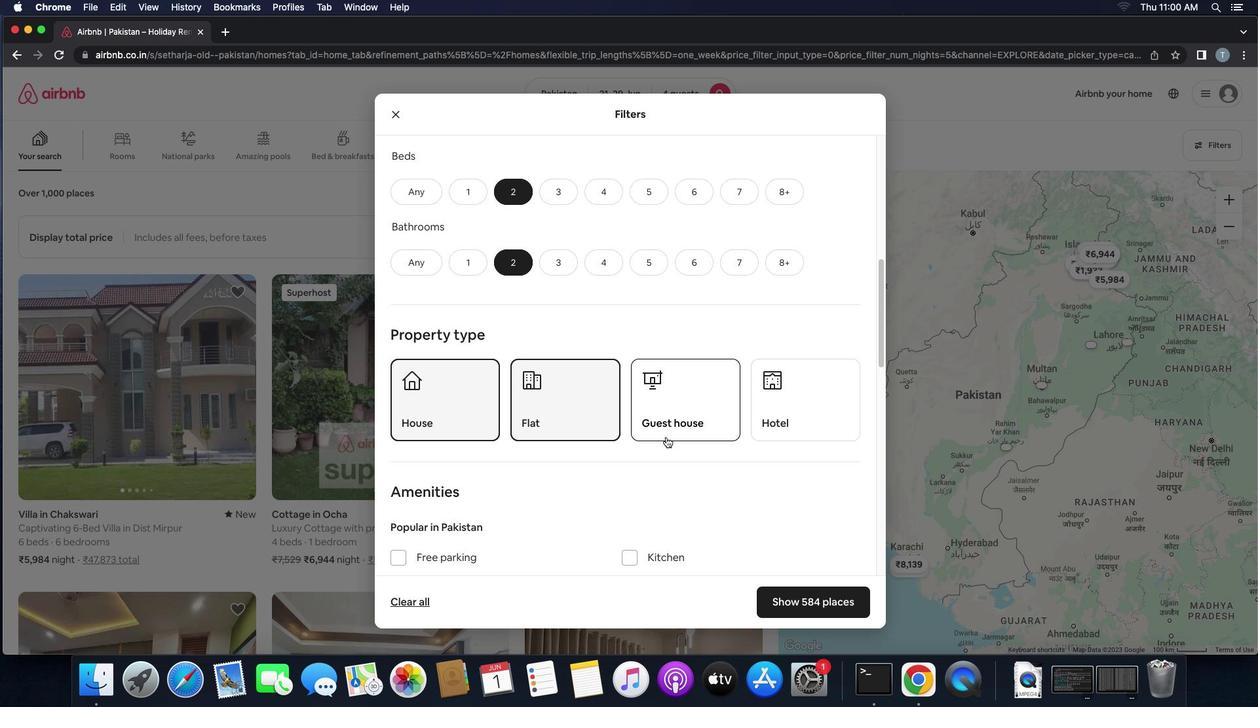 
Action: Mouse moved to (674, 399)
Screenshot: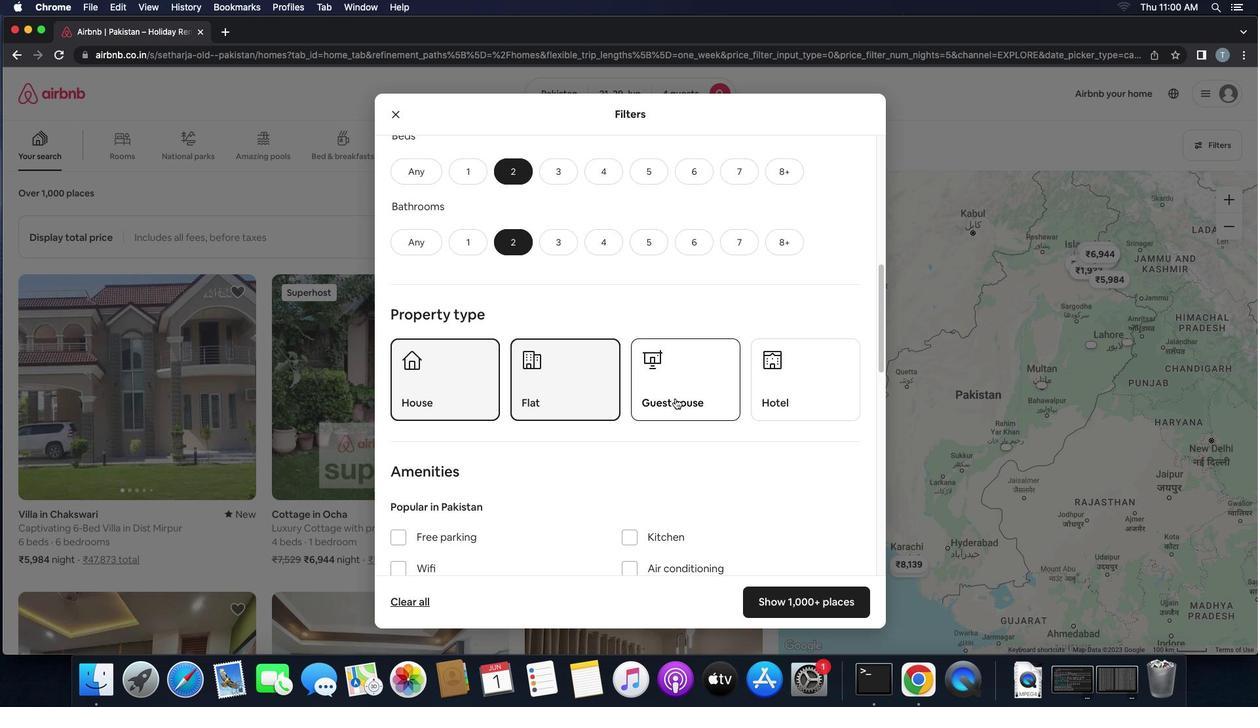 
Action: Mouse pressed left at (674, 399)
Screenshot: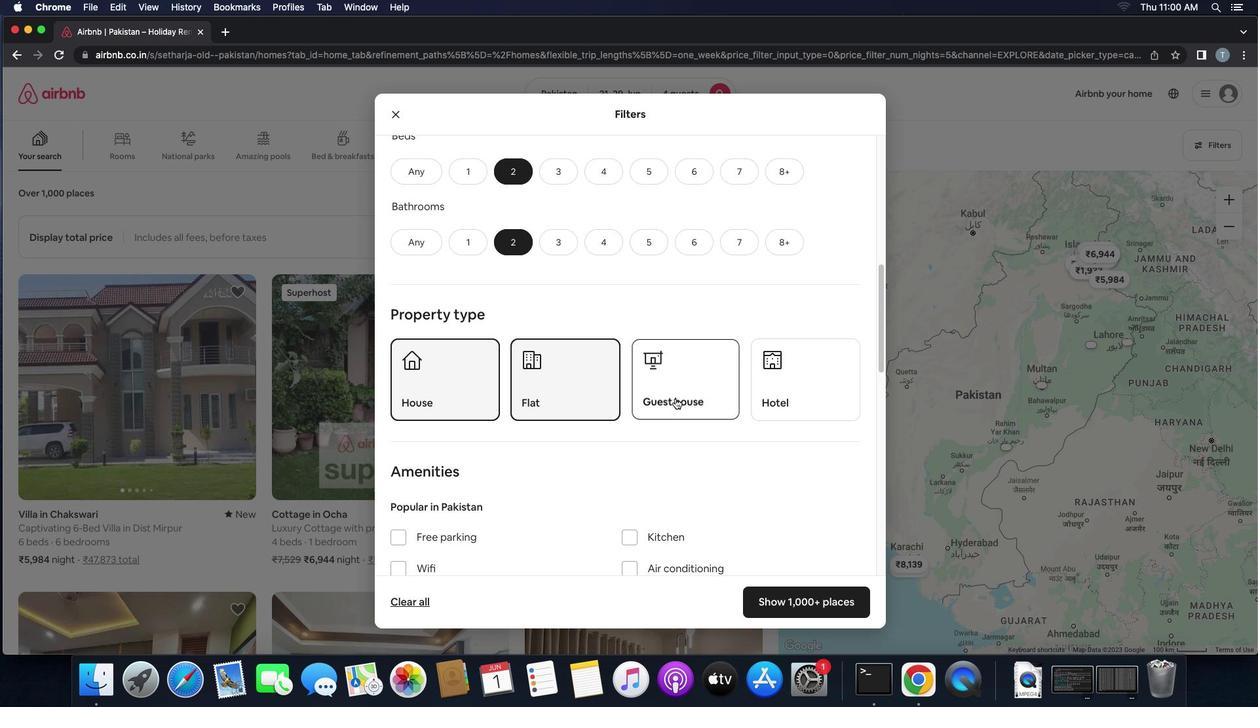
Action: Mouse moved to (659, 425)
Screenshot: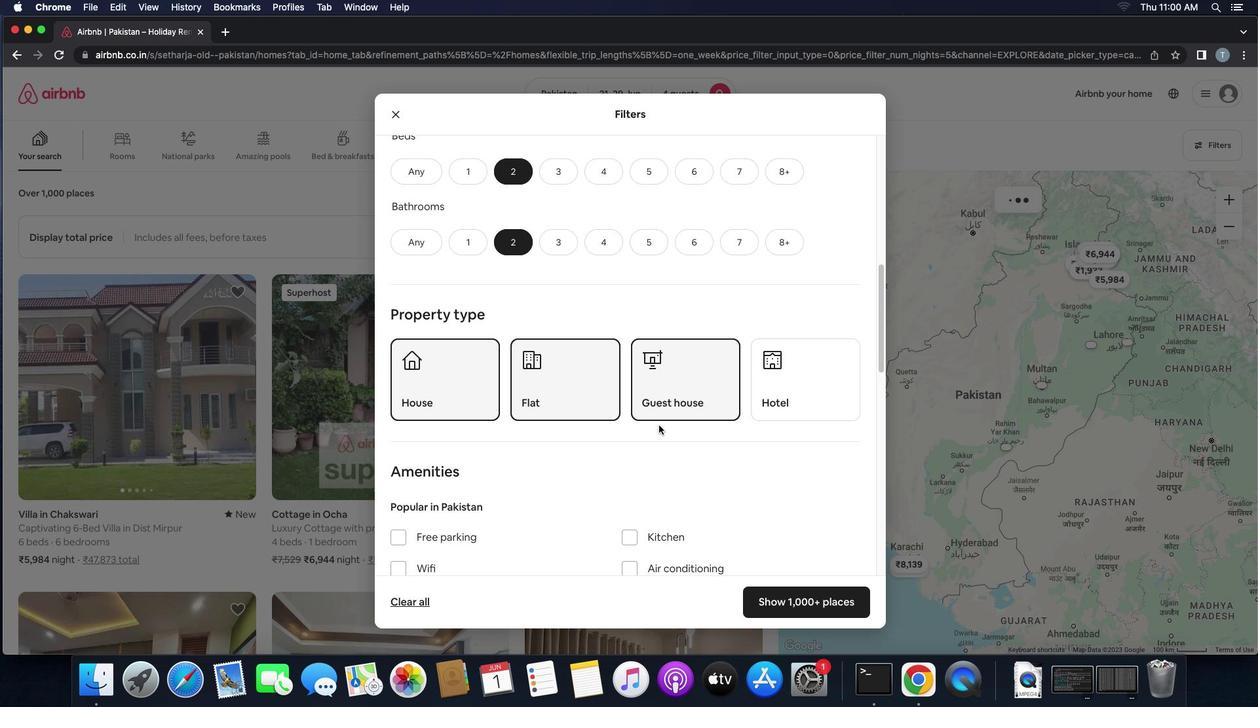 
Action: Mouse scrolled (659, 425) with delta (0, 0)
Screenshot: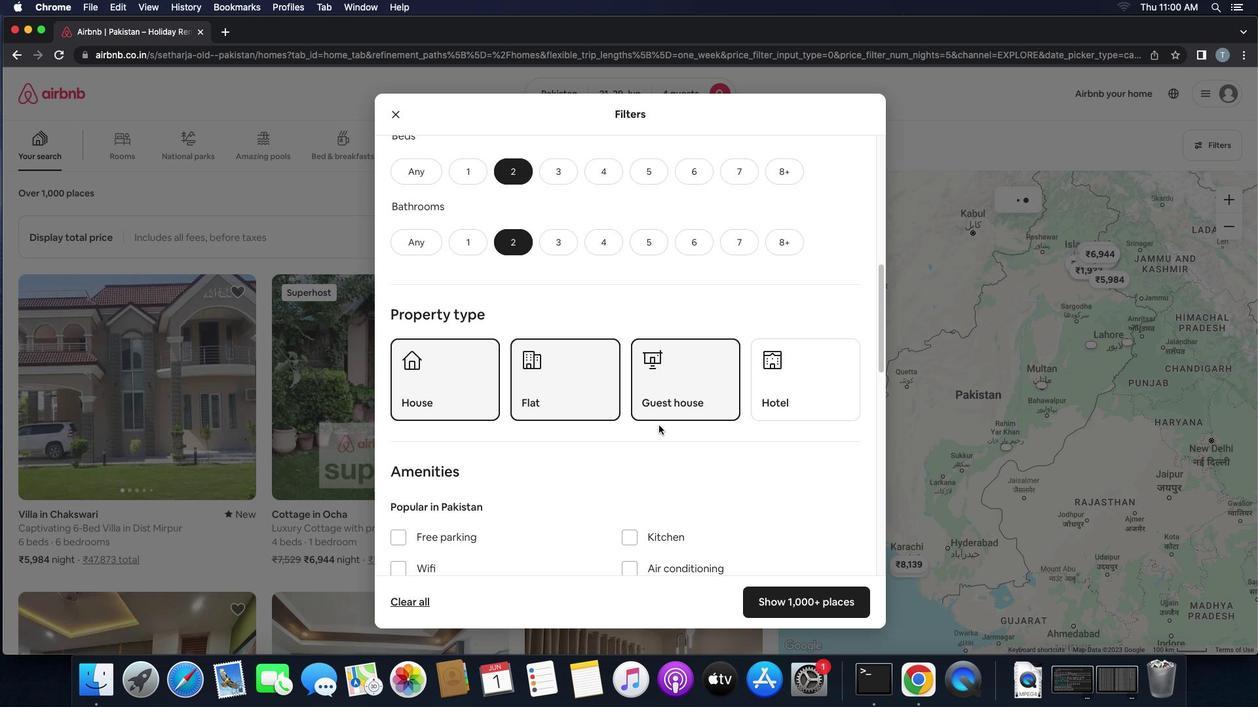 
Action: Mouse scrolled (659, 425) with delta (0, 0)
Screenshot: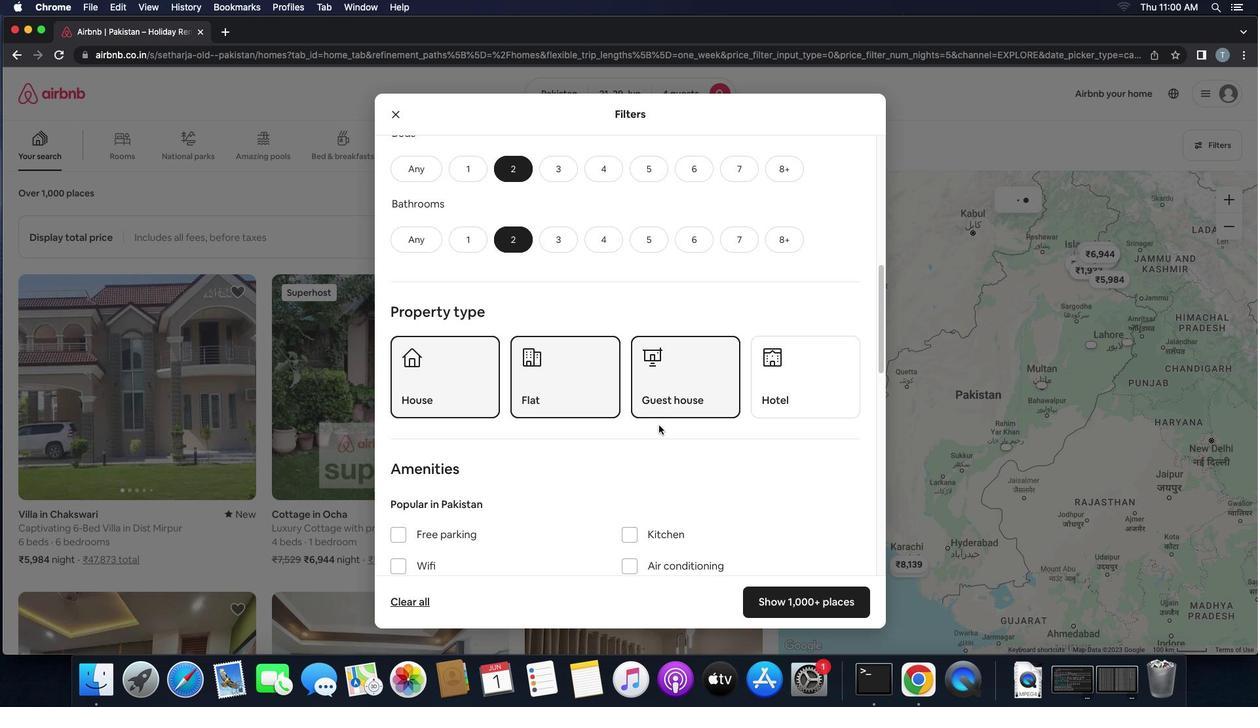 
Action: Mouse scrolled (659, 425) with delta (0, -1)
Screenshot: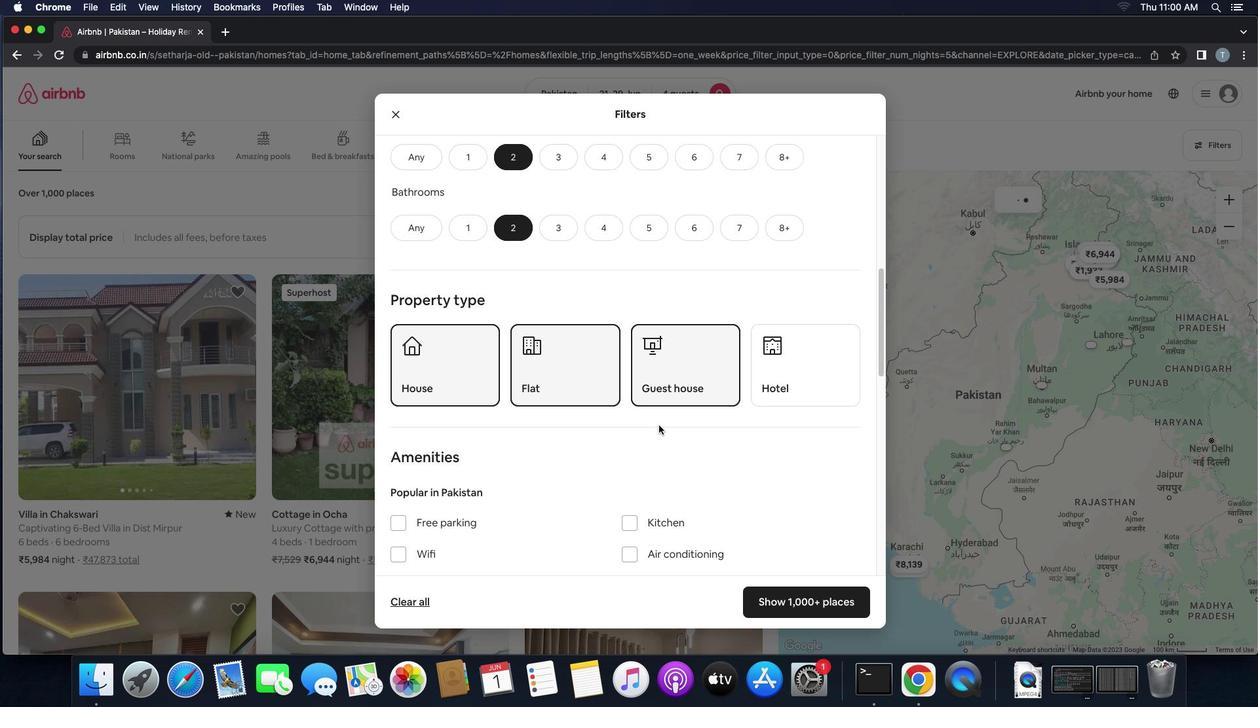 
Action: Mouse scrolled (659, 425) with delta (0, -2)
Screenshot: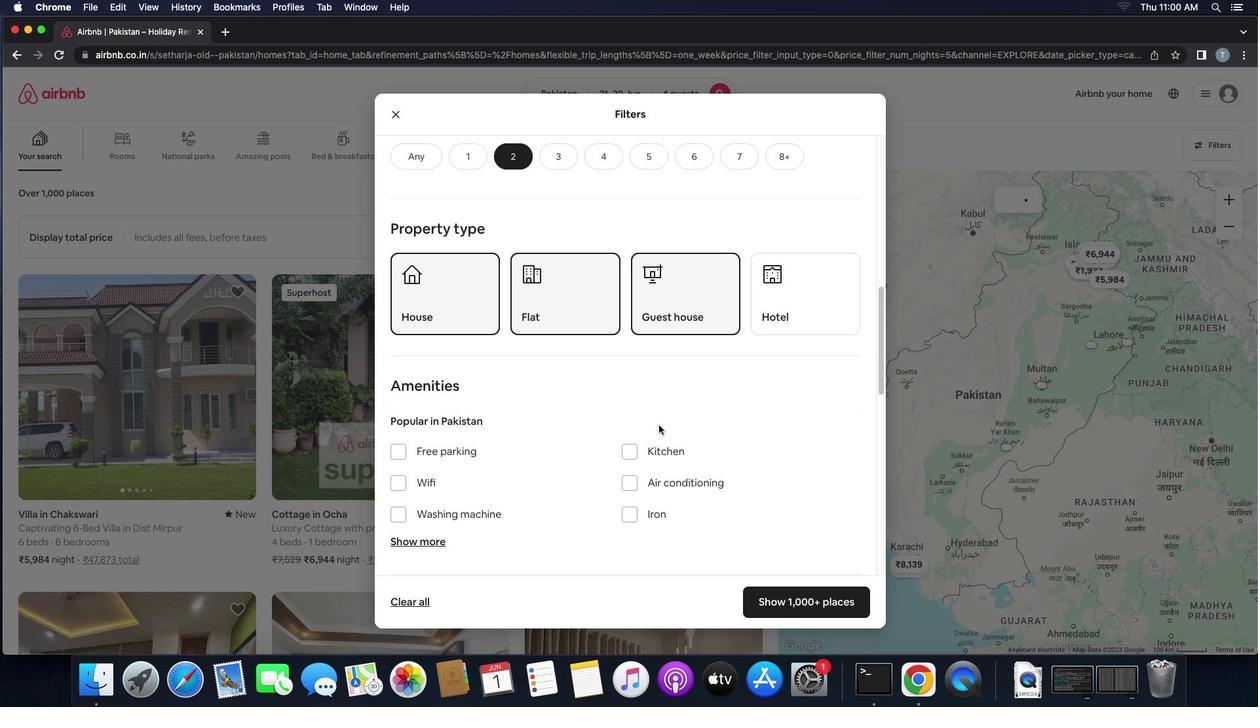 
Action: Mouse moved to (658, 426)
Screenshot: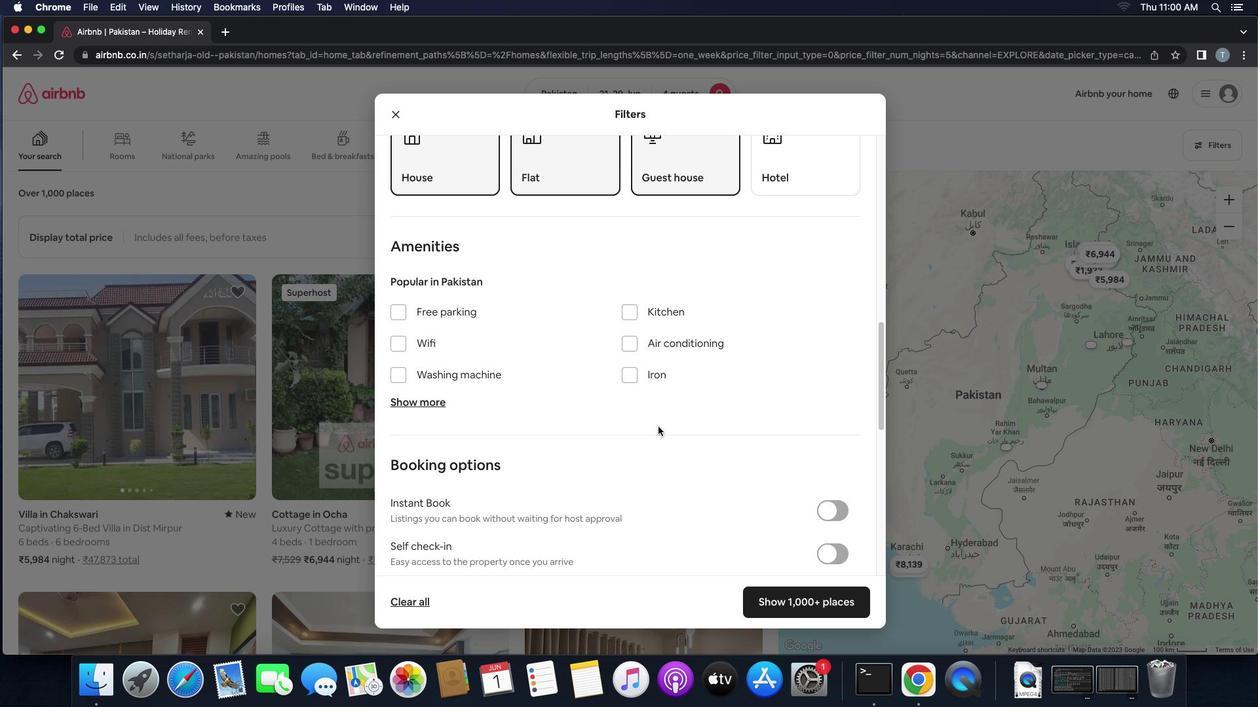 
Action: Mouse scrolled (658, 426) with delta (0, 0)
Screenshot: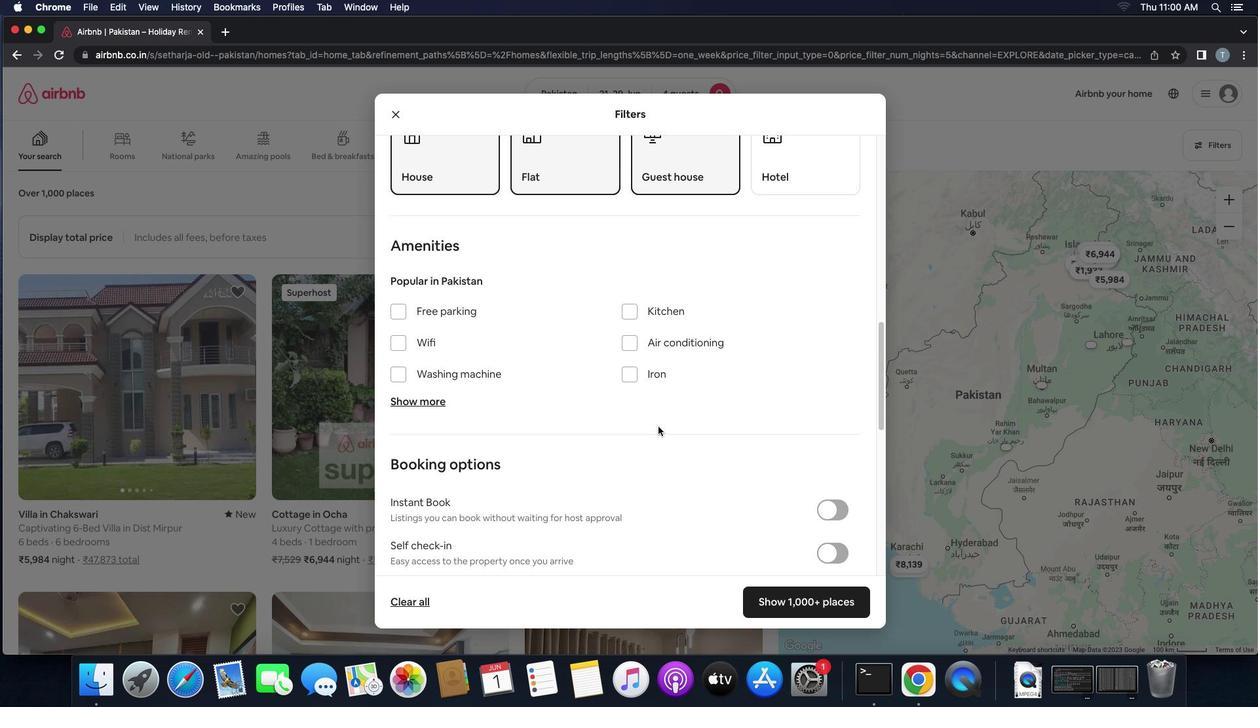
Action: Mouse scrolled (658, 426) with delta (0, 0)
Screenshot: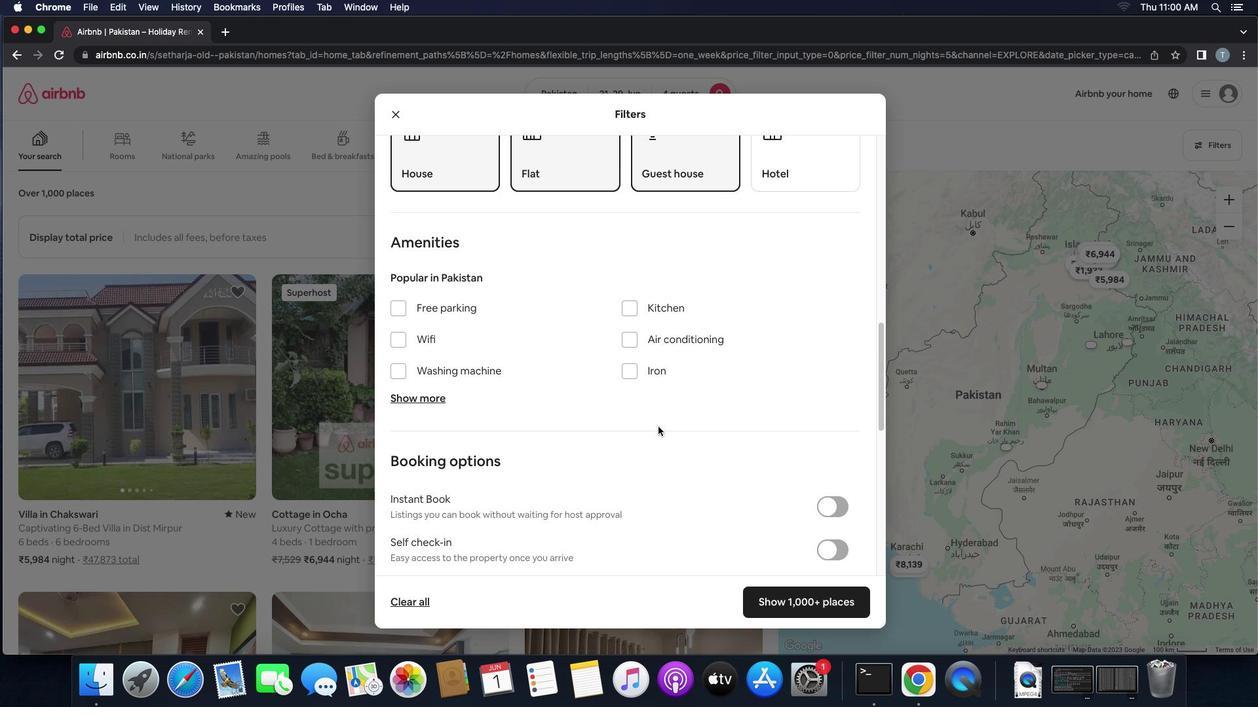 
Action: Mouse scrolled (658, 426) with delta (0, -1)
Screenshot: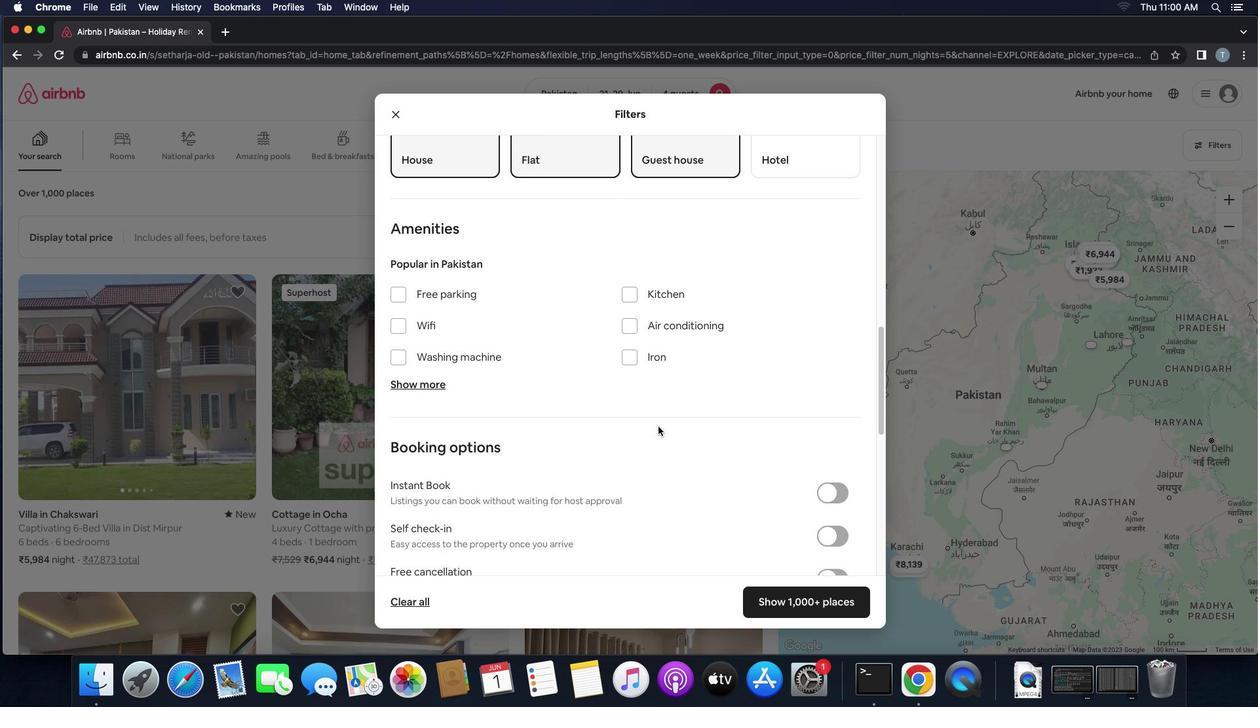 
Action: Mouse moved to (851, 455)
Screenshot: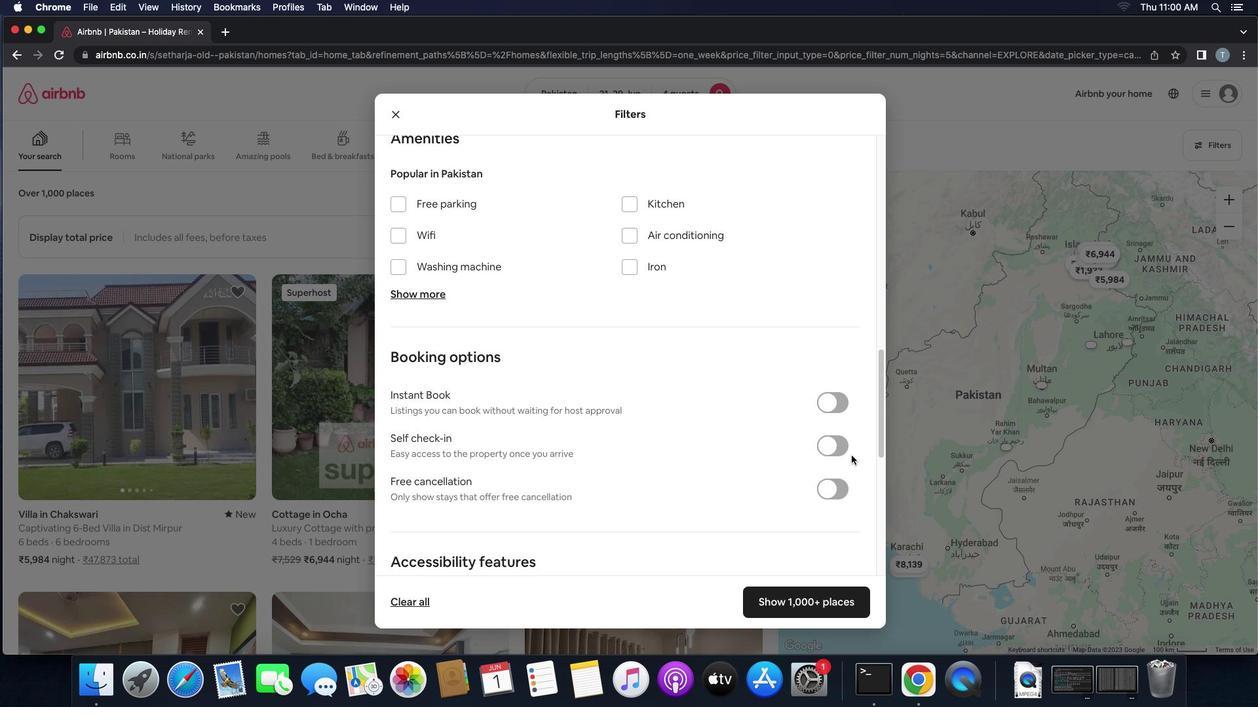
Action: Mouse pressed left at (851, 455)
Screenshot: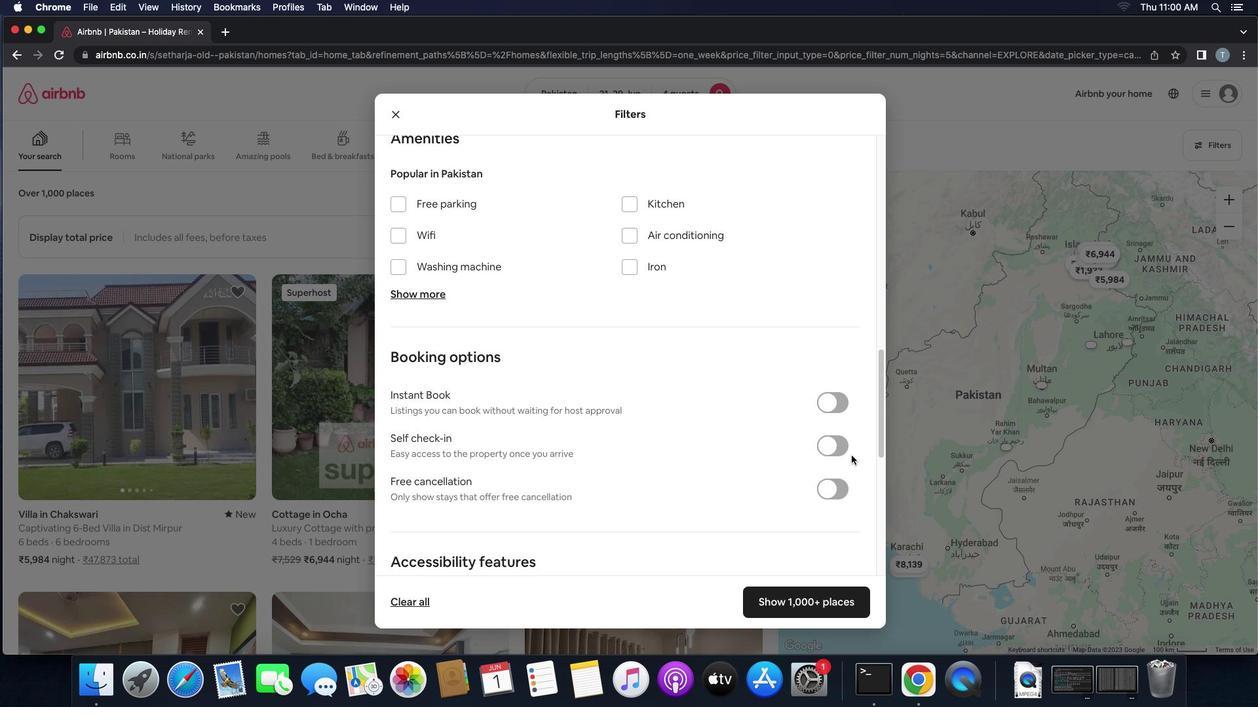 
Action: Mouse moved to (837, 452)
Screenshot: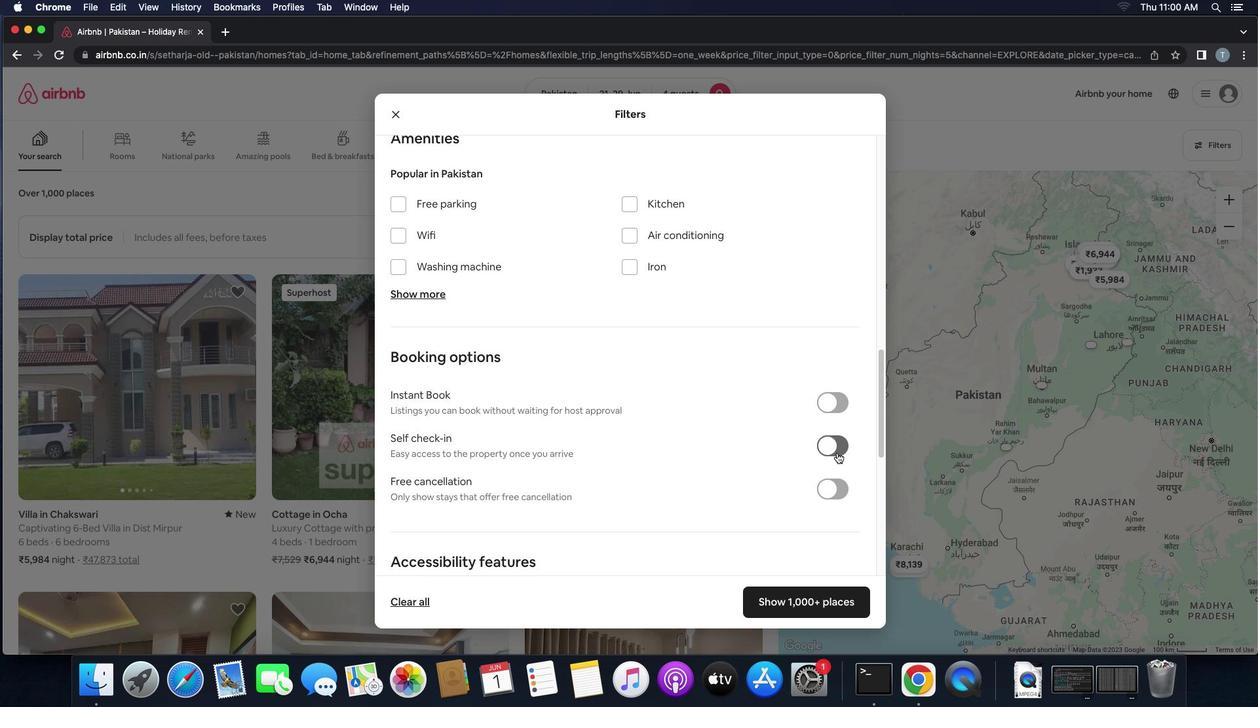 
Action: Mouse pressed left at (837, 452)
Screenshot: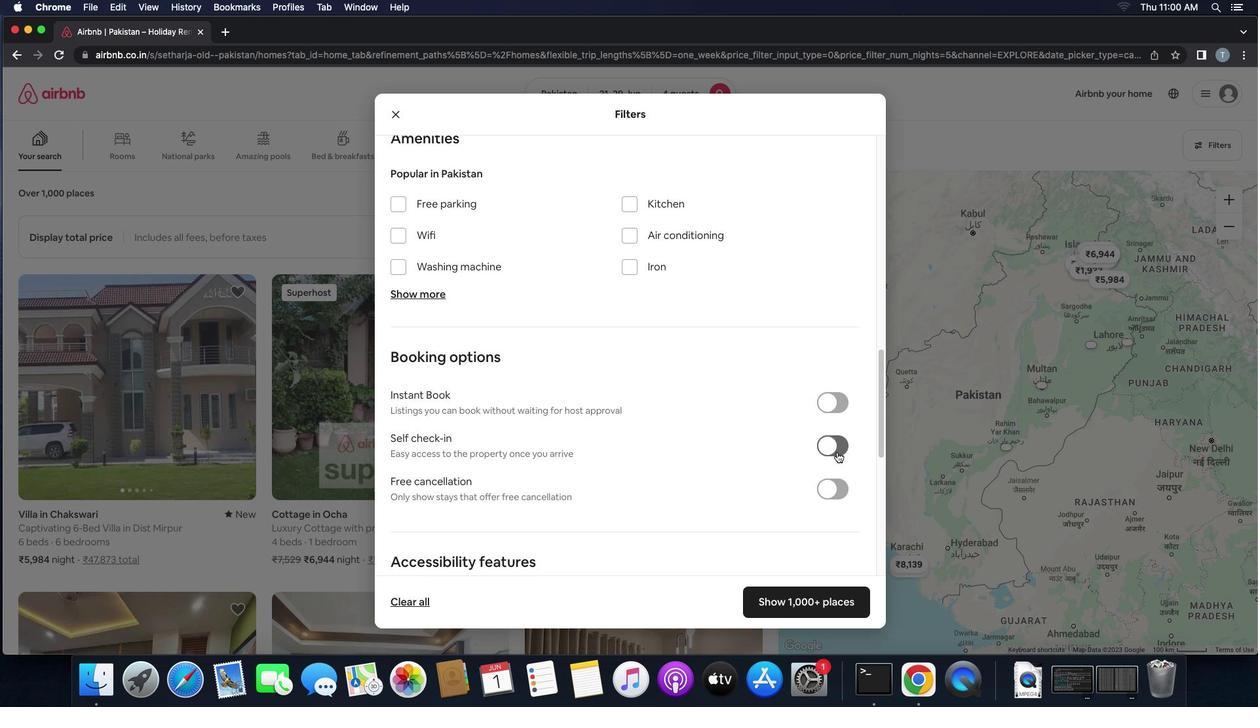
Action: Mouse moved to (662, 471)
Screenshot: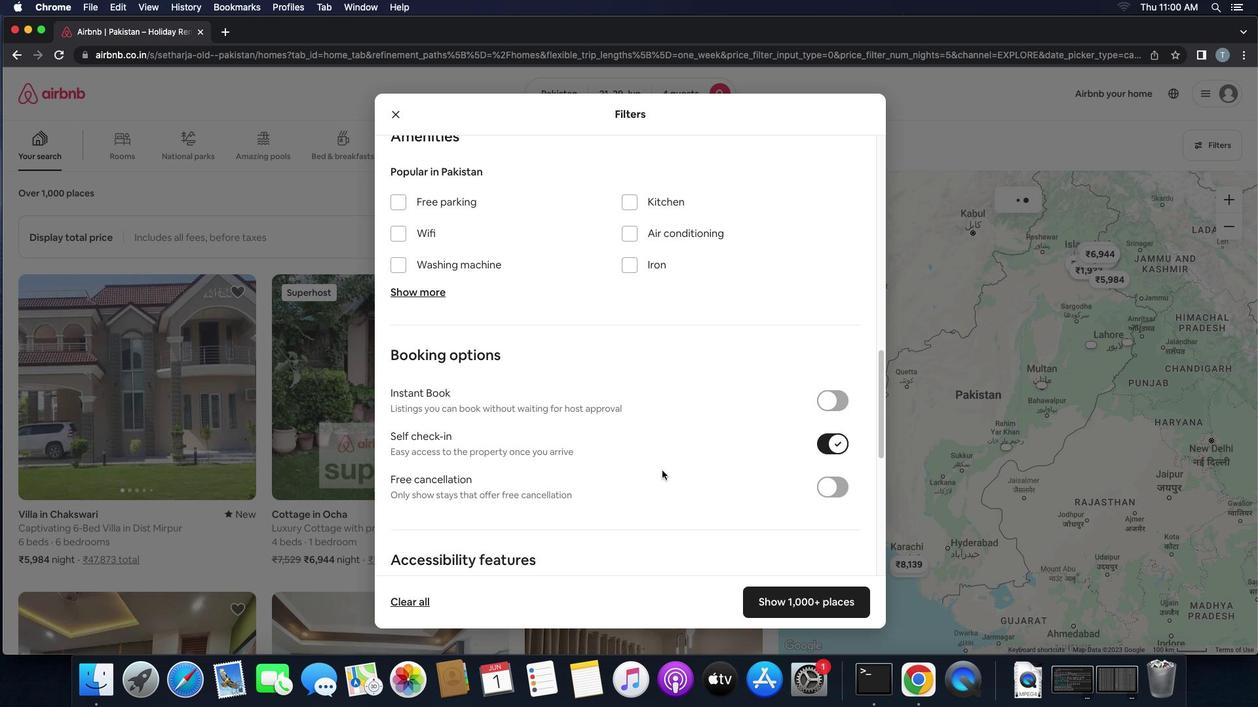 
Action: Mouse scrolled (662, 471) with delta (0, 0)
Screenshot: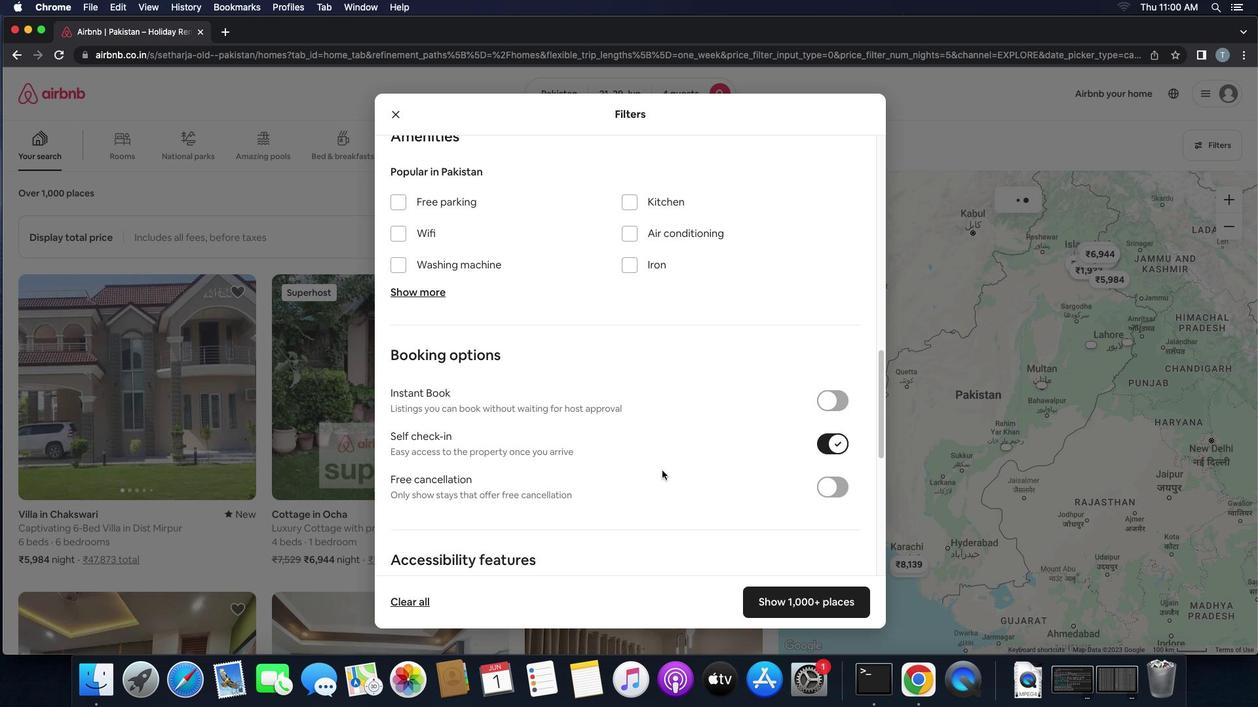 
Action: Mouse scrolled (662, 471) with delta (0, 0)
Screenshot: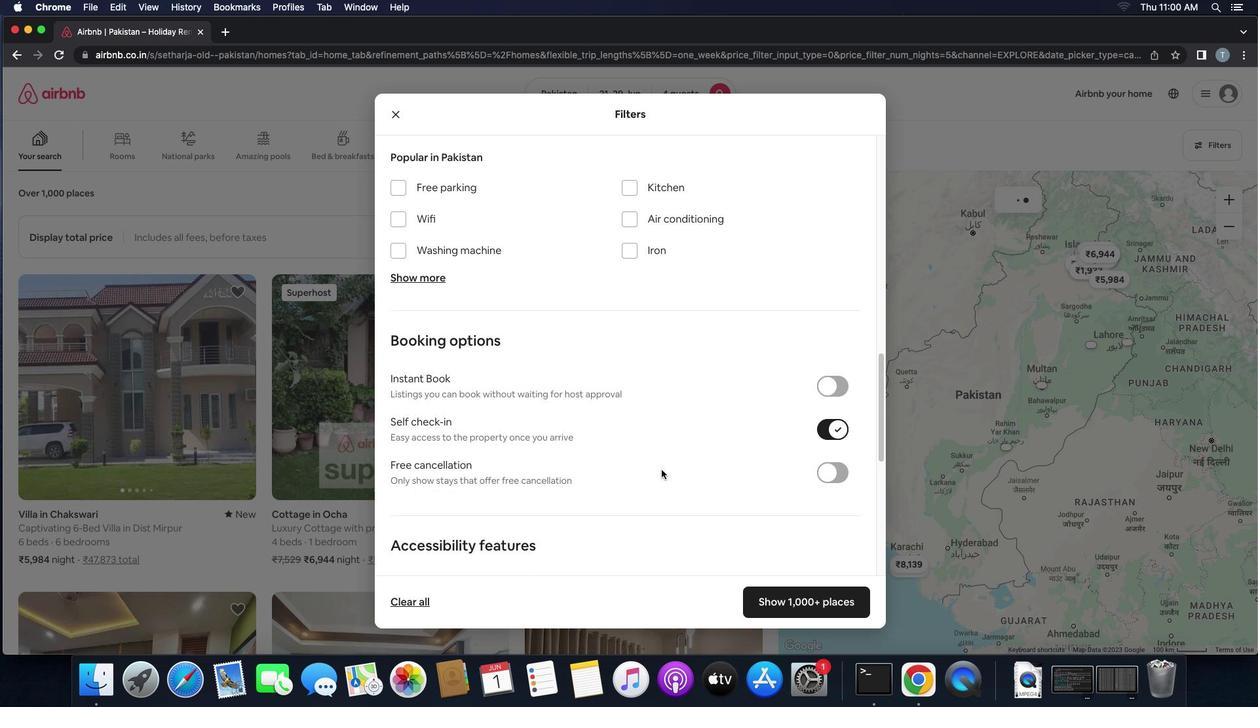 
Action: Mouse scrolled (662, 471) with delta (0, -1)
Screenshot: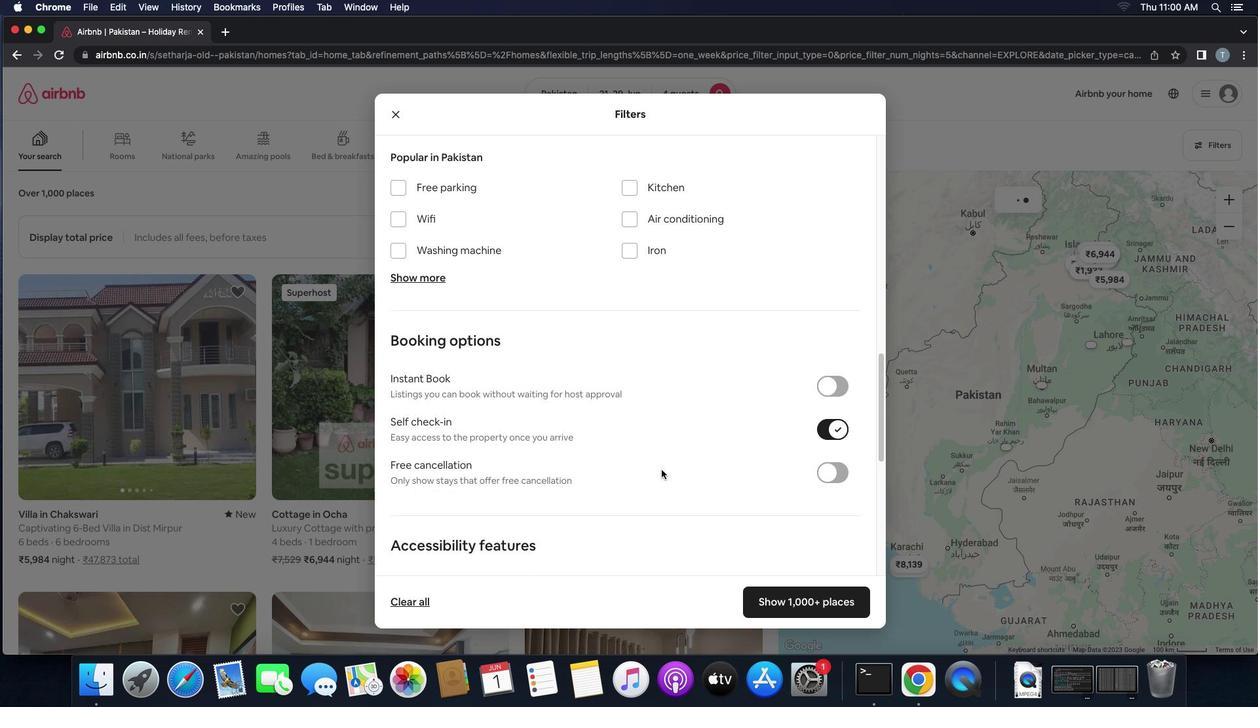 
Action: Mouse moved to (437, 549)
Screenshot: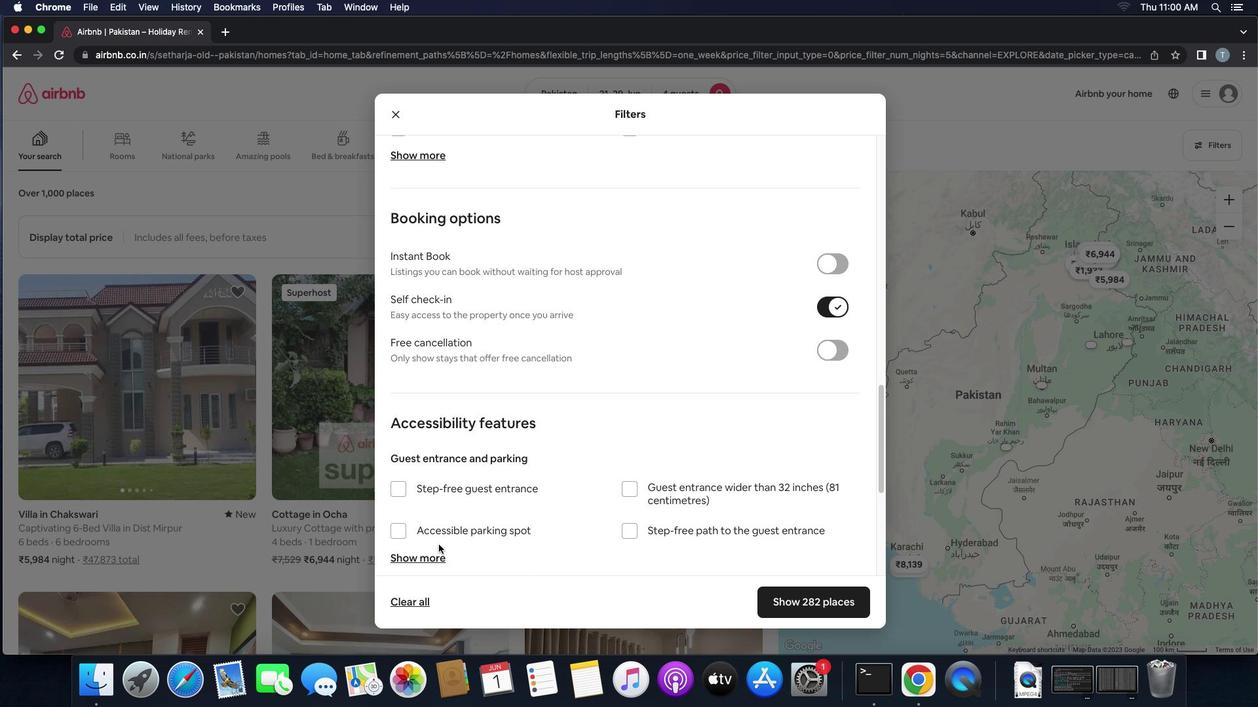 
Action: Mouse scrolled (437, 549) with delta (0, 0)
Screenshot: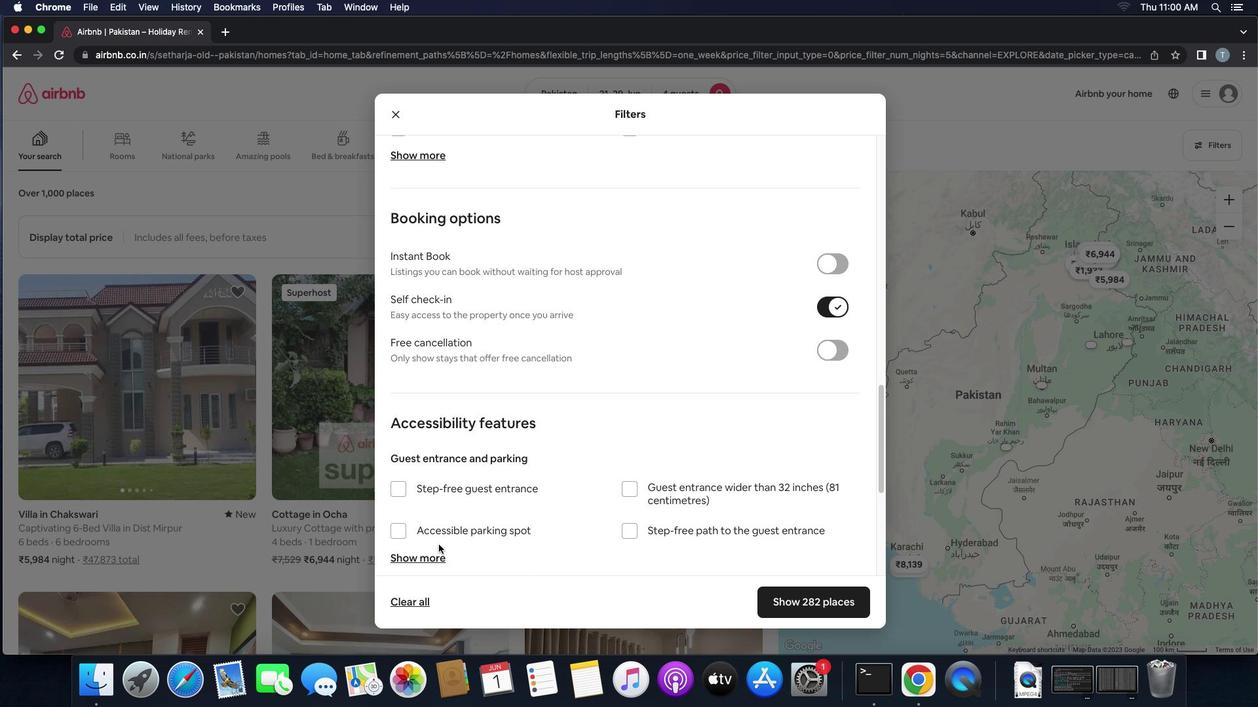 
Action: Mouse moved to (437, 549)
Screenshot: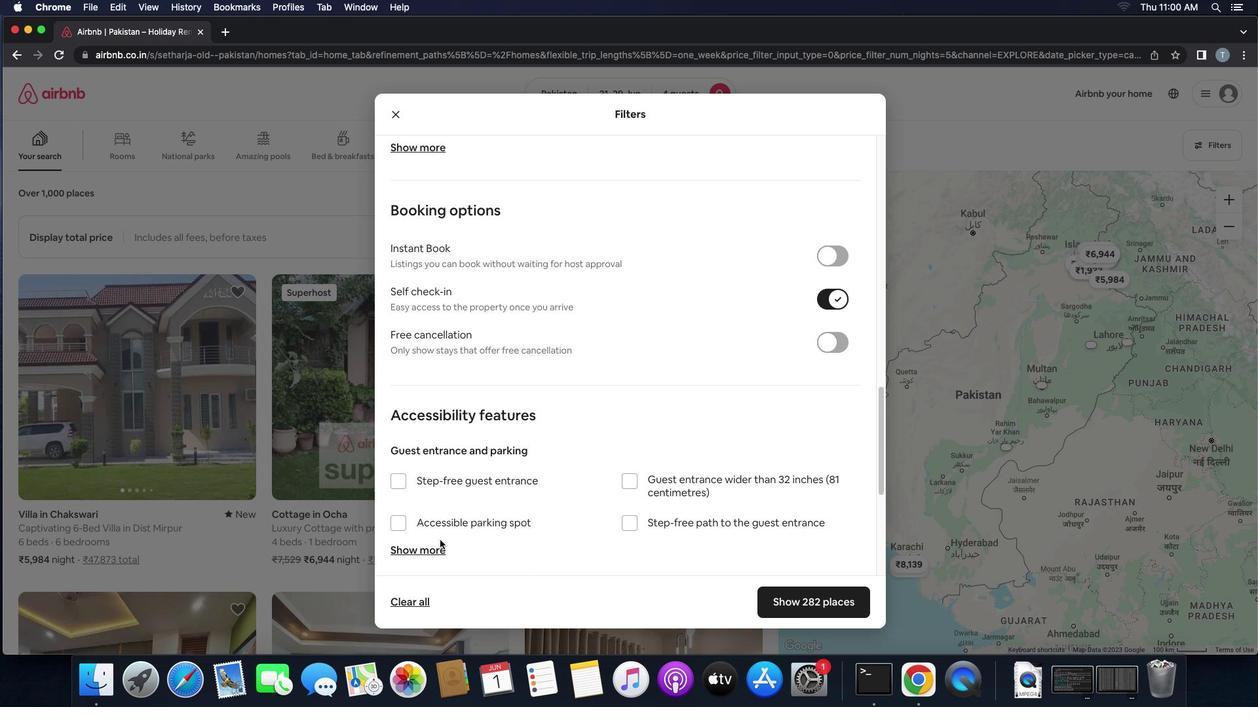 
Action: Mouse scrolled (437, 549) with delta (0, 0)
Screenshot: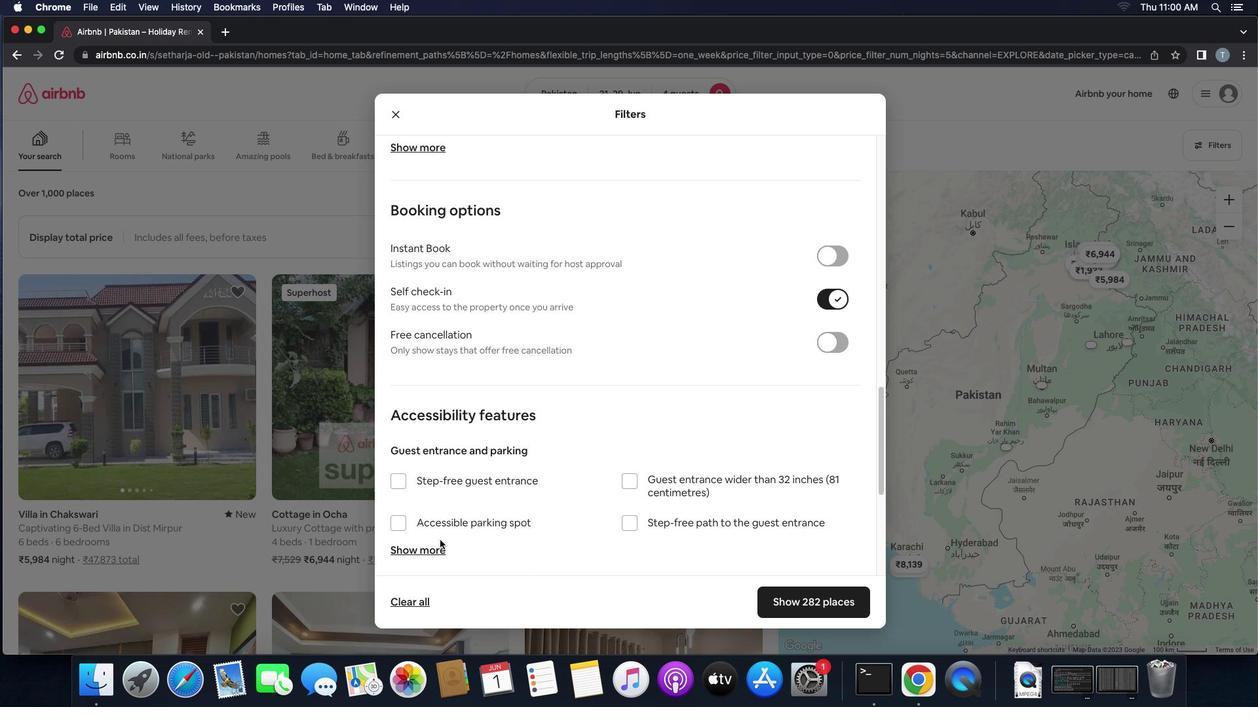 
Action: Mouse moved to (437, 547)
Screenshot: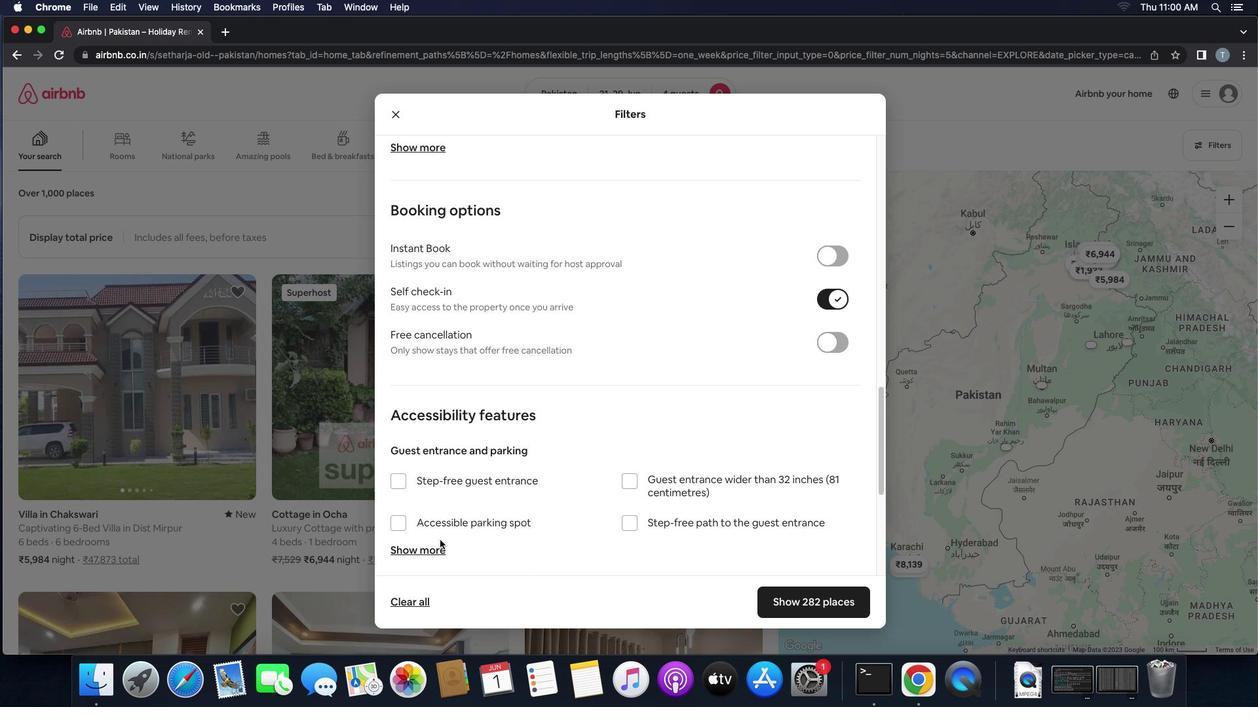 
Action: Mouse scrolled (437, 547) with delta (0, -1)
Screenshot: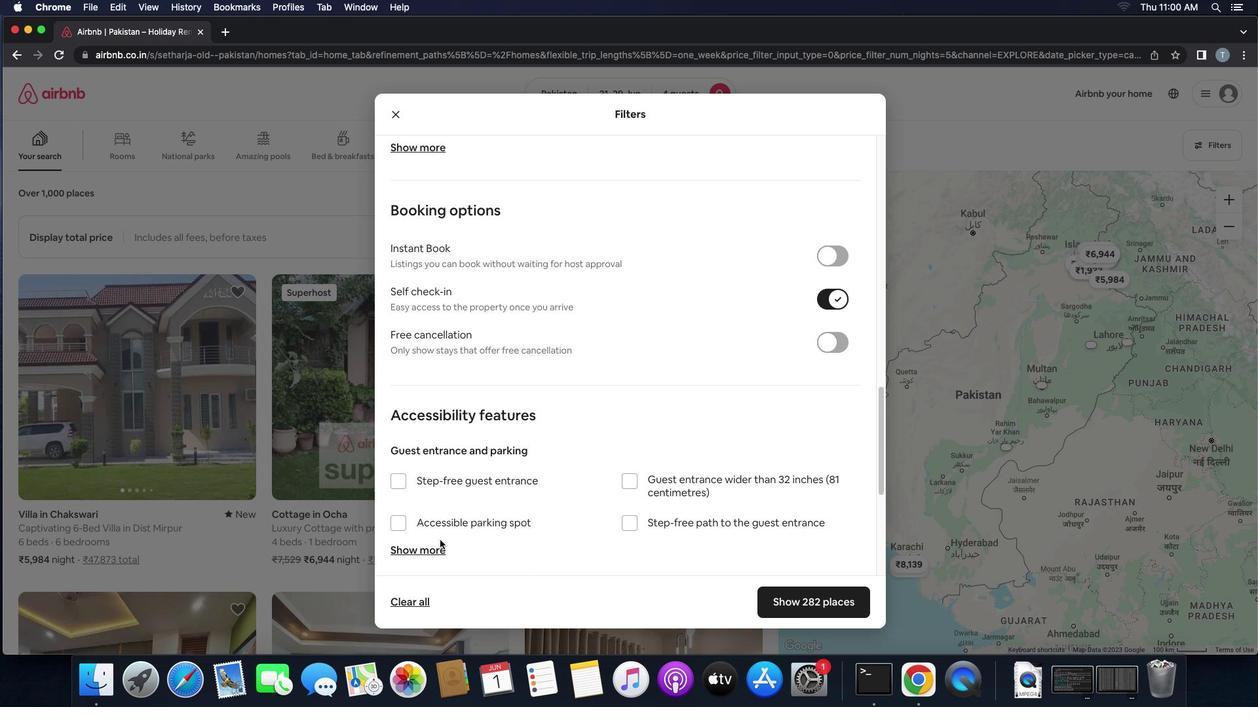 
Action: Mouse moved to (439, 541)
Screenshot: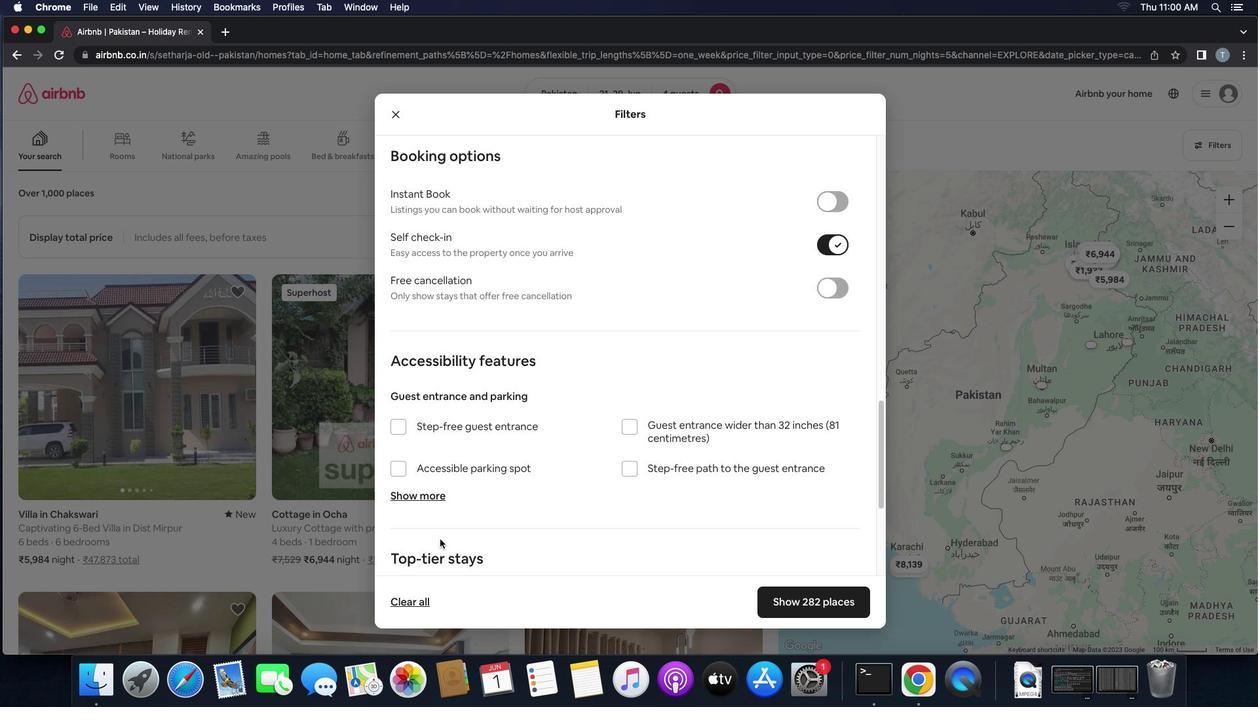 
Action: Mouse scrolled (439, 541) with delta (0, -3)
Screenshot: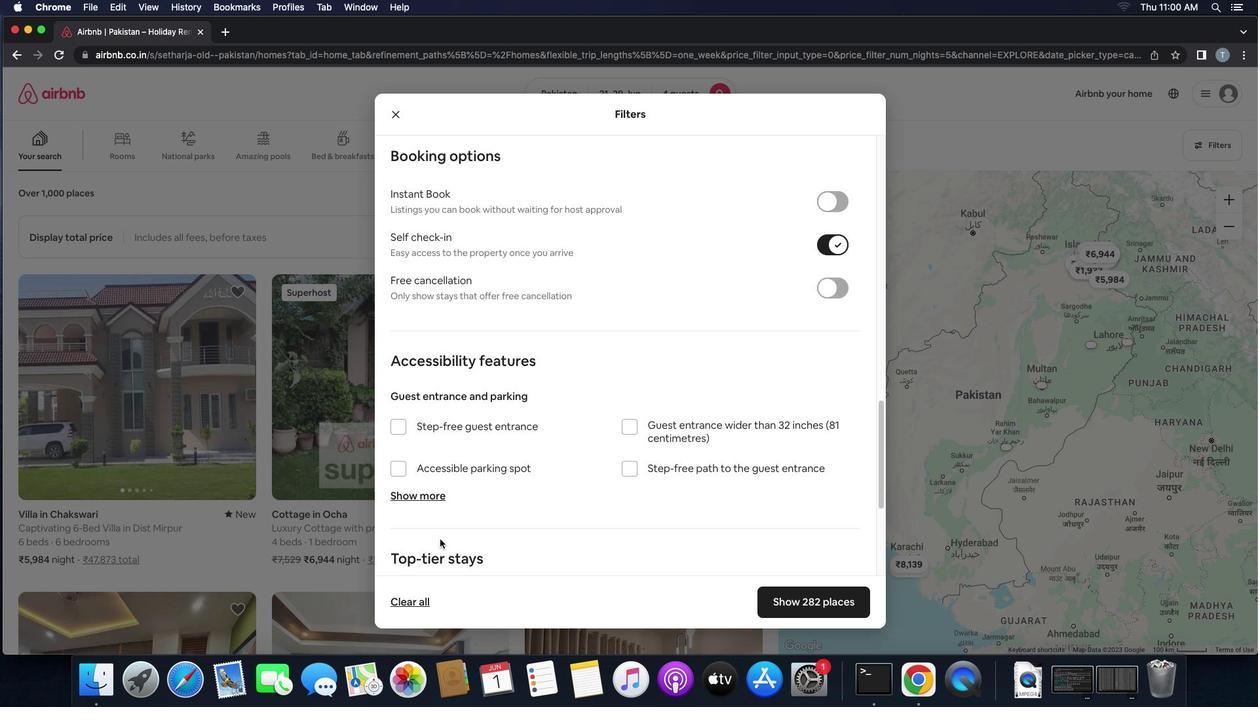 
Action: Mouse moved to (399, 543)
Screenshot: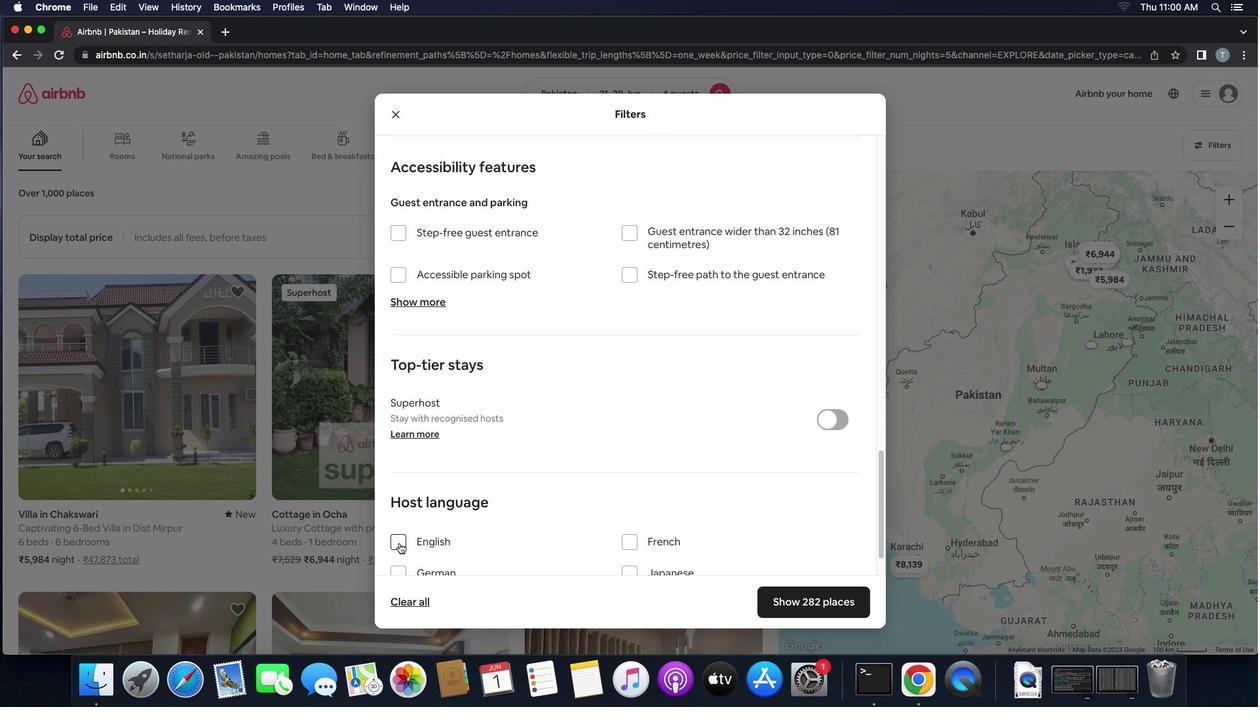 
Action: Mouse pressed left at (399, 543)
Screenshot: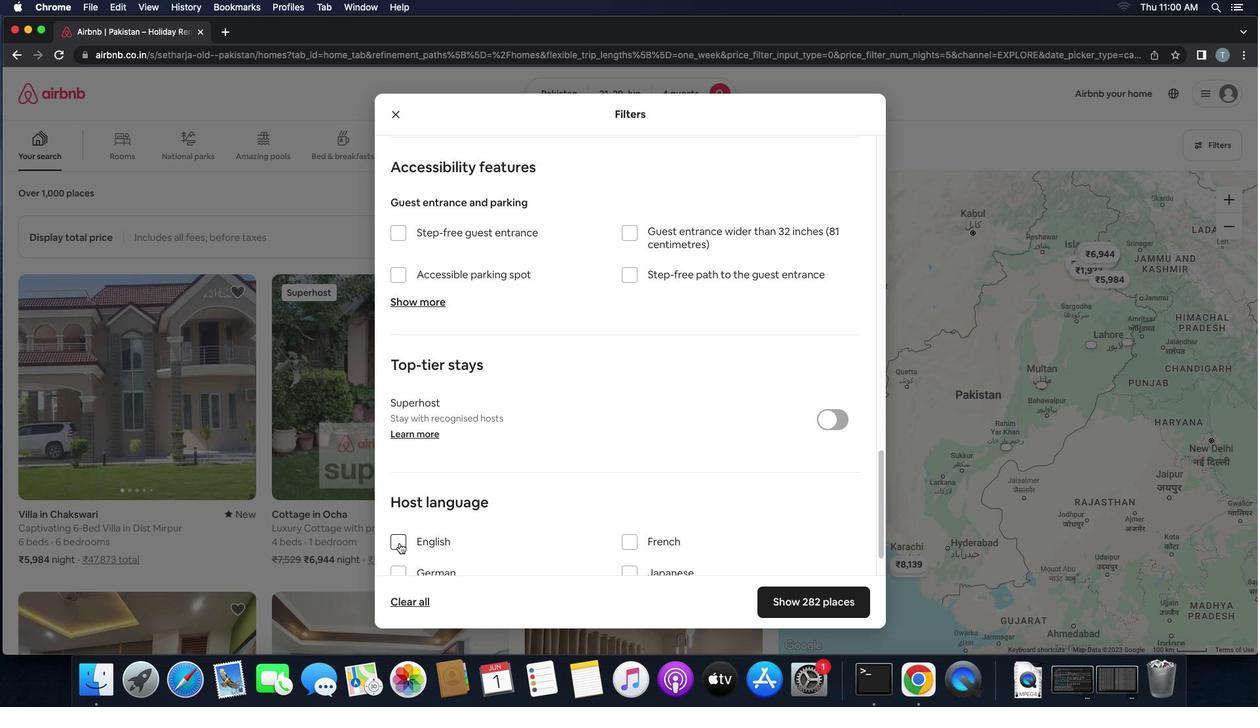 
Action: Mouse moved to (790, 596)
Screenshot: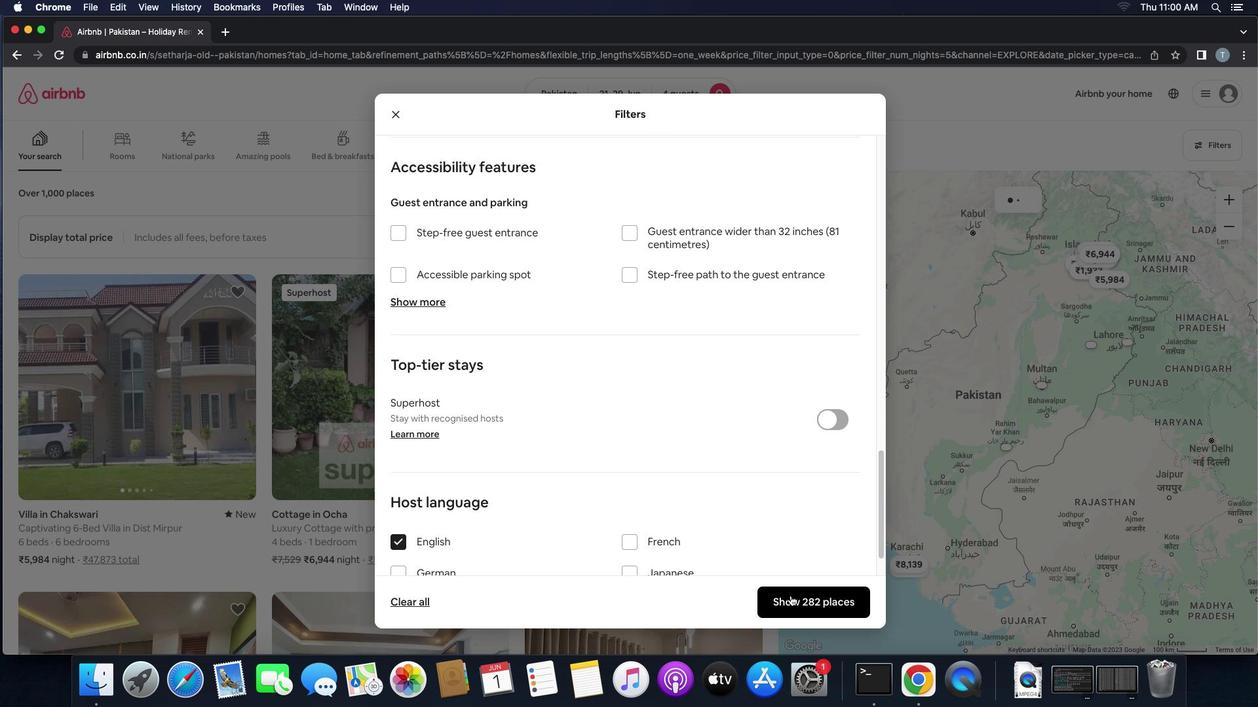 
Action: Mouse pressed left at (790, 596)
Screenshot: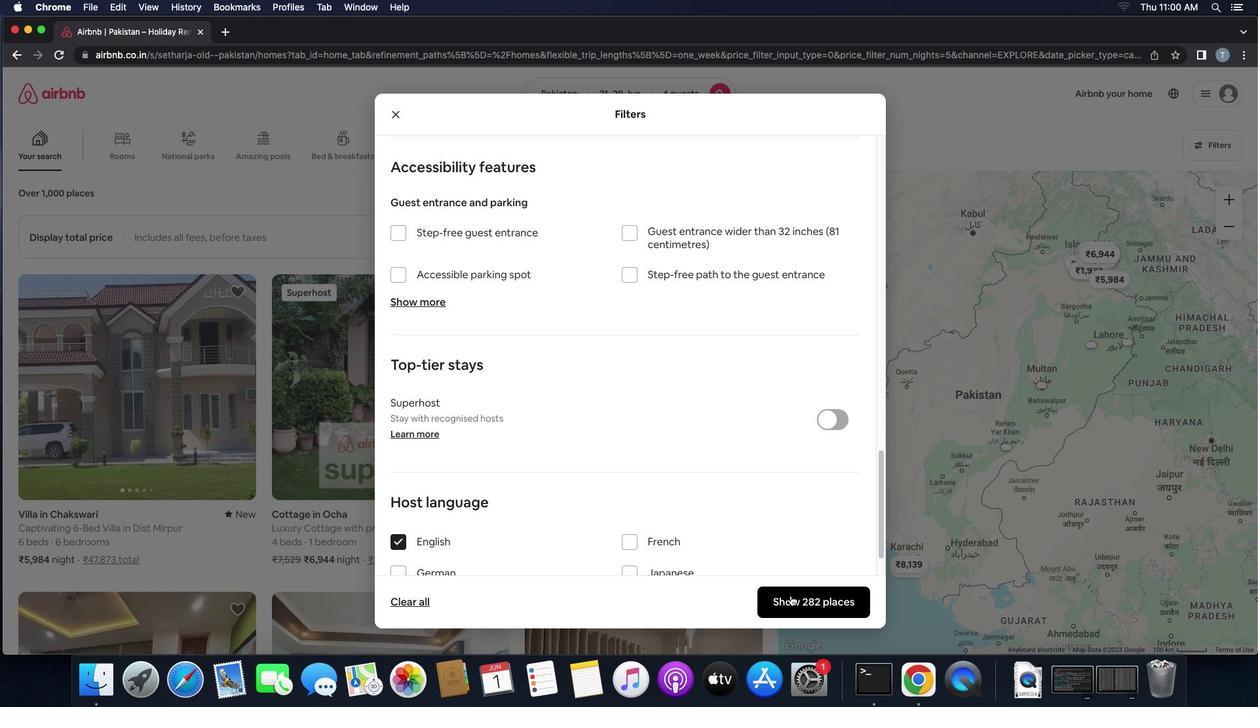 
